 Task: Look for space in Puçol, Spain from 1st June, 2023 to 9th June, 2023 for 5 adults in price range Rs.6000 to Rs.12000. Place can be entire place with 3 bedrooms having 3 beds and 3 bathrooms. Property type can be house, flat, guest house. Booking option can be shelf check-in. Required host language is English.
Action: Mouse moved to (368, 188)
Screenshot: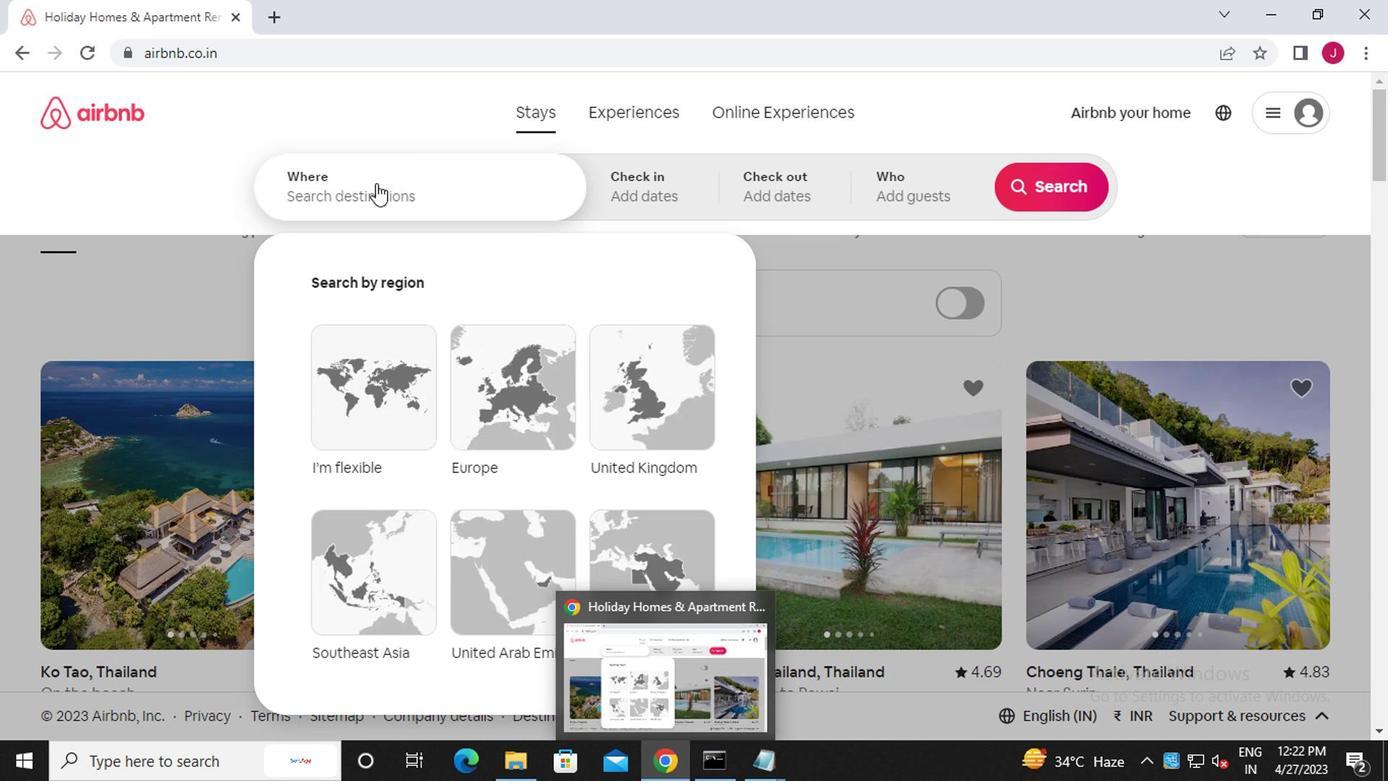 
Action: Mouse pressed left at (368, 188)
Screenshot: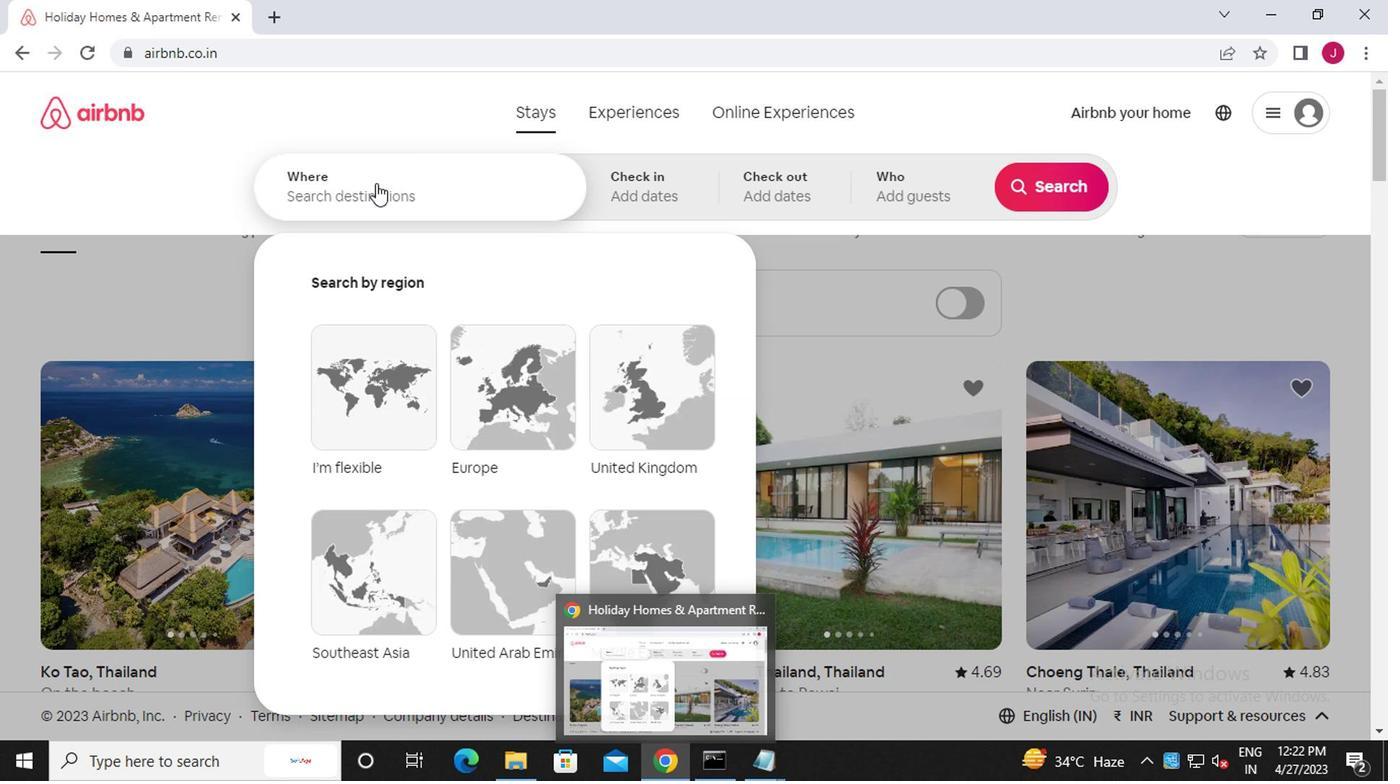 
Action: Mouse moved to (368, 188)
Screenshot: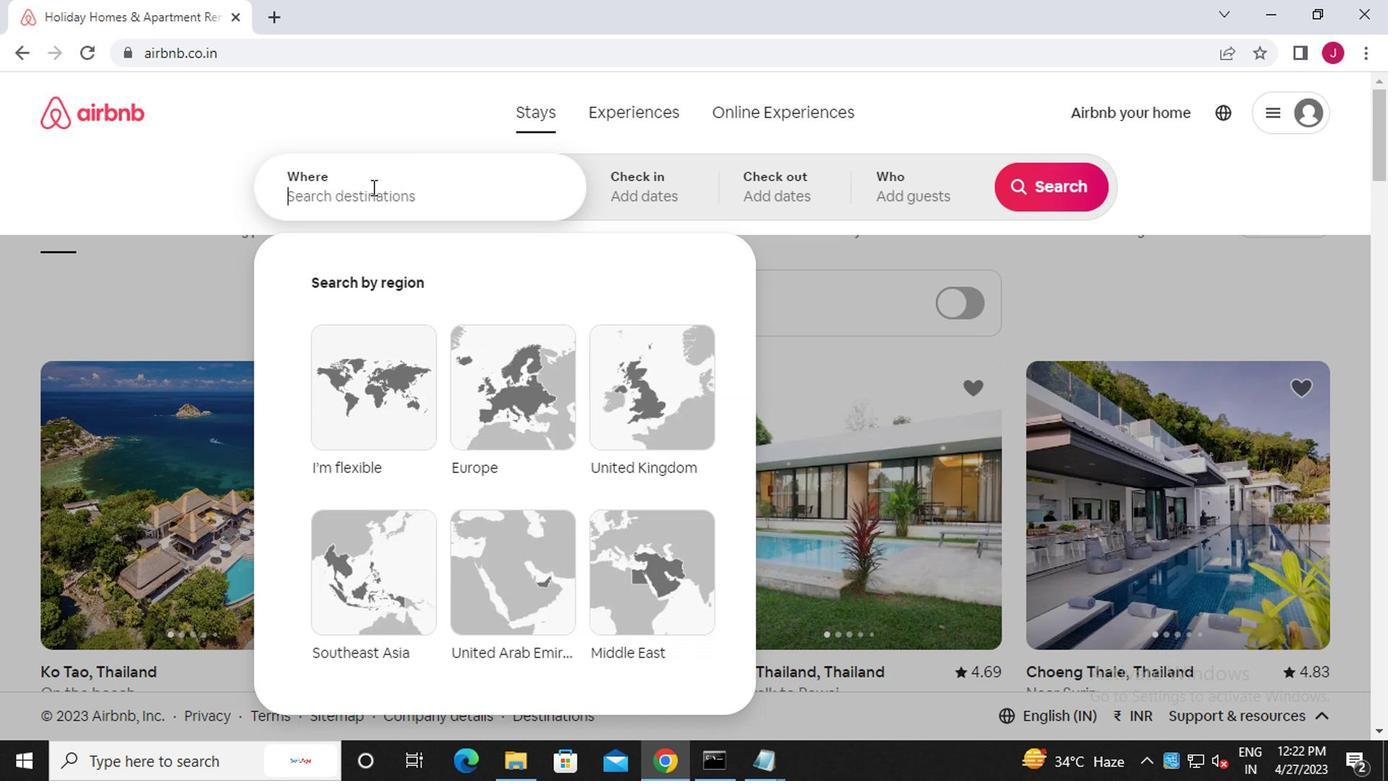 
Action: Key pressed p<Key.caps_lock>ucol,
Screenshot: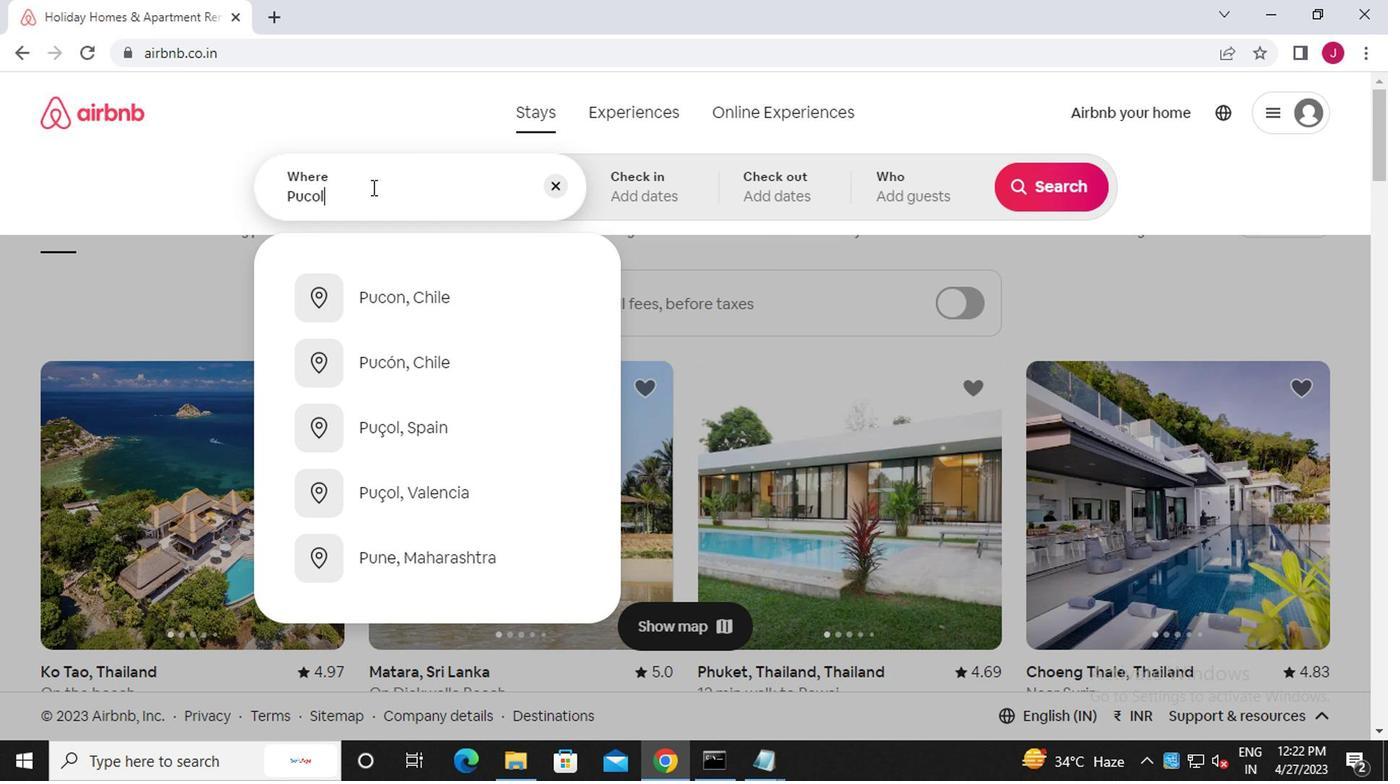 
Action: Mouse moved to (443, 304)
Screenshot: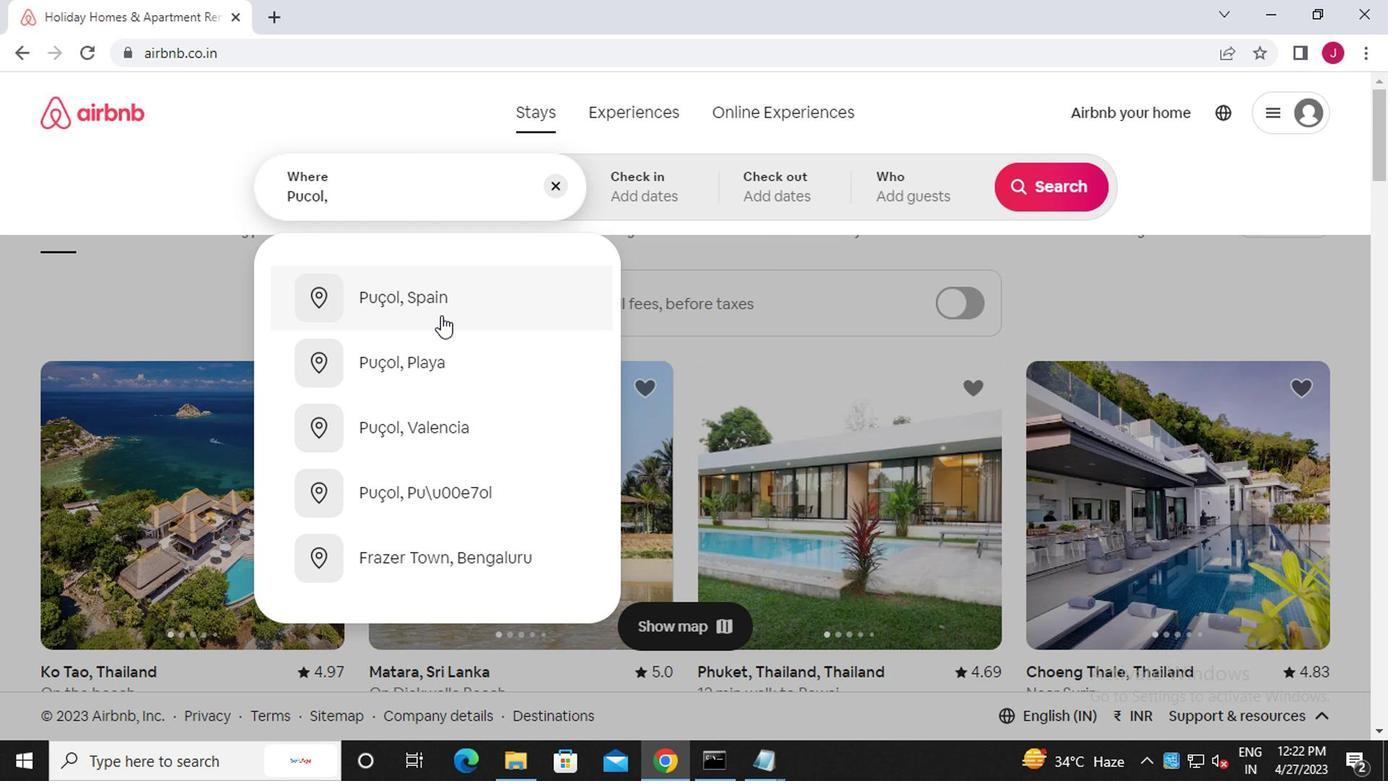 
Action: Mouse pressed left at (443, 304)
Screenshot: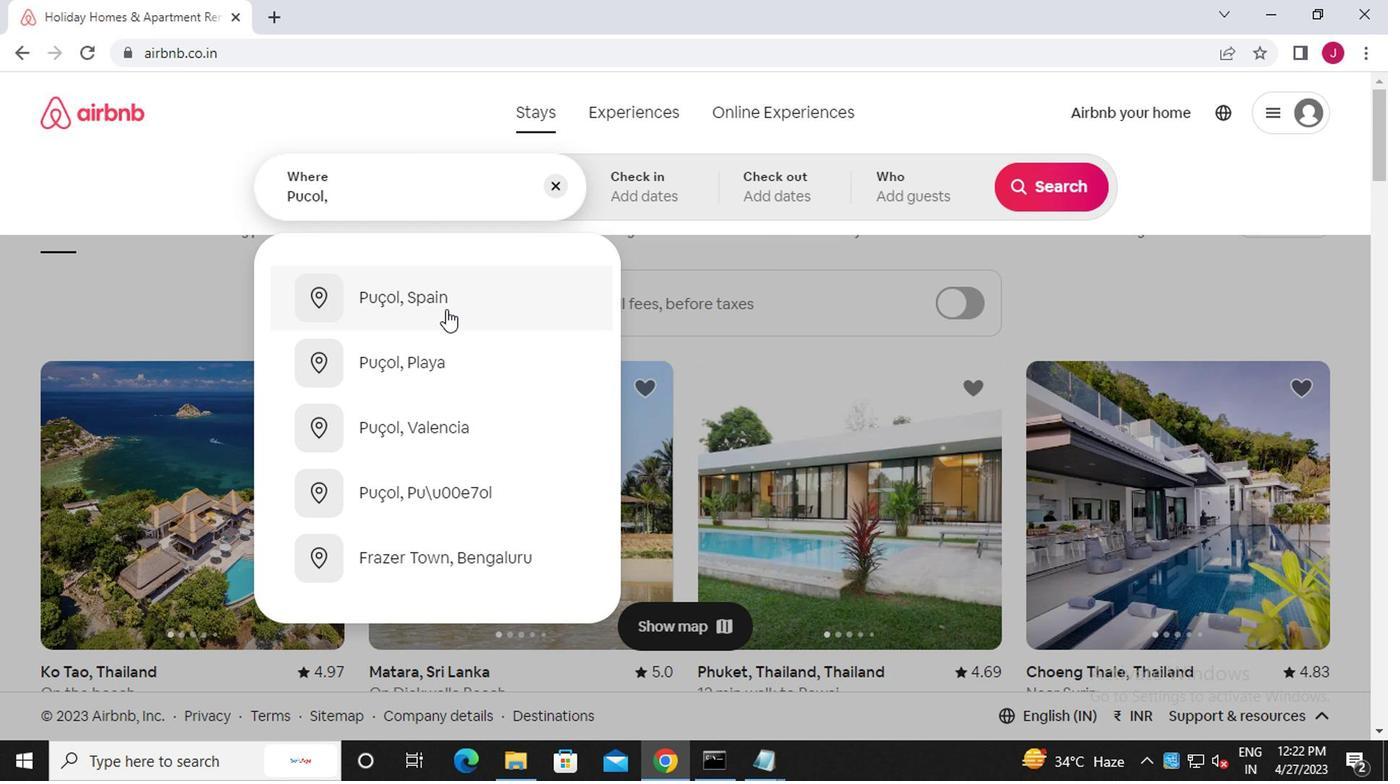 
Action: Mouse moved to (1041, 355)
Screenshot: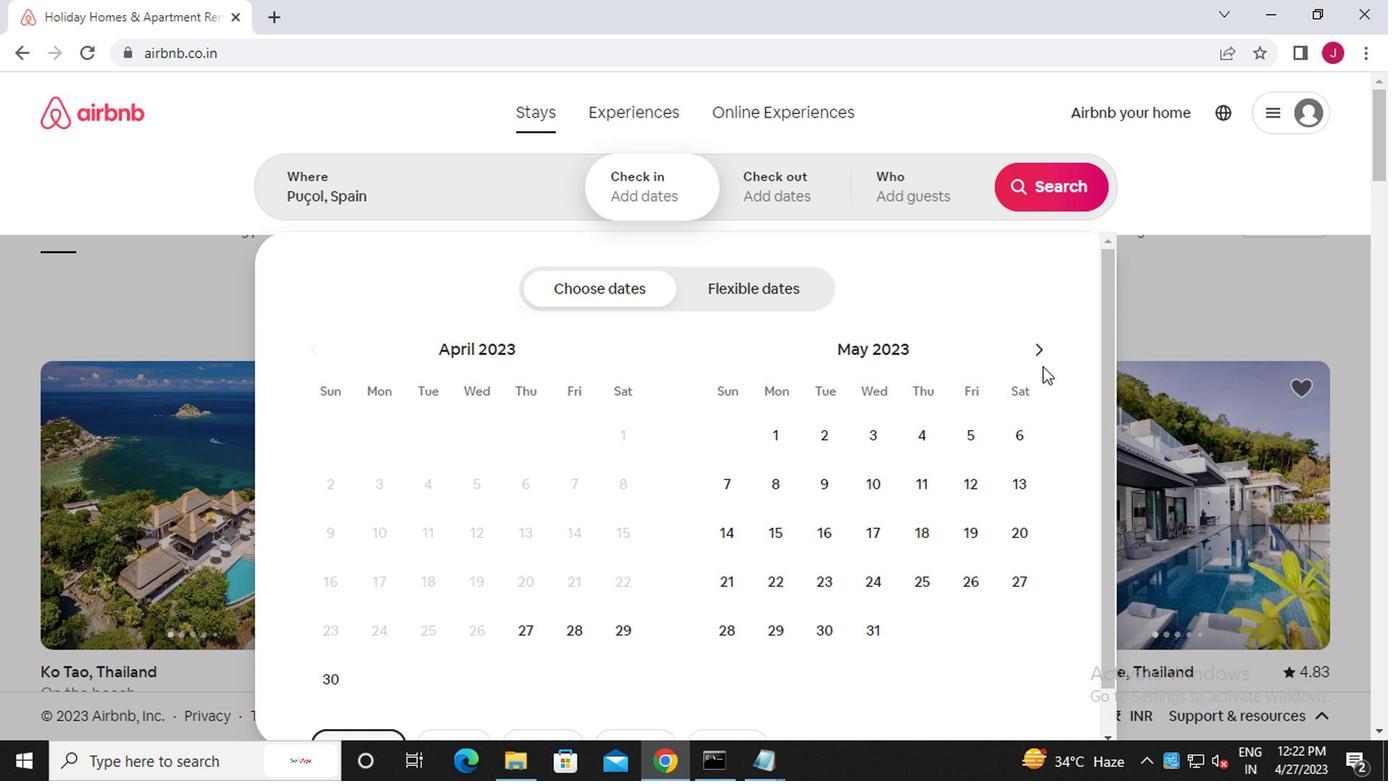 
Action: Mouse pressed left at (1041, 355)
Screenshot: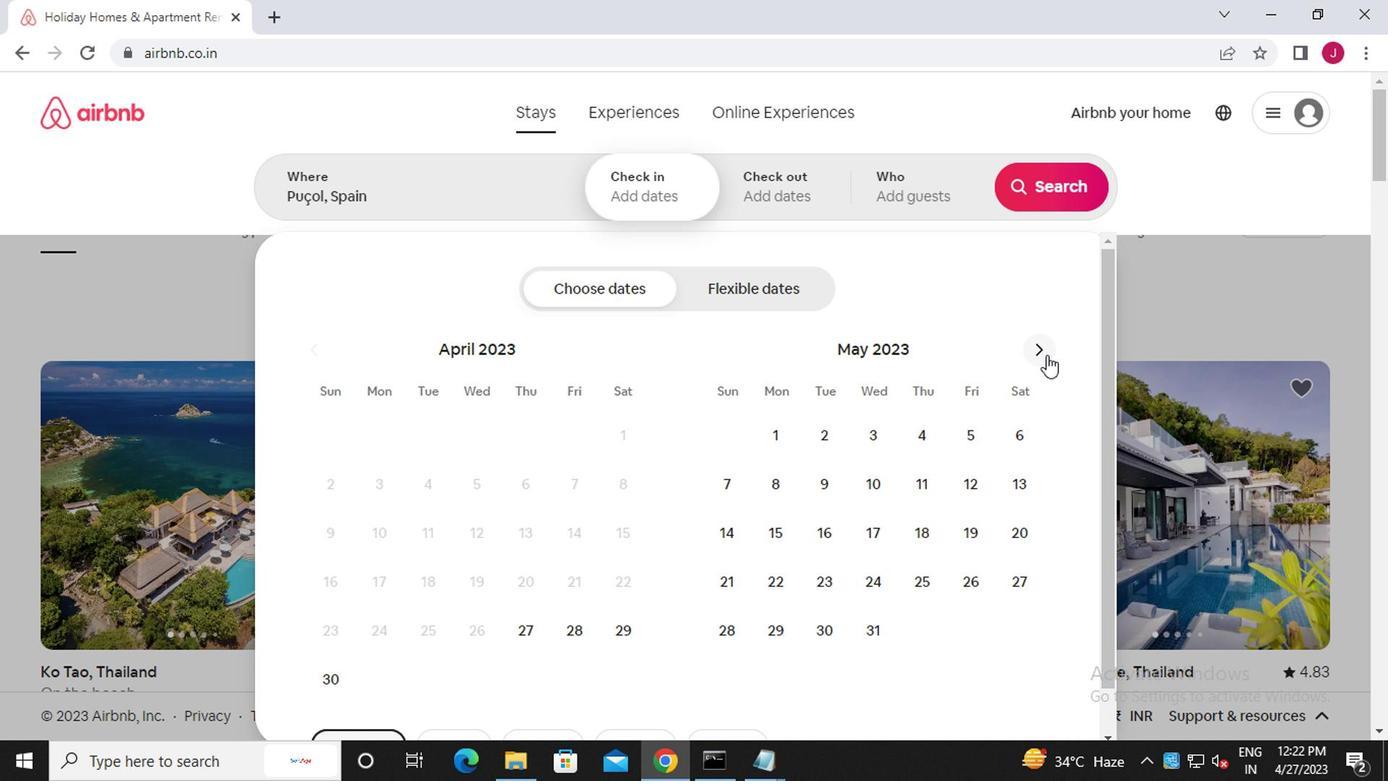 
Action: Mouse moved to (927, 451)
Screenshot: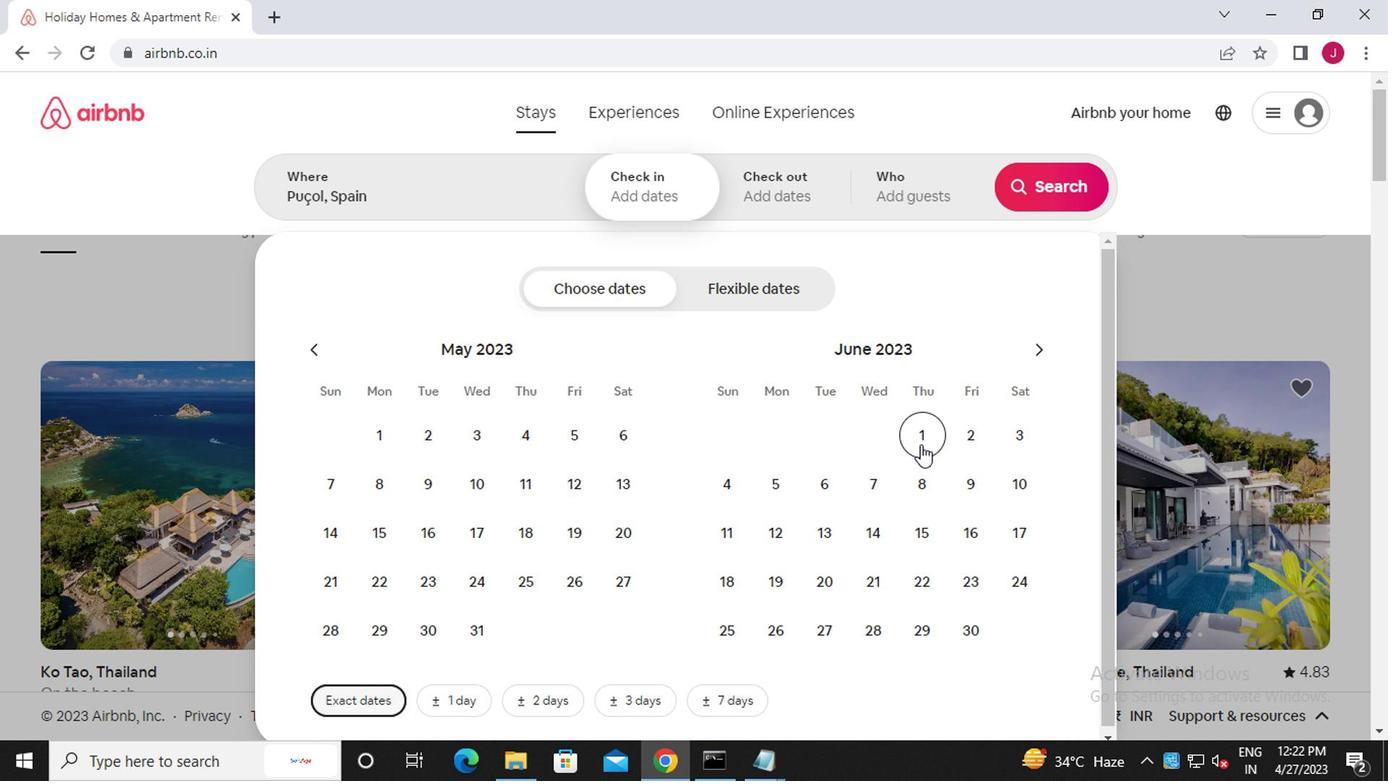 
Action: Mouse pressed left at (927, 451)
Screenshot: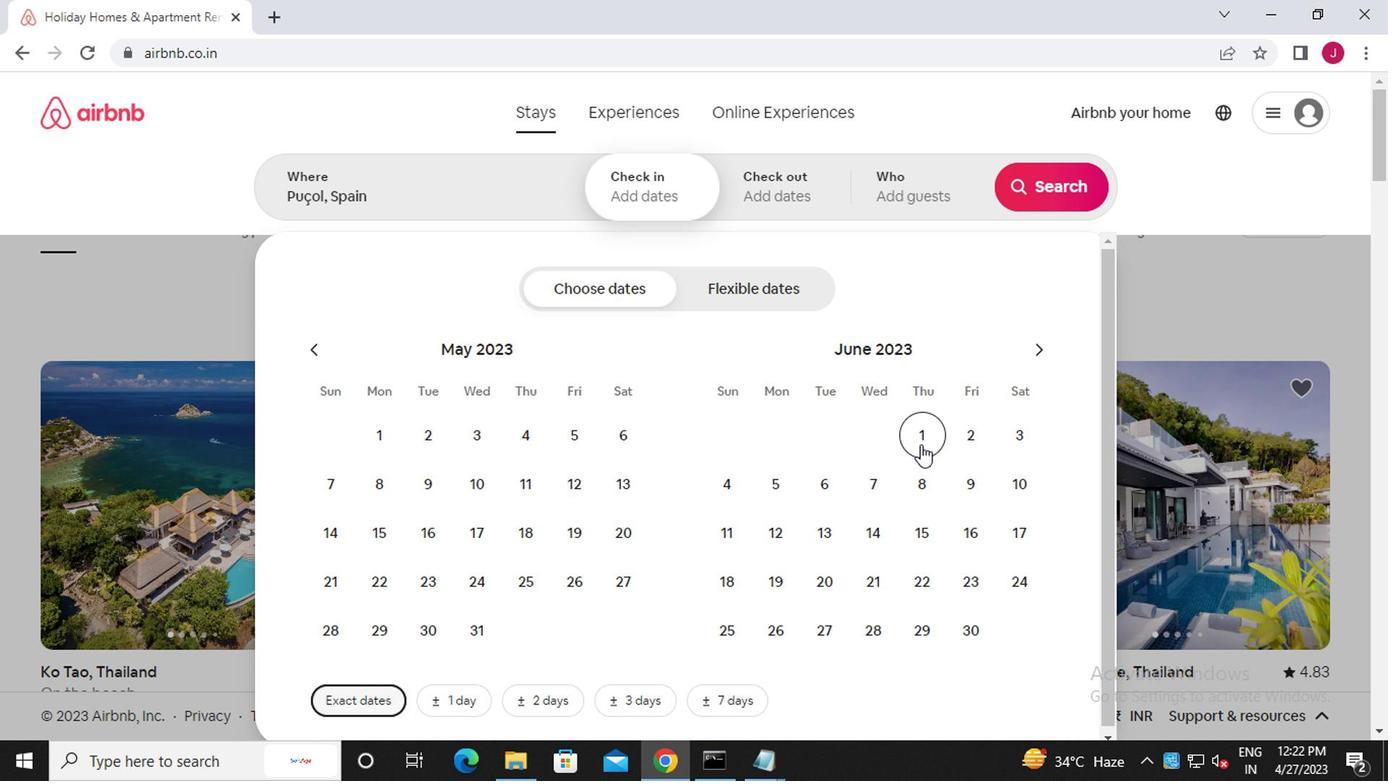 
Action: Mouse moved to (955, 486)
Screenshot: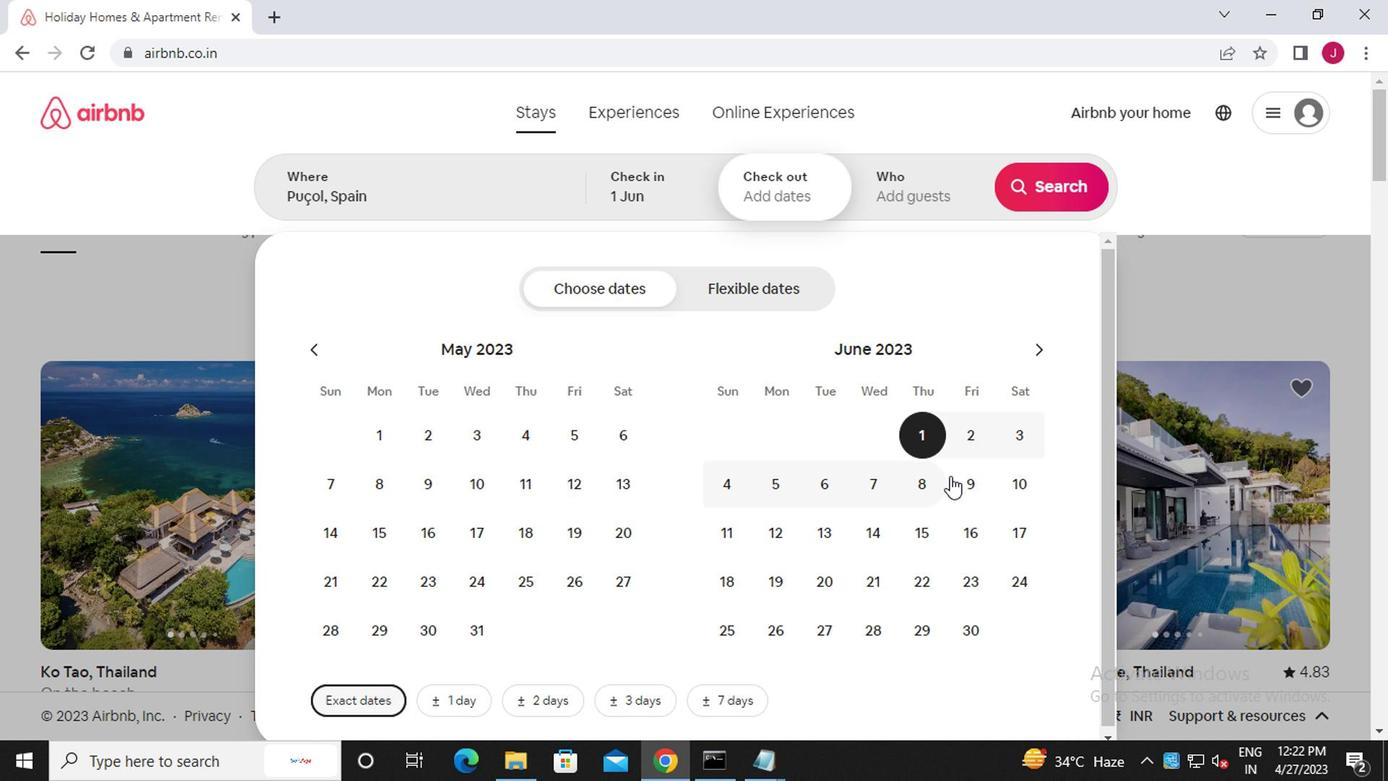 
Action: Mouse pressed left at (955, 486)
Screenshot: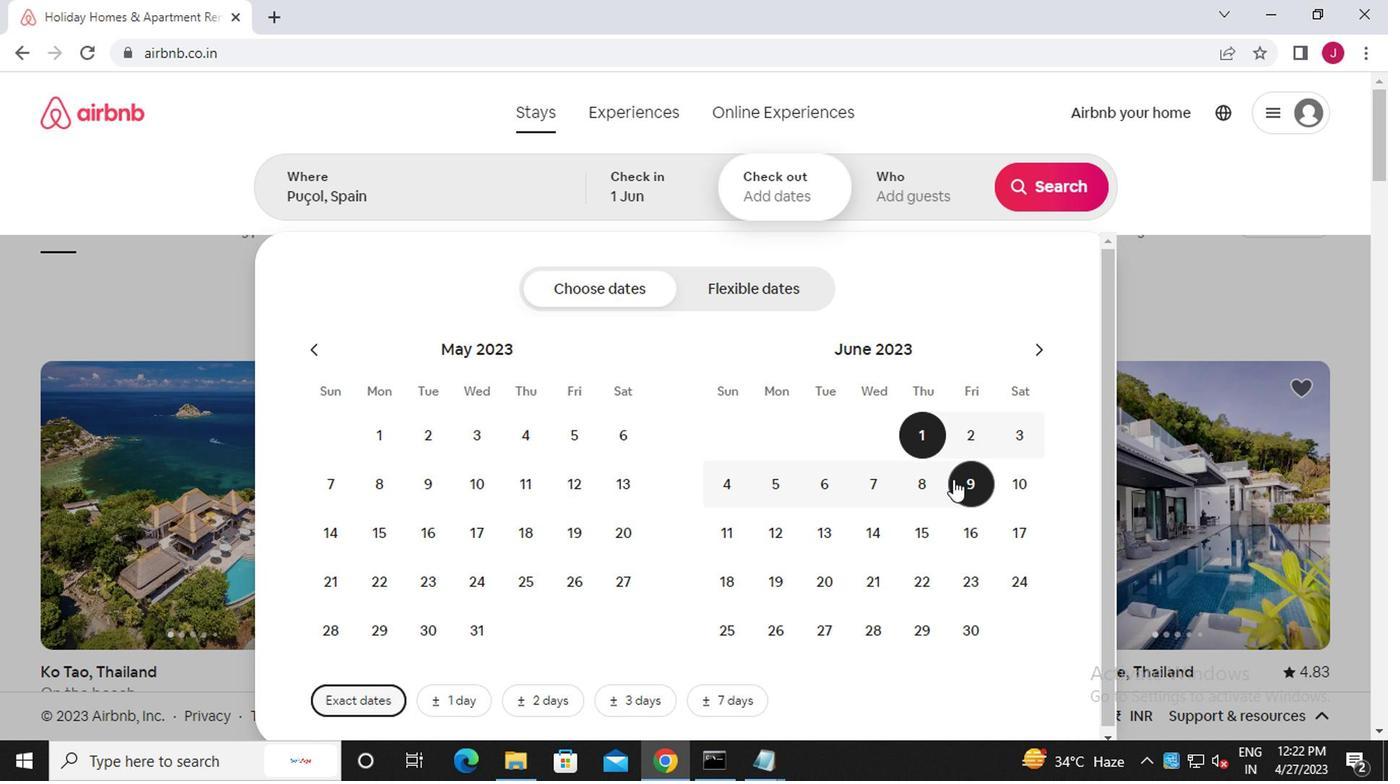 
Action: Mouse moved to (909, 189)
Screenshot: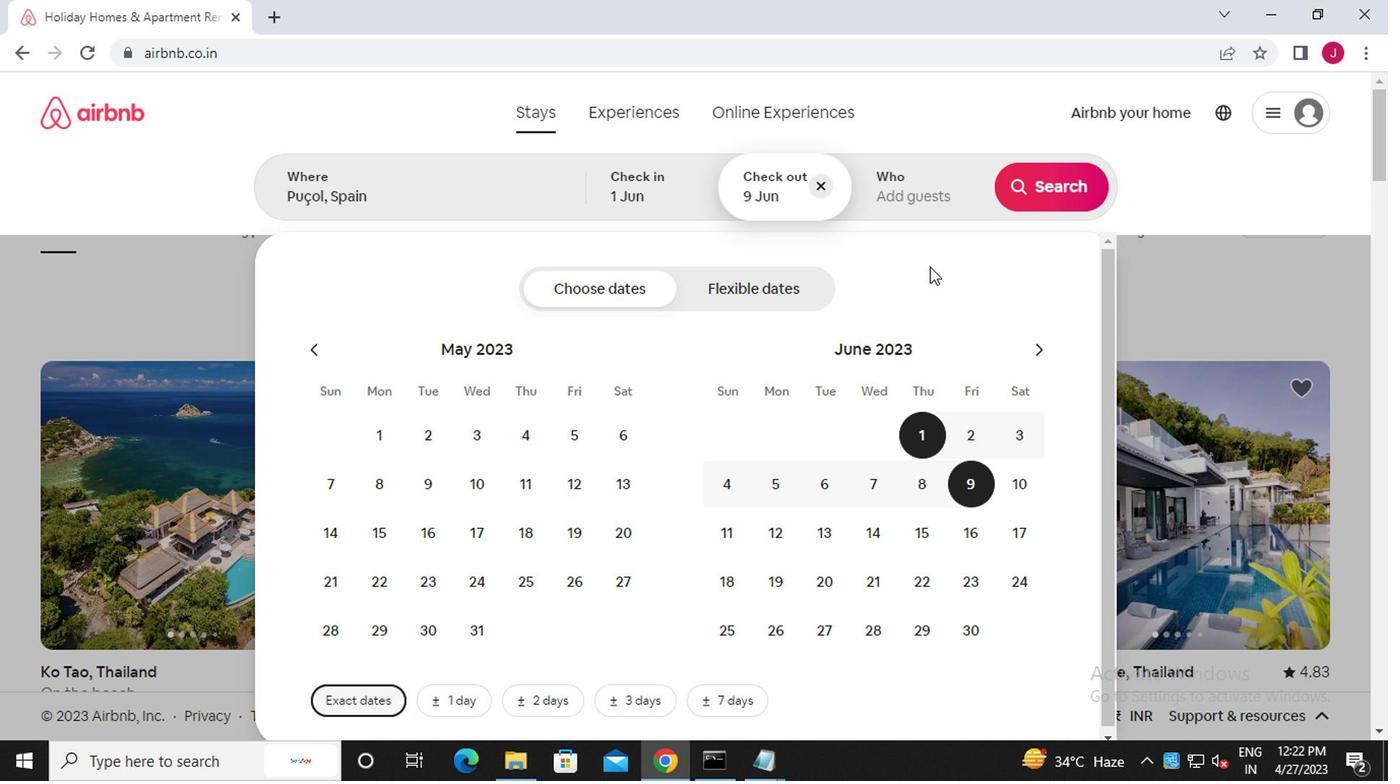 
Action: Mouse pressed left at (909, 189)
Screenshot: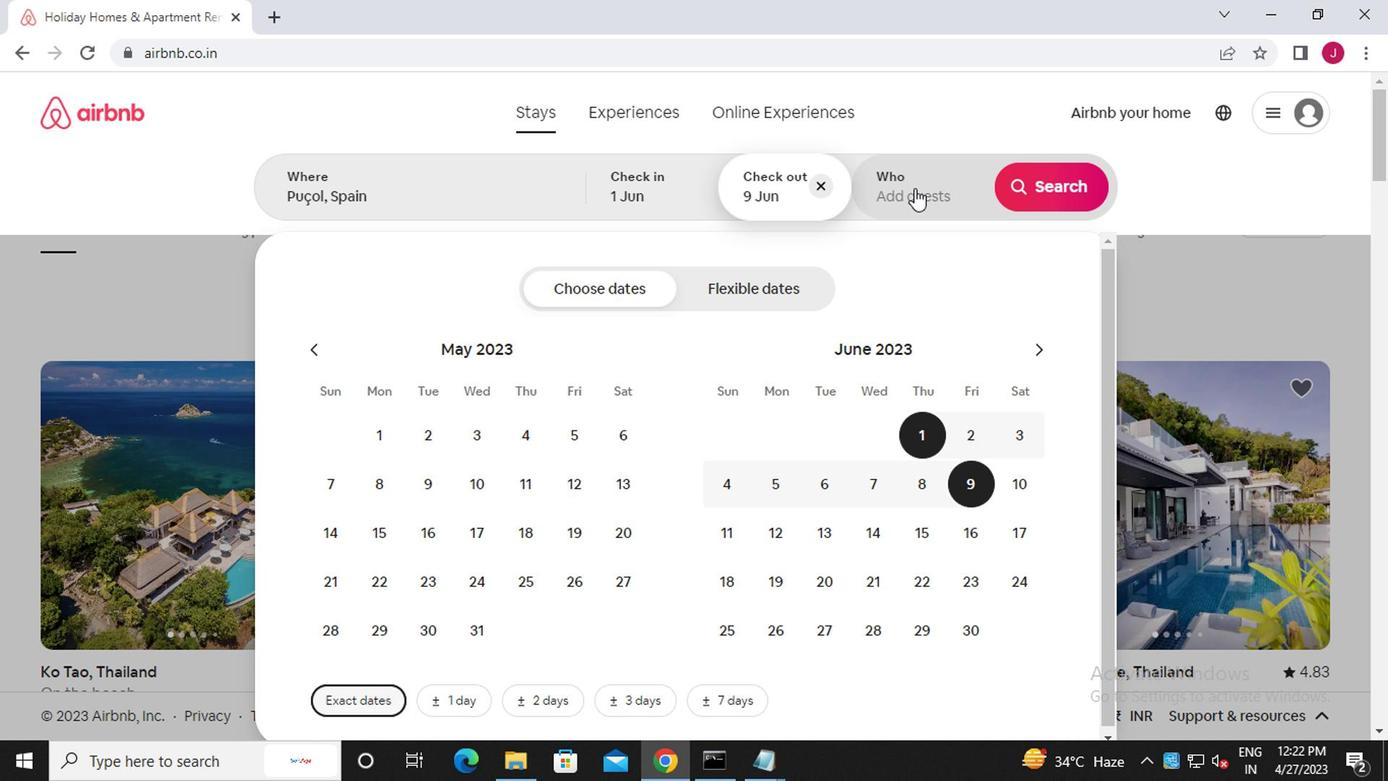 
Action: Mouse moved to (1047, 303)
Screenshot: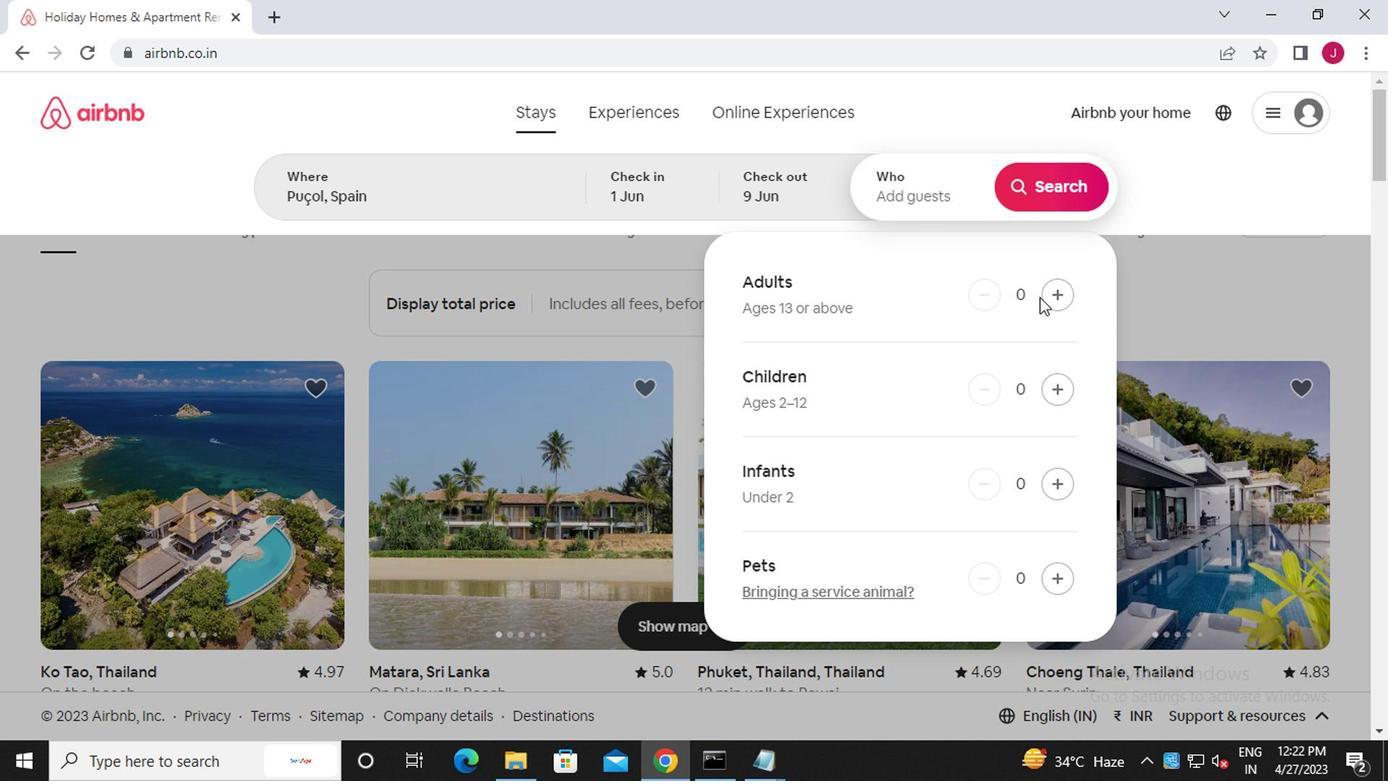 
Action: Mouse pressed left at (1047, 303)
Screenshot: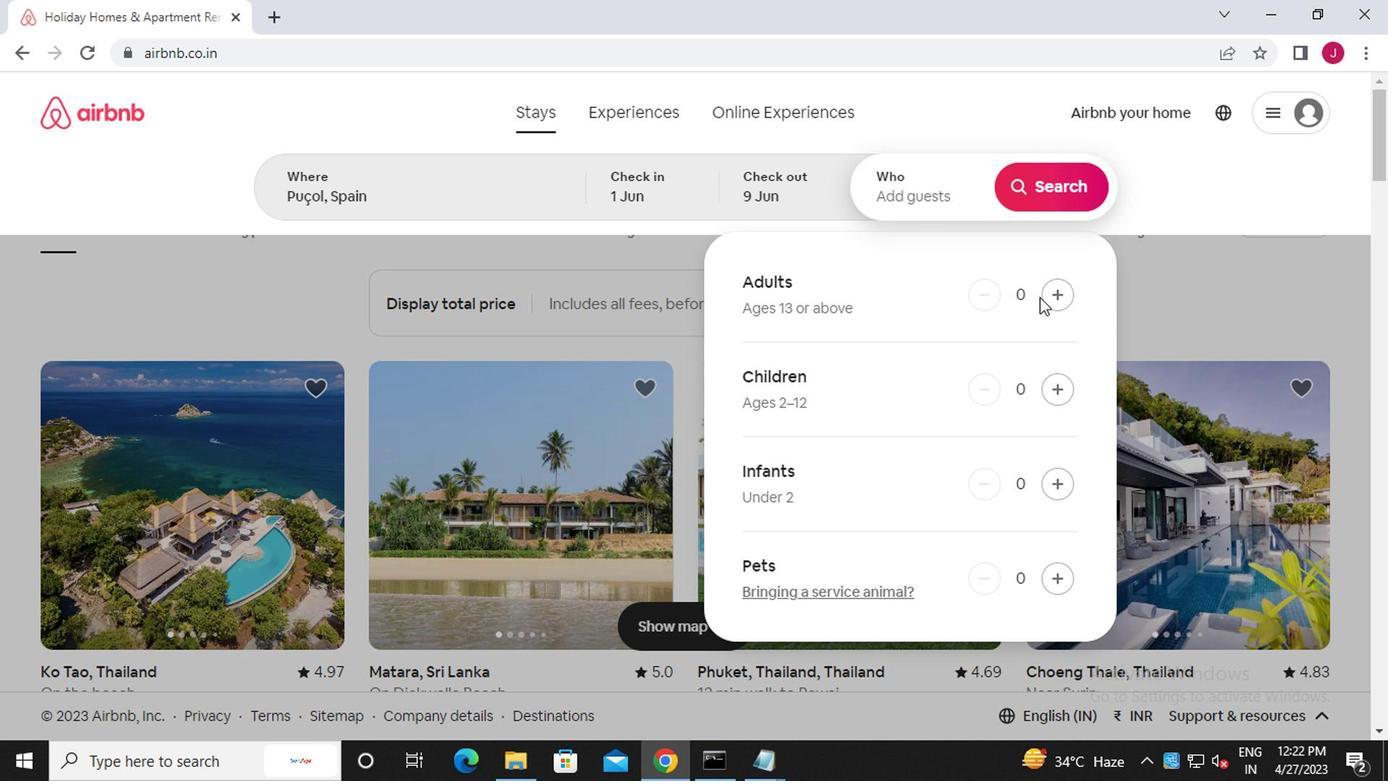 
Action: Mouse pressed left at (1047, 303)
Screenshot: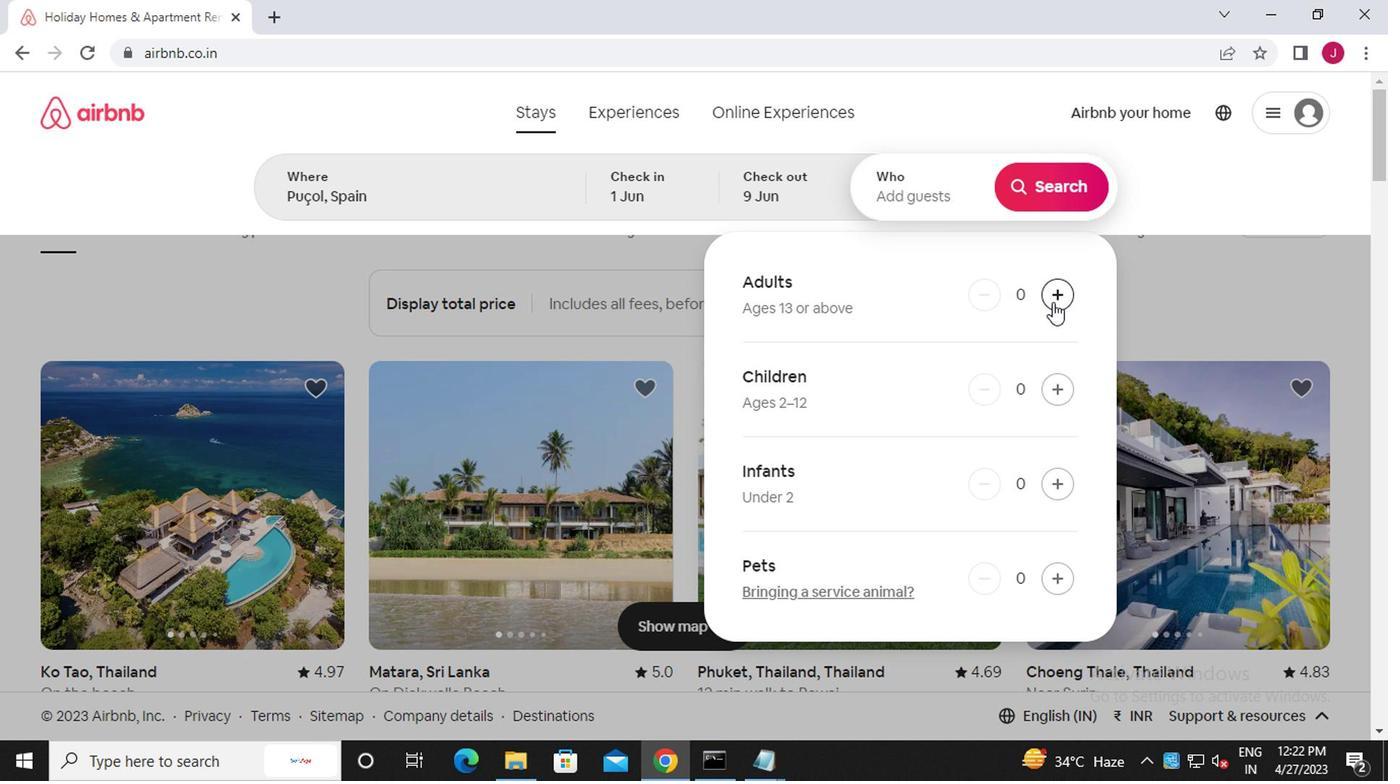 
Action: Mouse pressed left at (1047, 303)
Screenshot: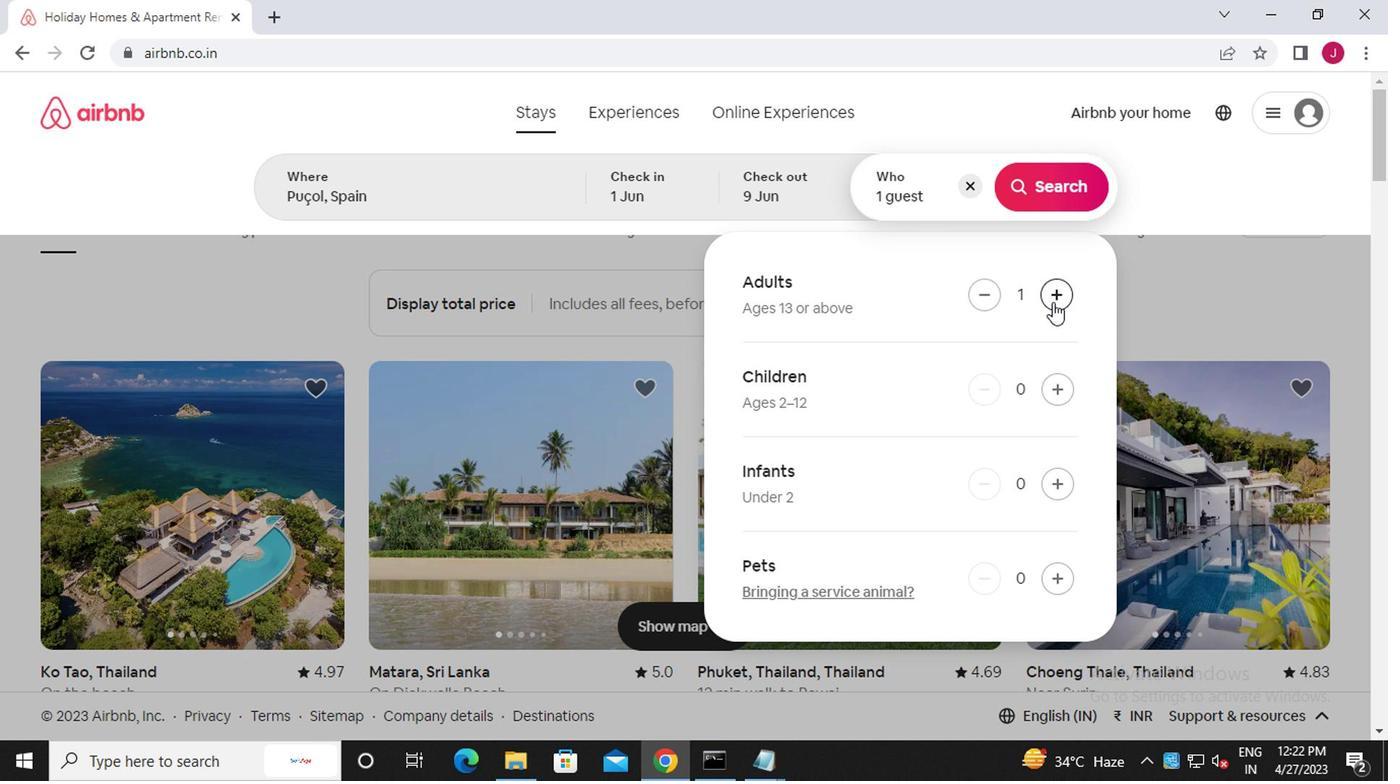 
Action: Mouse pressed left at (1047, 303)
Screenshot: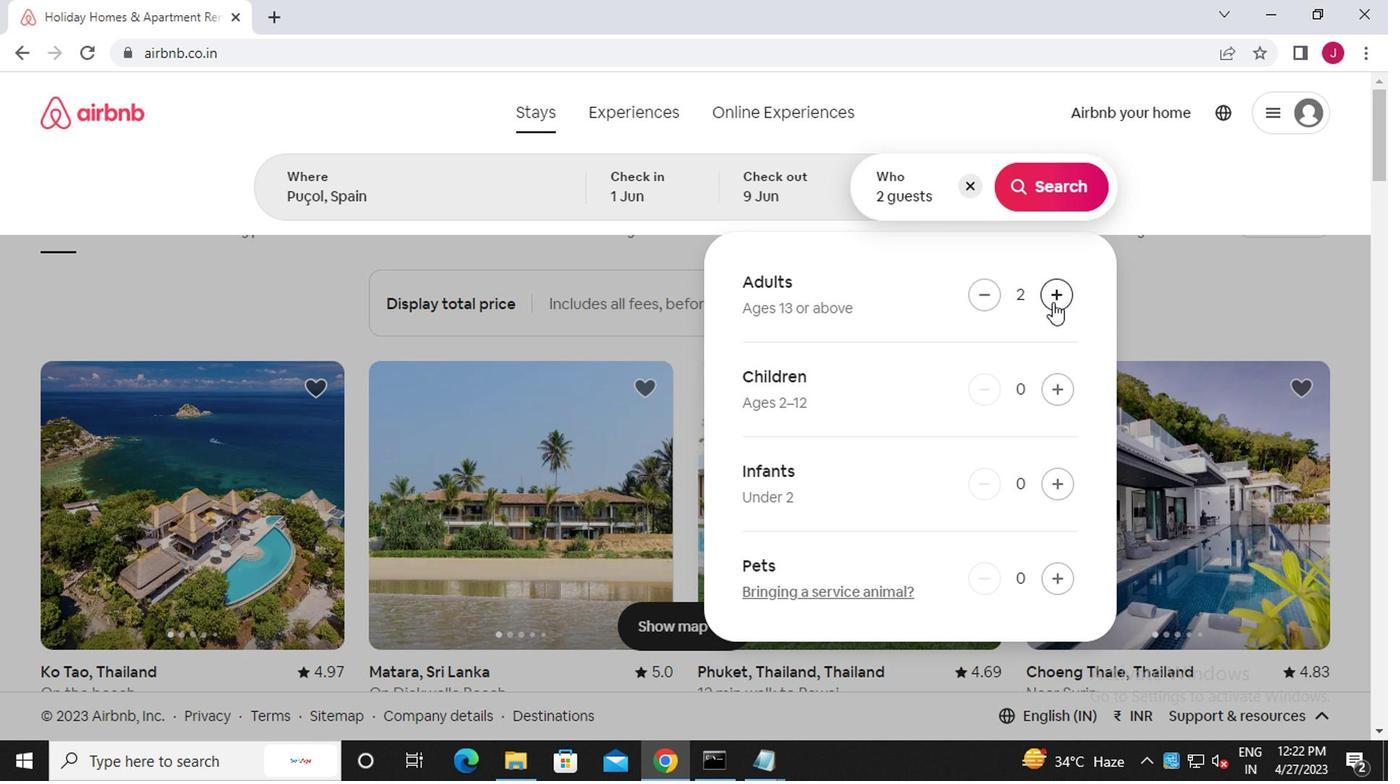 
Action: Mouse pressed left at (1047, 303)
Screenshot: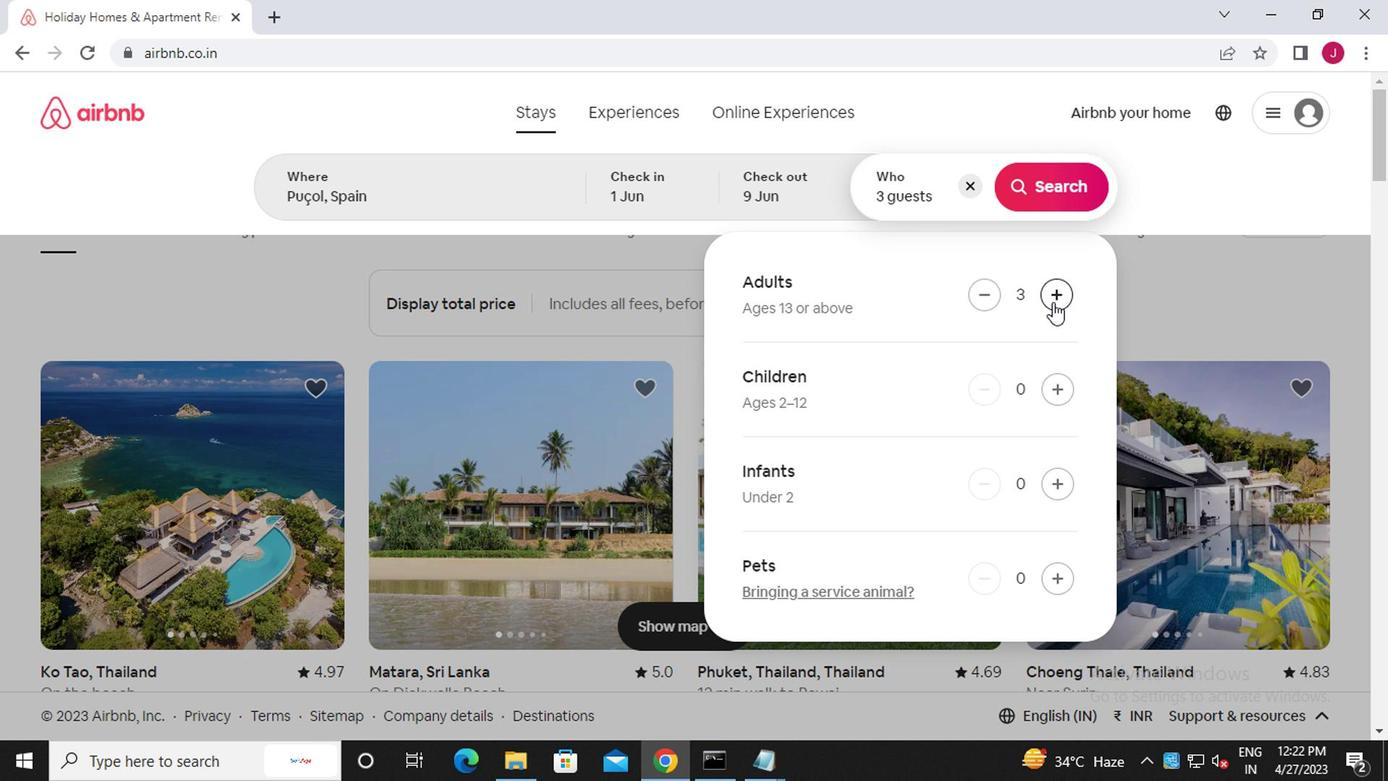 
Action: Mouse moved to (1047, 188)
Screenshot: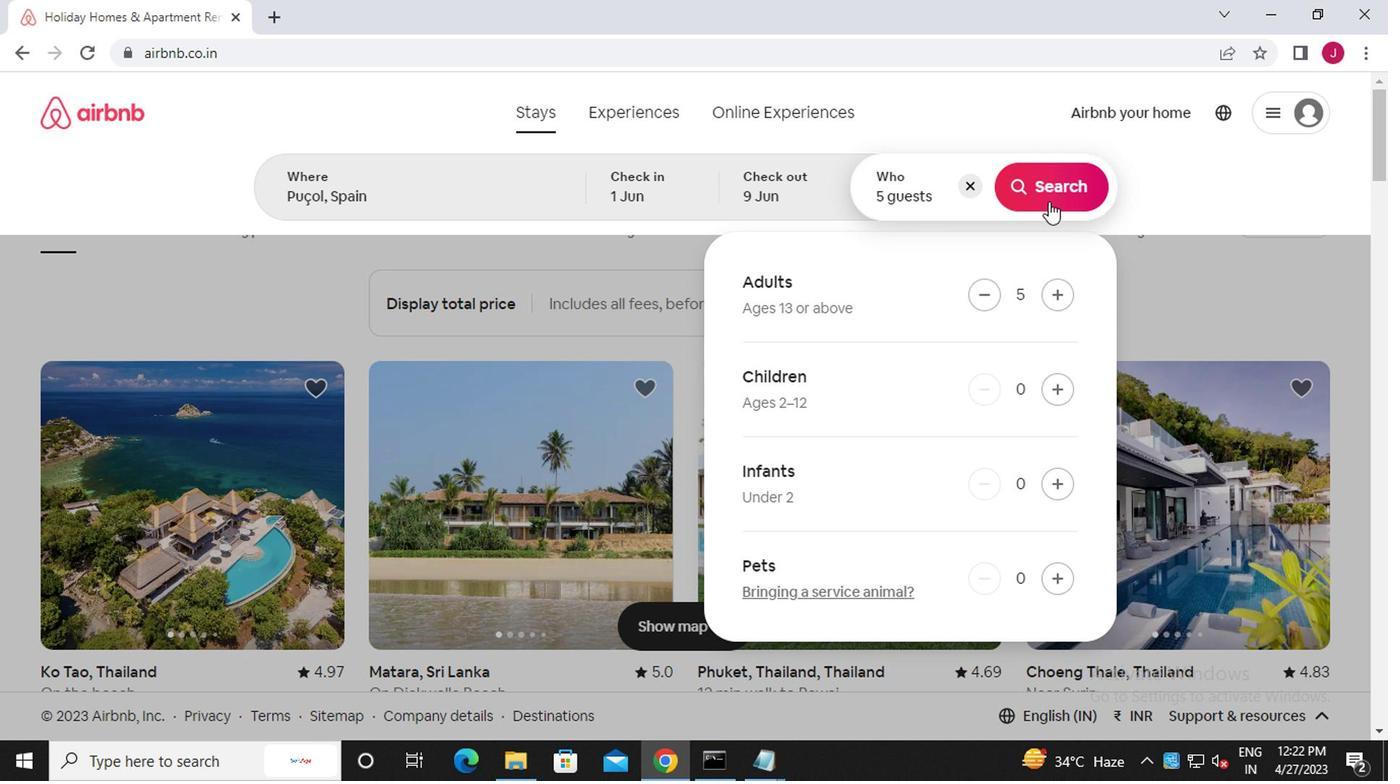 
Action: Mouse pressed left at (1047, 188)
Screenshot: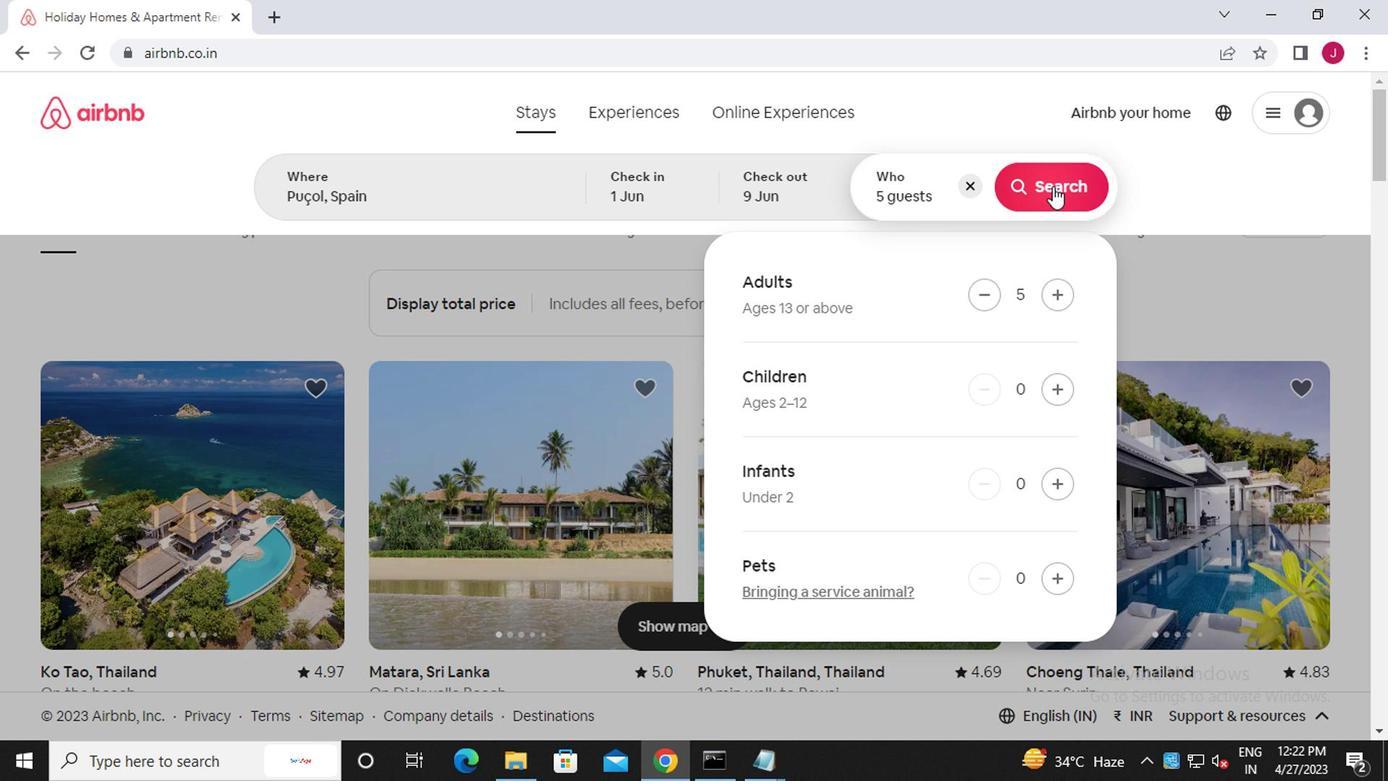 
Action: Mouse moved to (1298, 190)
Screenshot: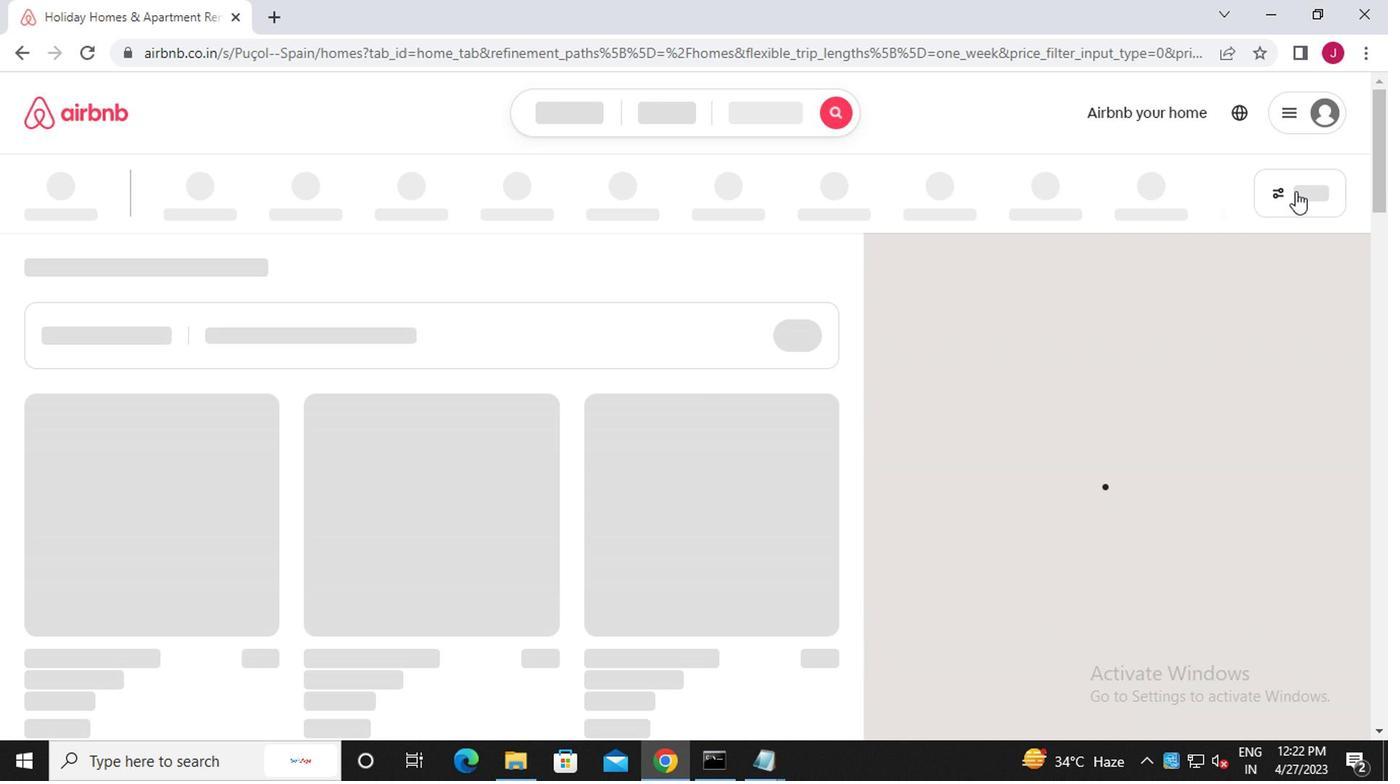 
Action: Mouse pressed left at (1298, 190)
Screenshot: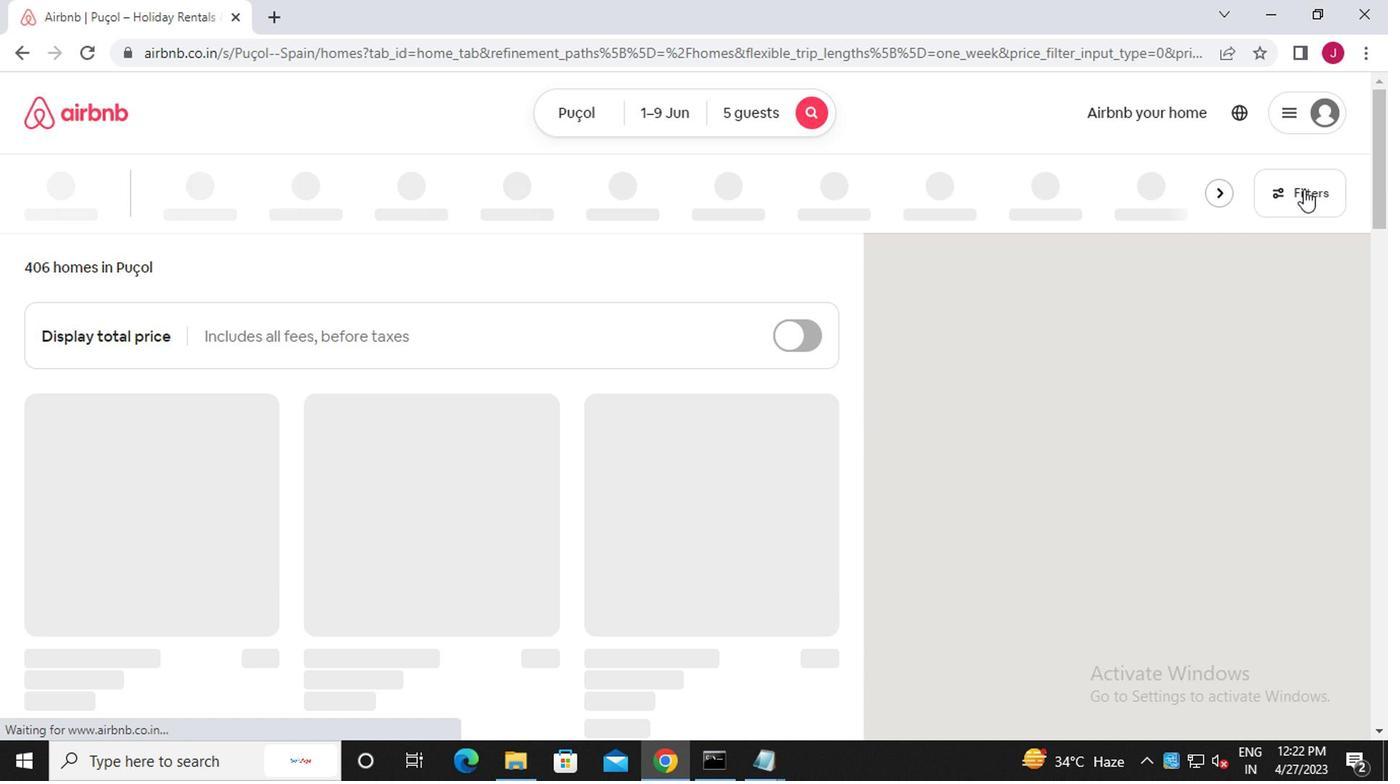 
Action: Mouse moved to (457, 438)
Screenshot: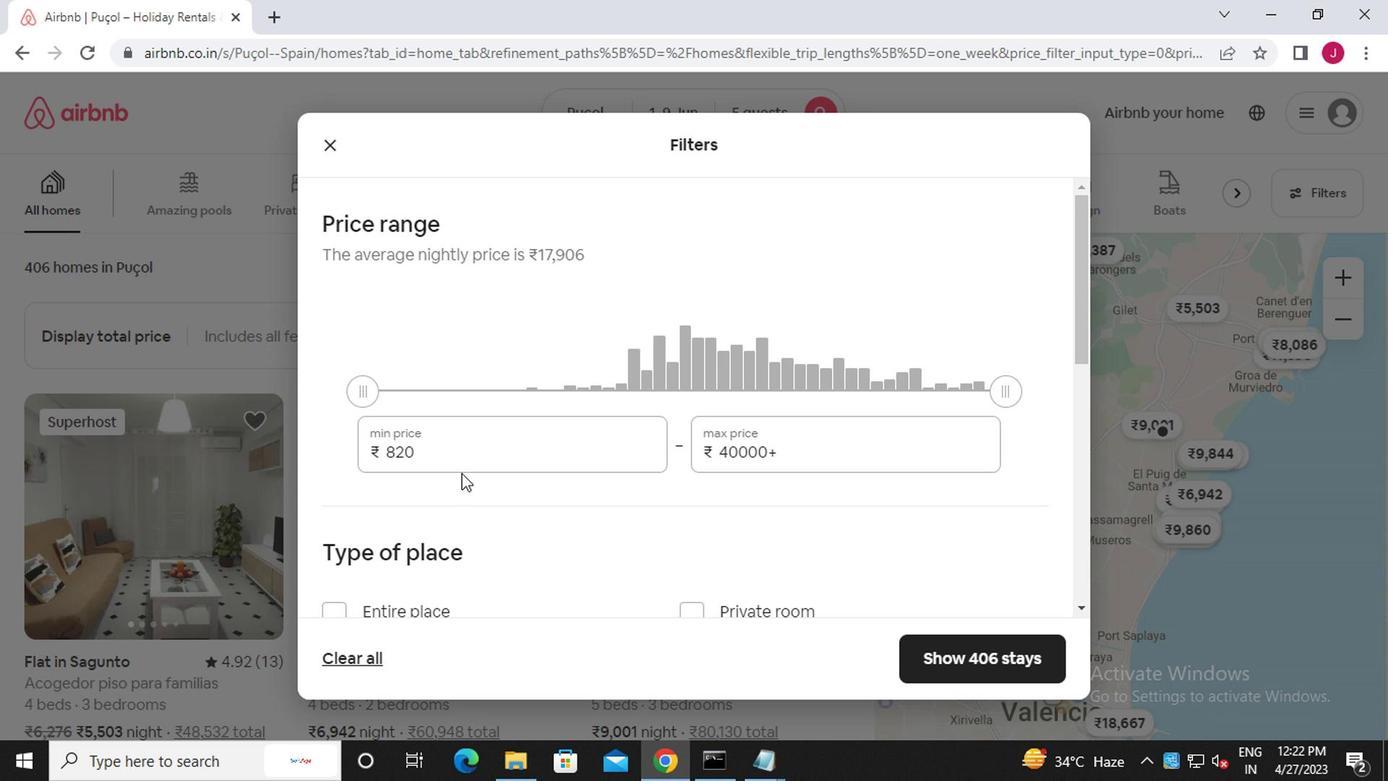 
Action: Mouse pressed left at (457, 438)
Screenshot: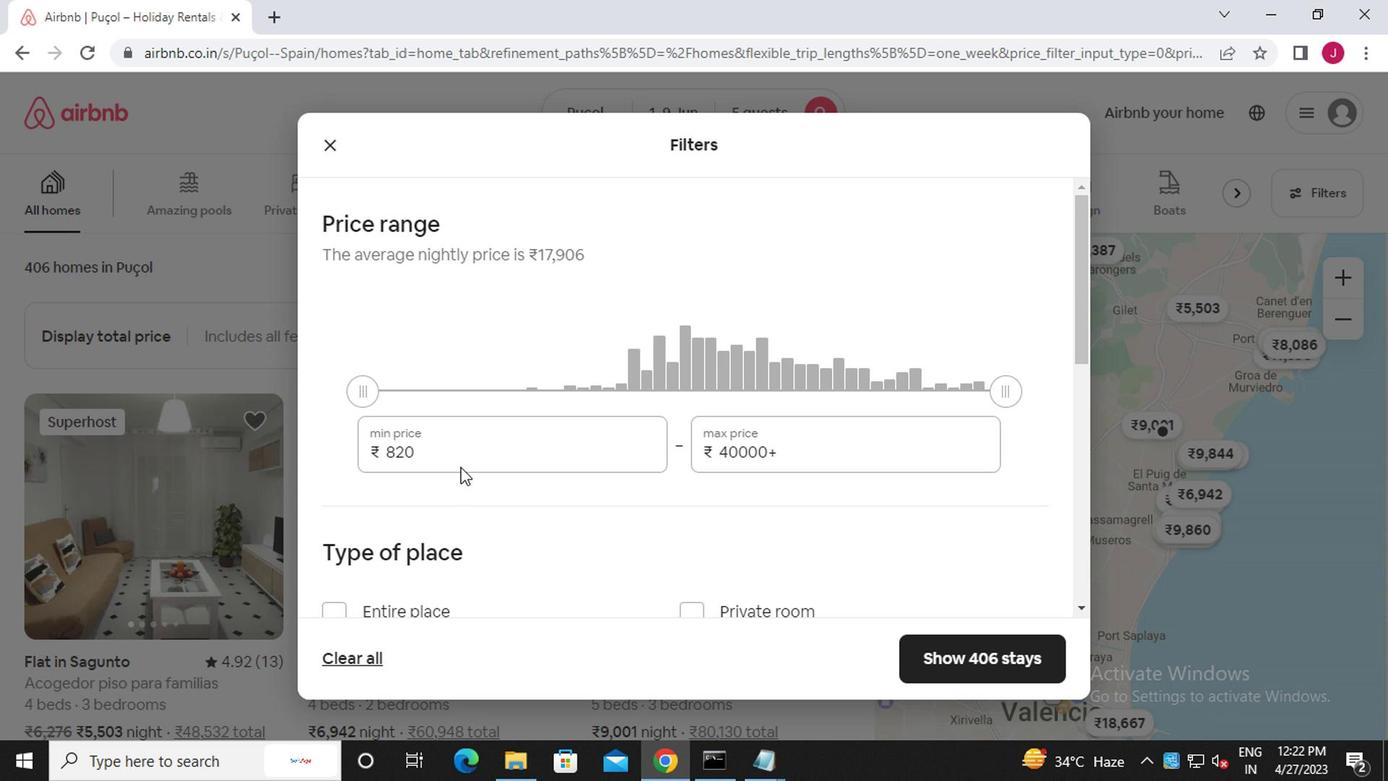 
Action: Mouse moved to (457, 435)
Screenshot: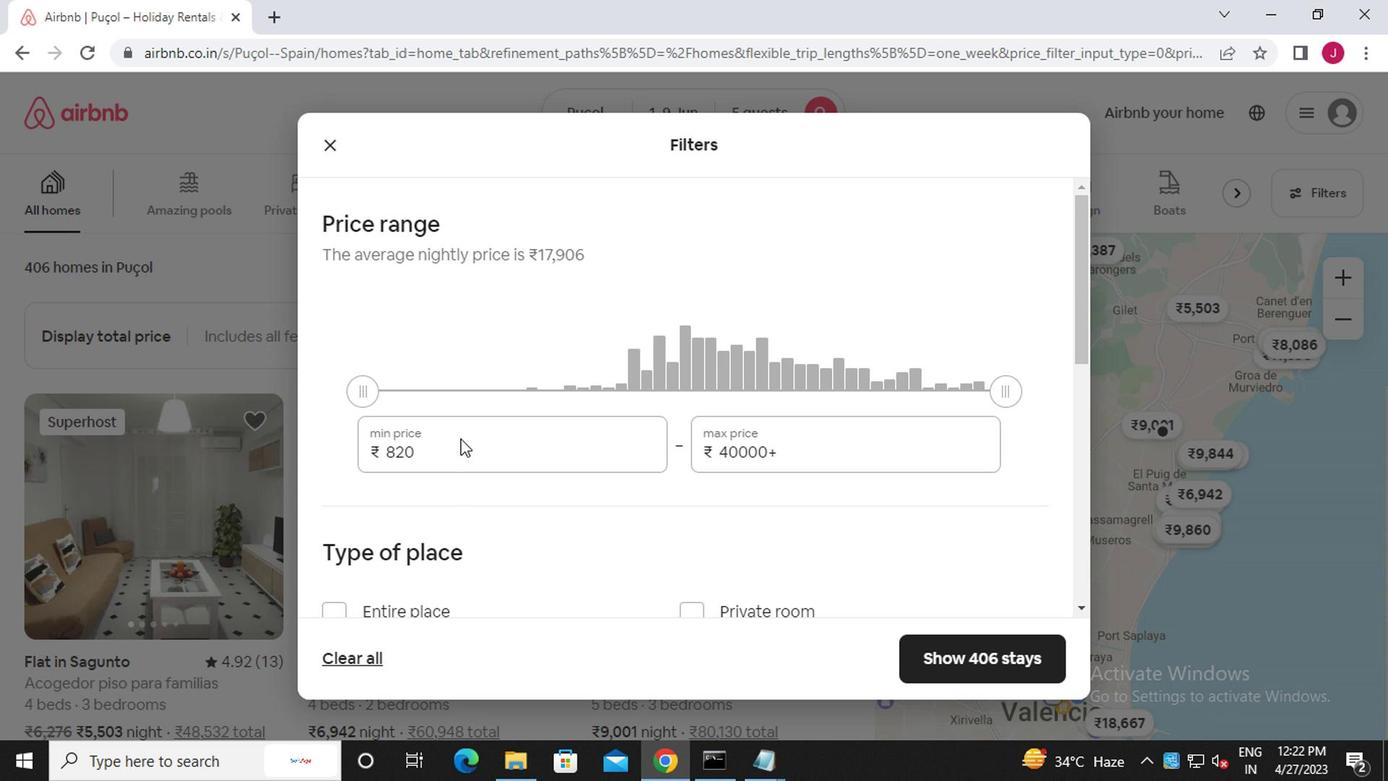 
Action: Key pressed <Key.backspace><Key.backspace><Key.backspace><Key.backspace><Key.backspace><Key.backspace><Key.backspace><<102>><<96>><<96>><<96>>
Screenshot: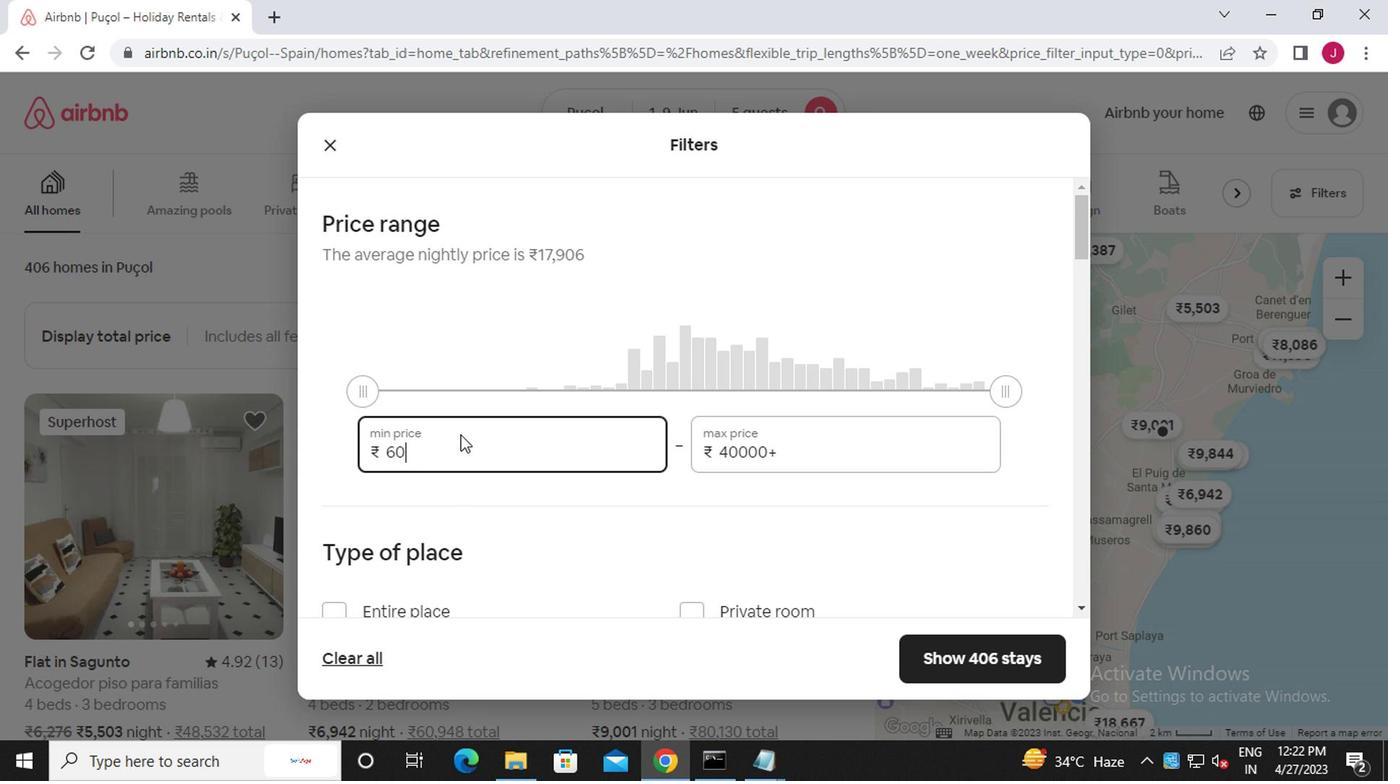 
Action: Mouse moved to (817, 458)
Screenshot: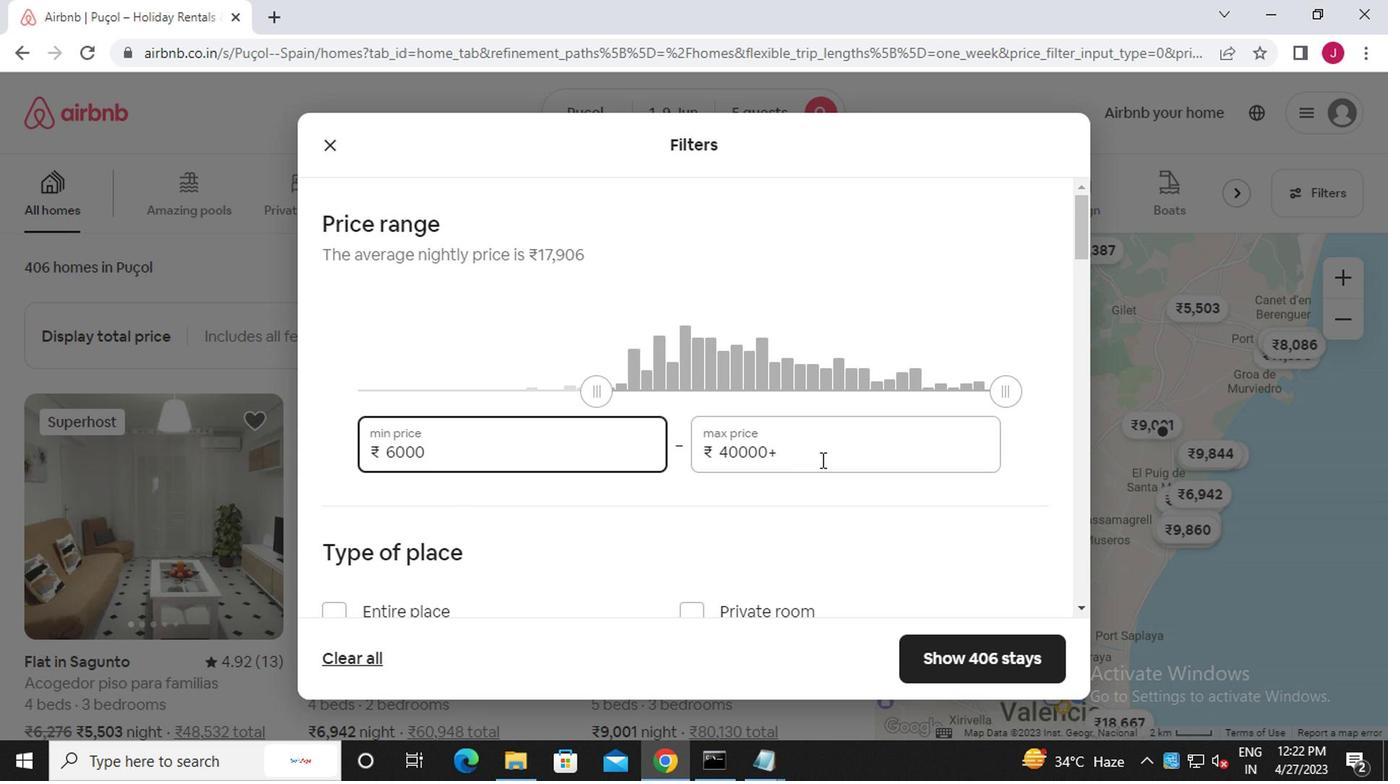 
Action: Mouse pressed left at (817, 458)
Screenshot: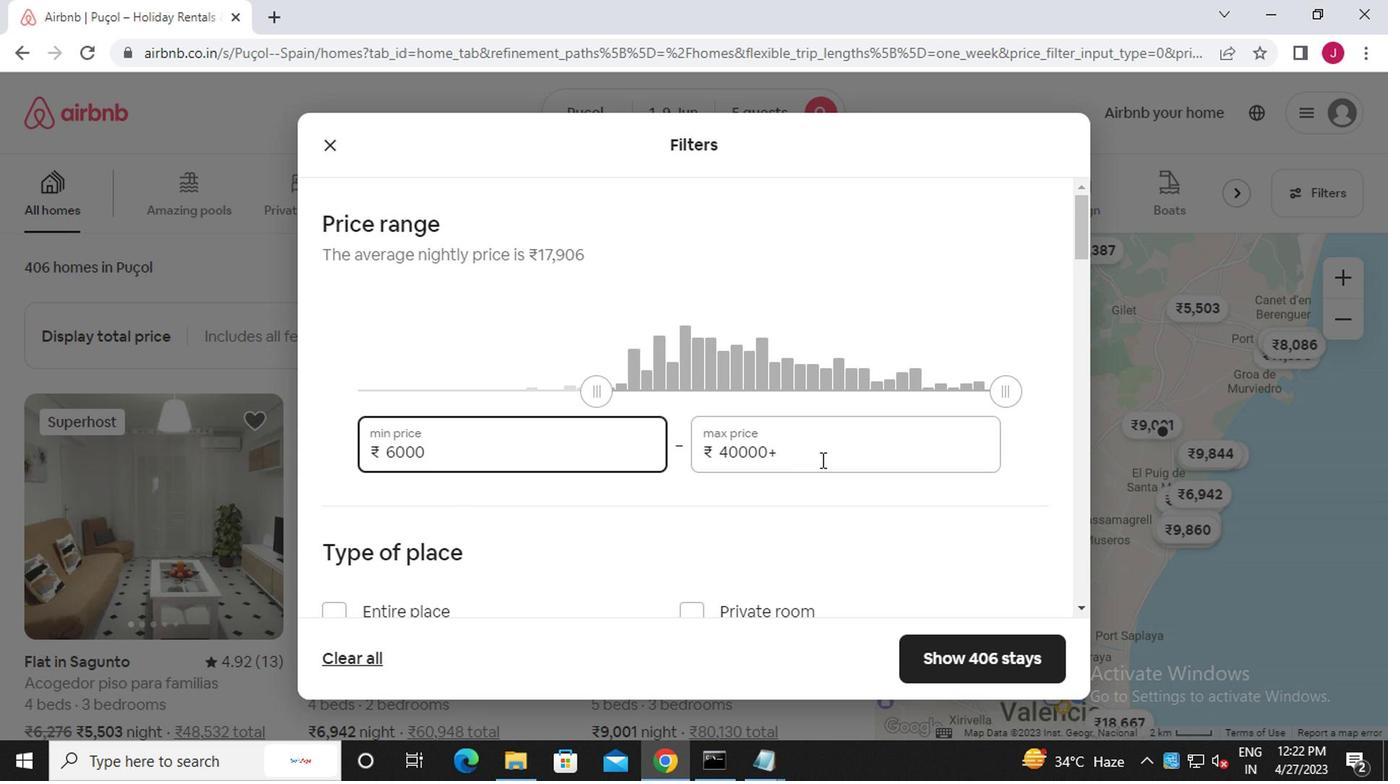 
Action: Mouse moved to (813, 457)
Screenshot: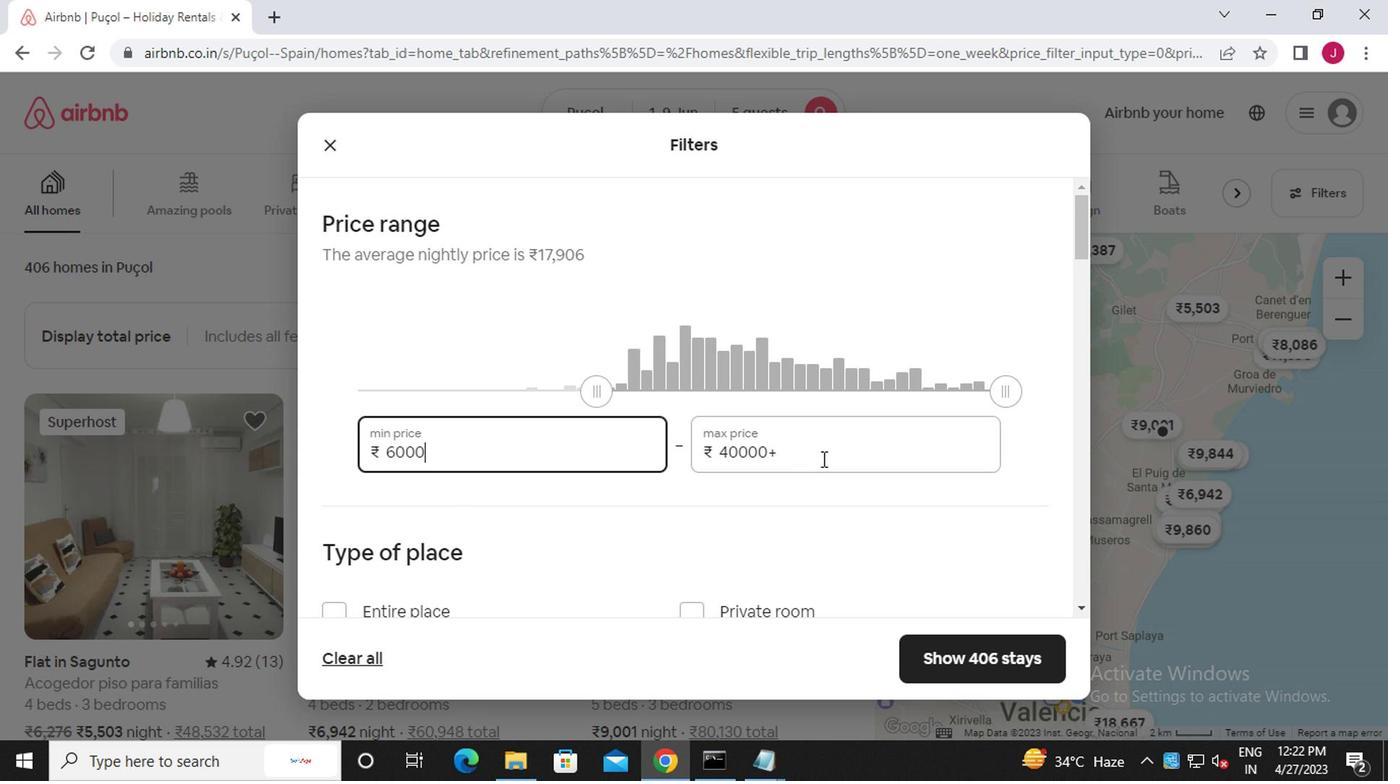 
Action: Key pressed \<Key.backspace><Key.backspace><Key.backspace><Key.backspace><Key.backspace><Key.backspace><Key.backspace><Key.backspace><Key.backspace><Key.backspace><Key.backspace><<97>><<98>><<98>><Key.backspace><<96>><<96>><<96>>
Screenshot: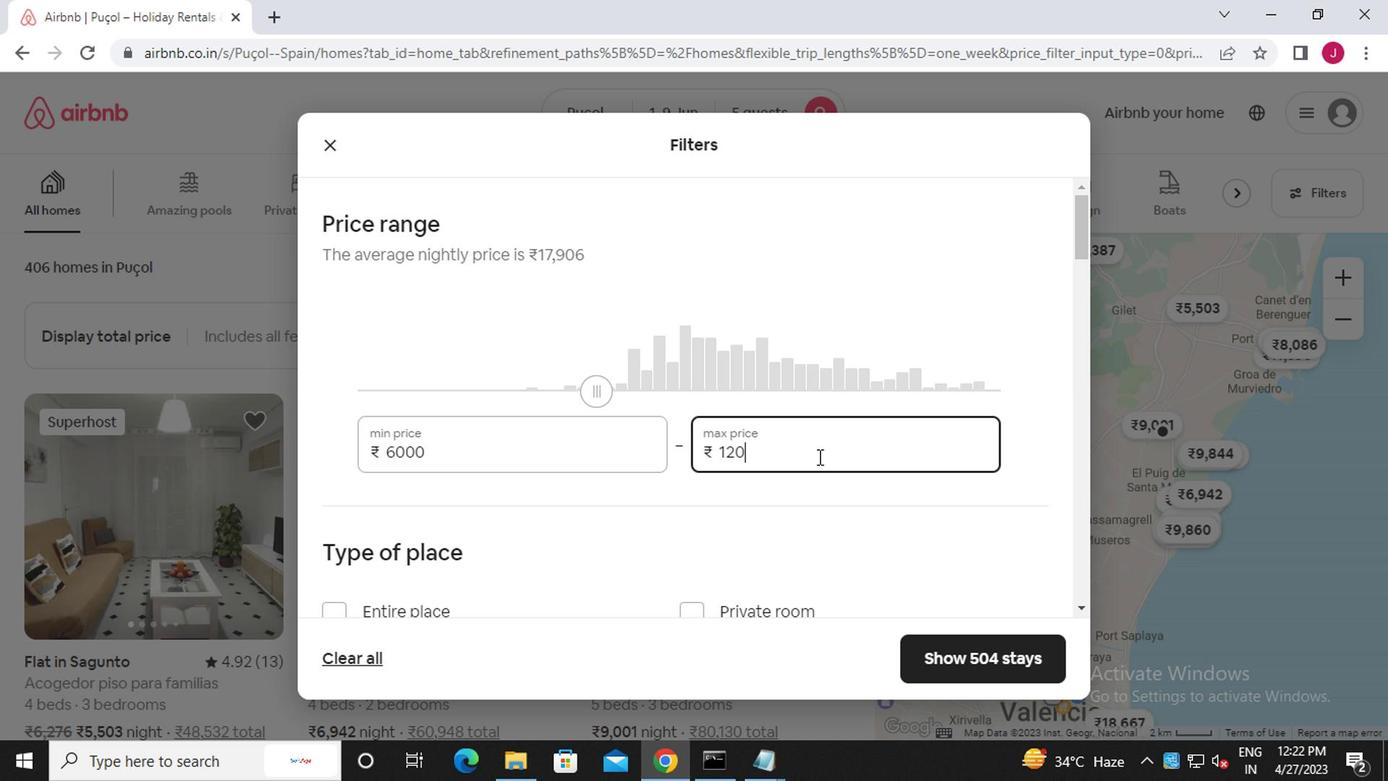 
Action: Mouse moved to (787, 463)
Screenshot: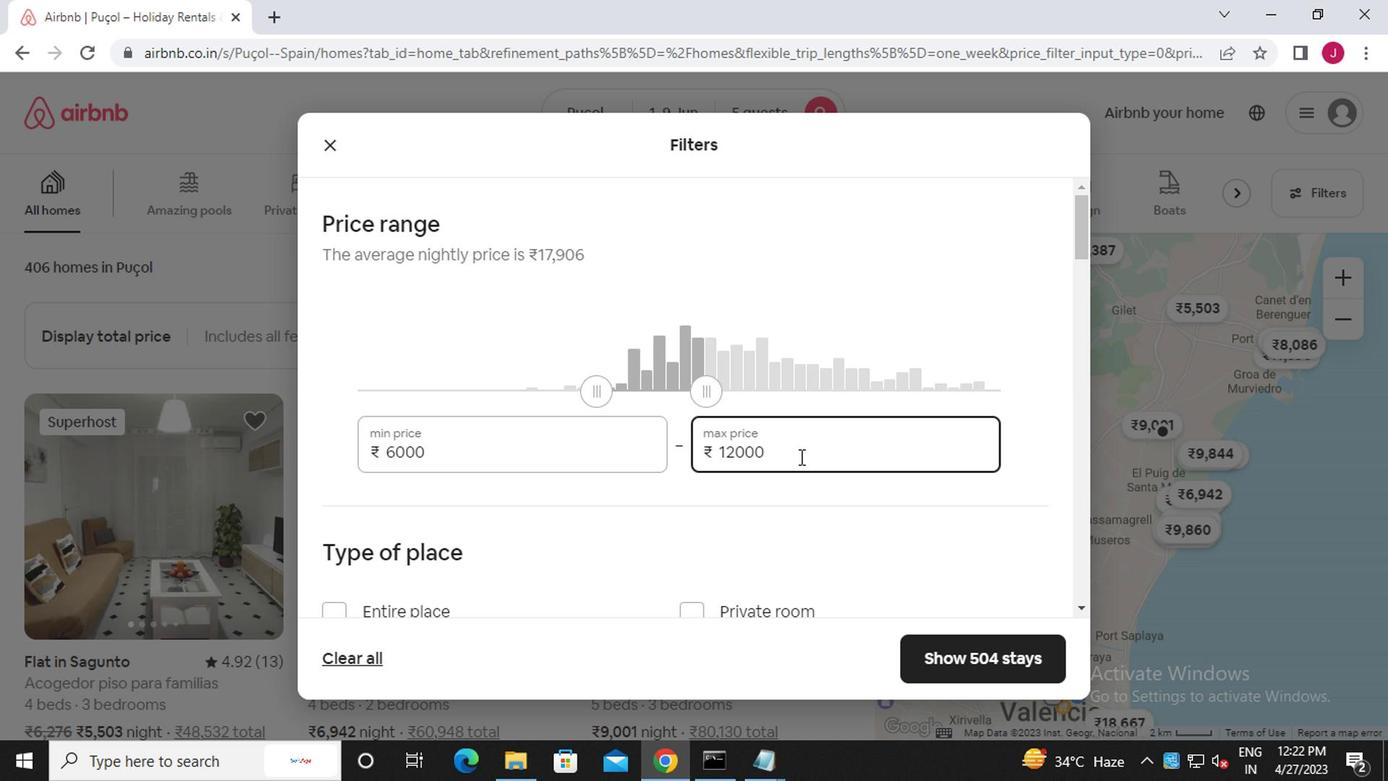 
Action: Mouse scrolled (787, 462) with delta (0, 0)
Screenshot: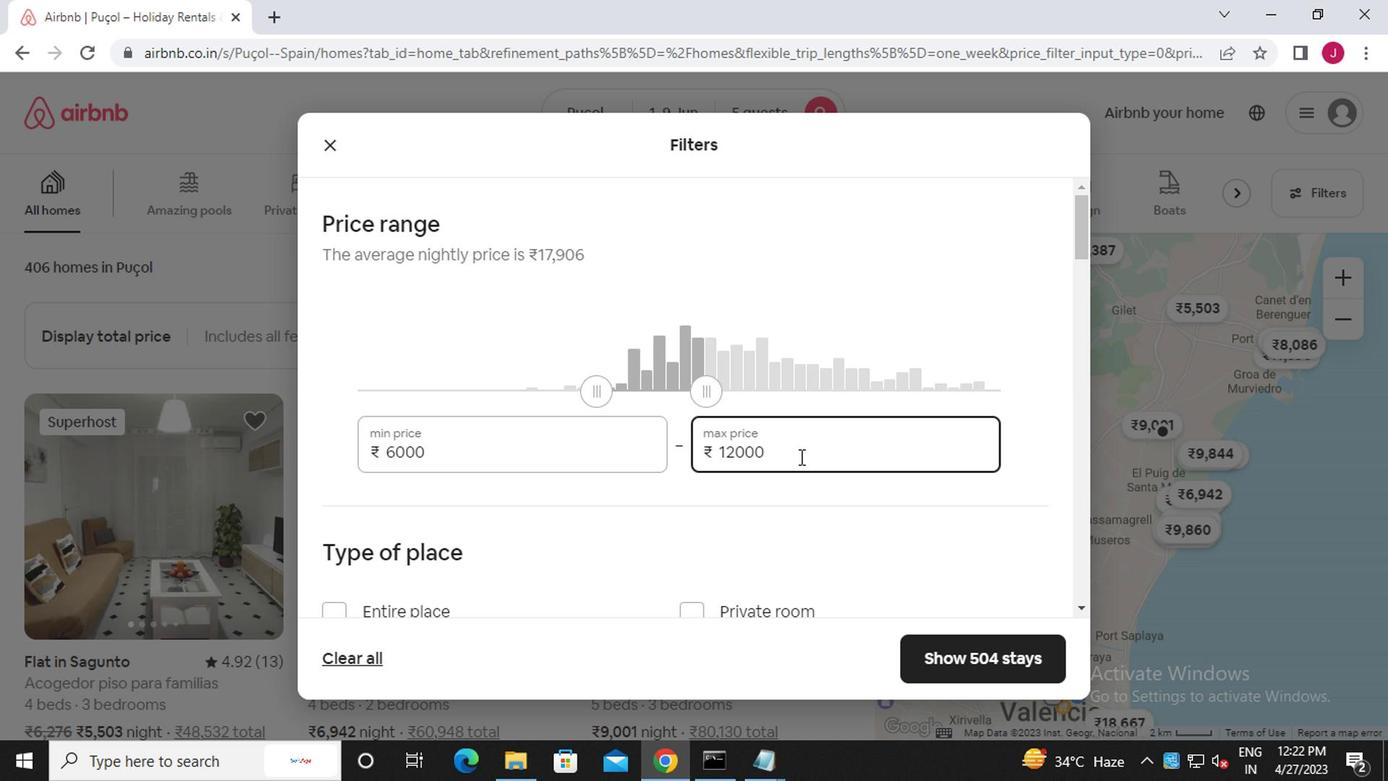
Action: Mouse moved to (786, 466)
Screenshot: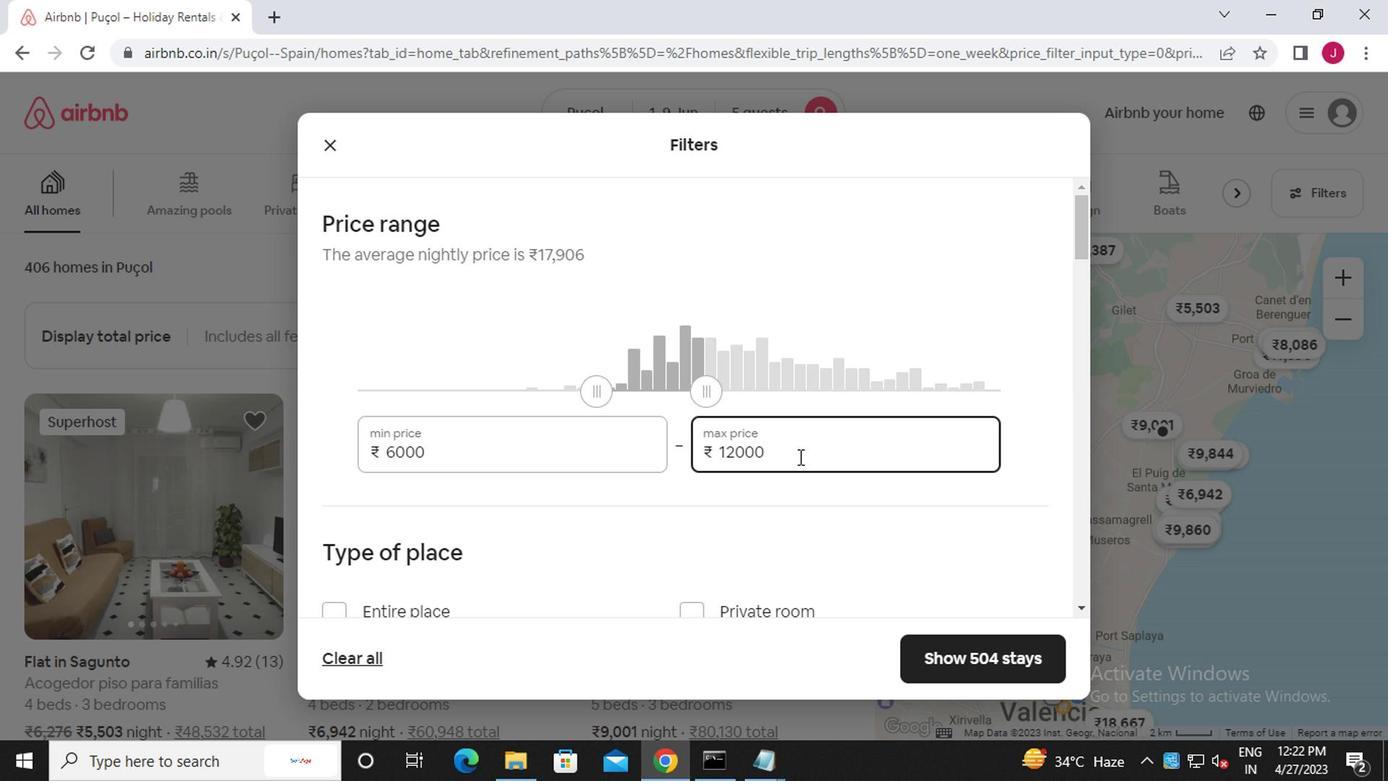 
Action: Mouse scrolled (786, 465) with delta (0, 0)
Screenshot: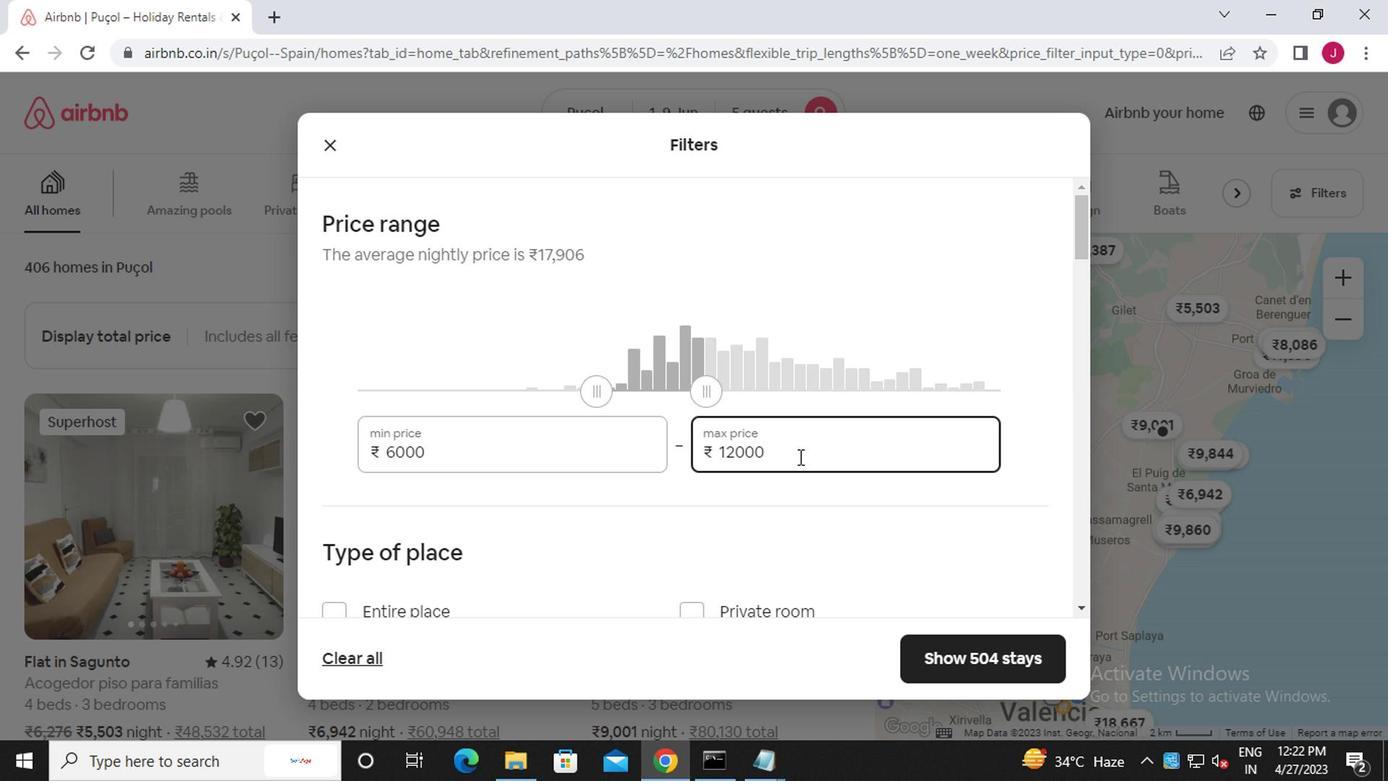 
Action: Mouse moved to (786, 467)
Screenshot: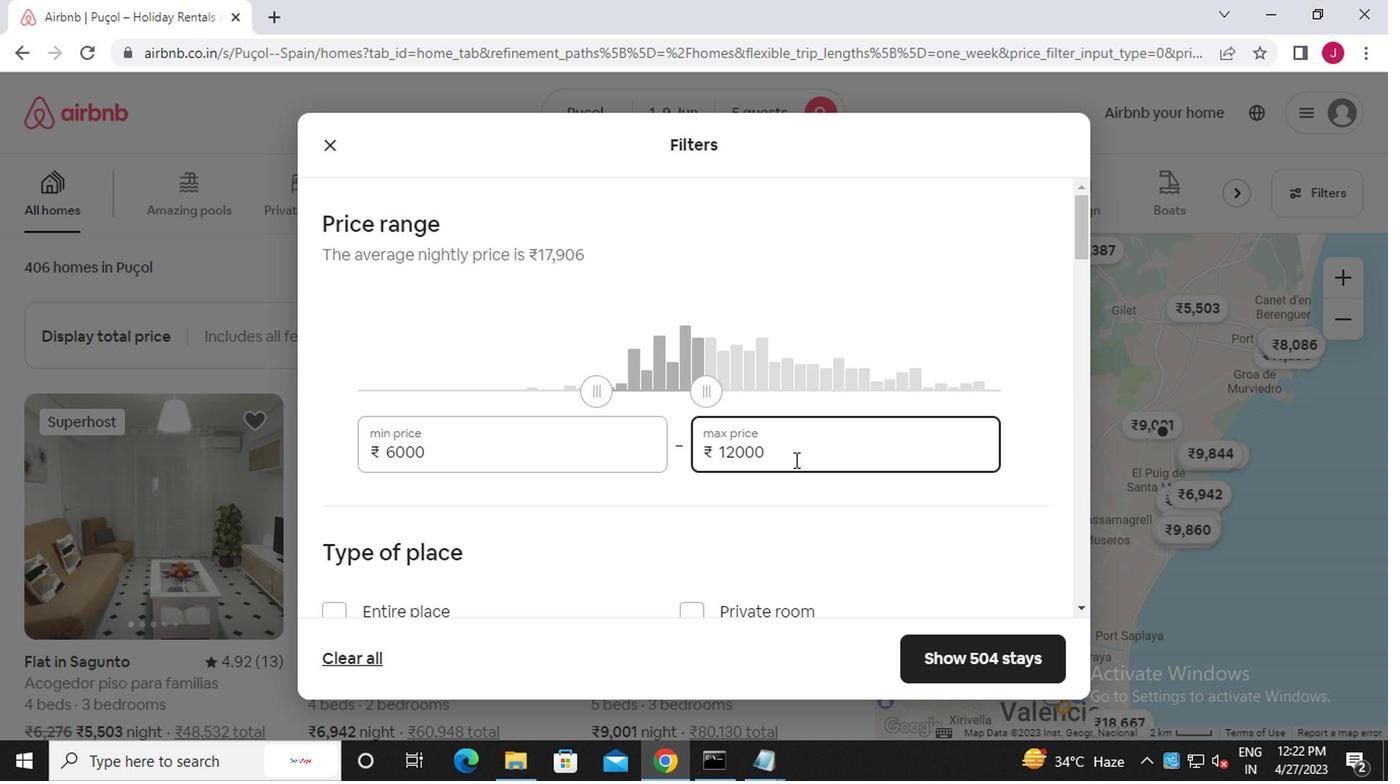 
Action: Mouse scrolled (786, 466) with delta (0, -1)
Screenshot: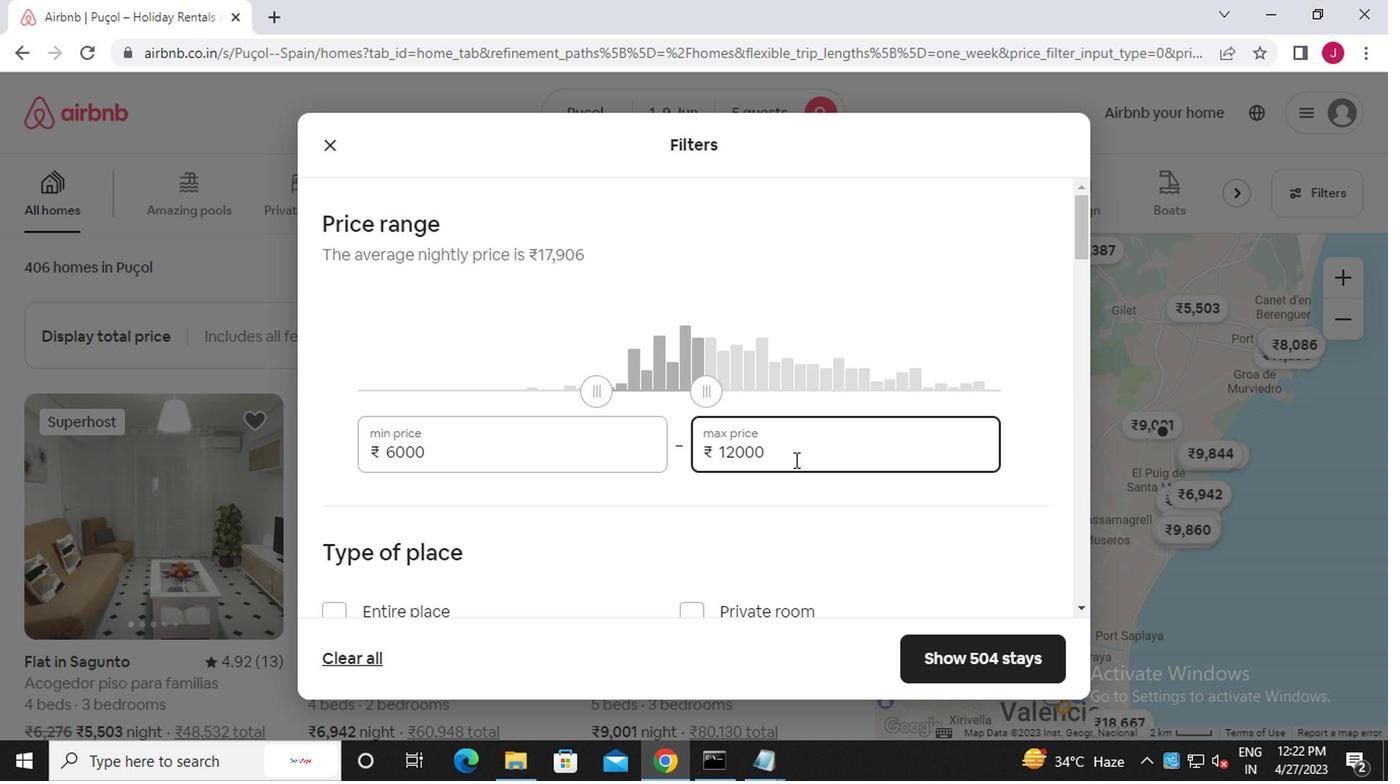 
Action: Mouse moved to (786, 470)
Screenshot: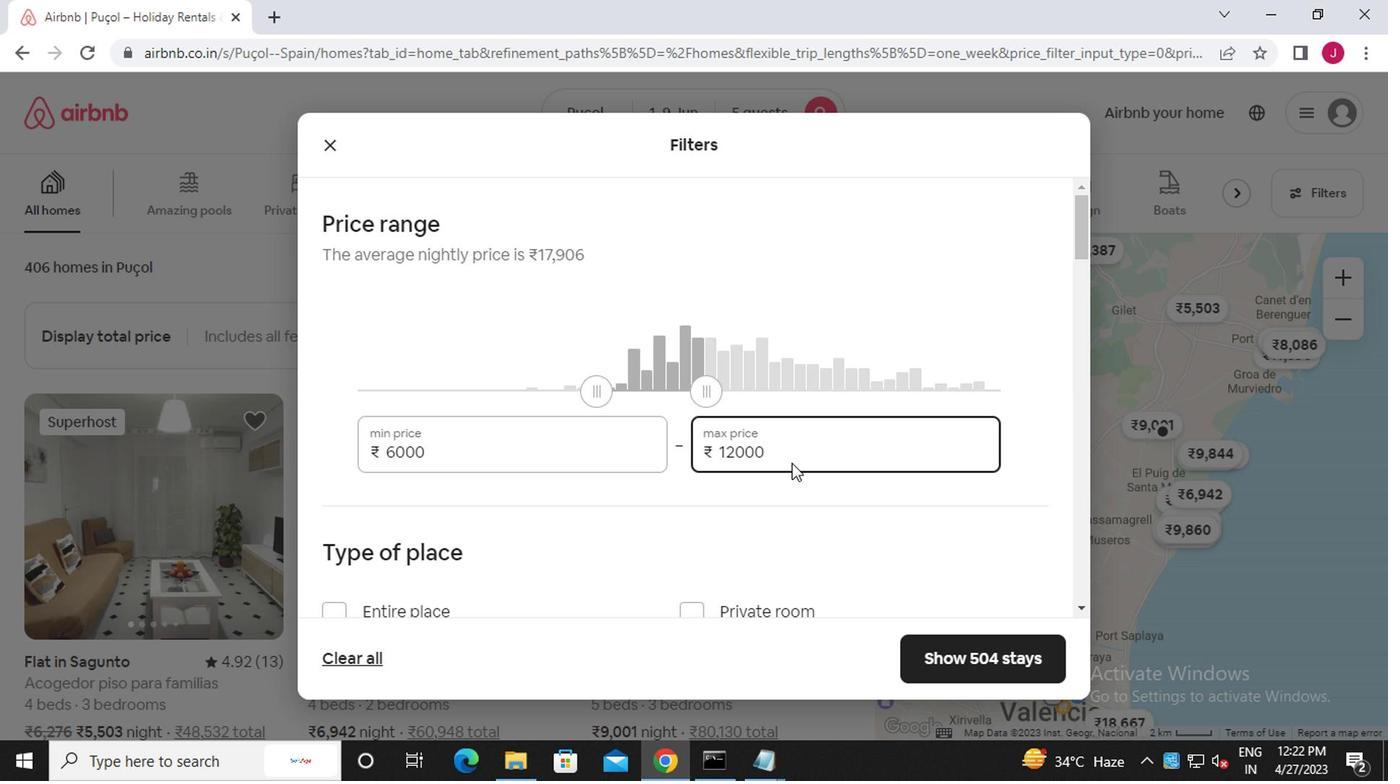 
Action: Mouse scrolled (786, 470) with delta (0, 0)
Screenshot: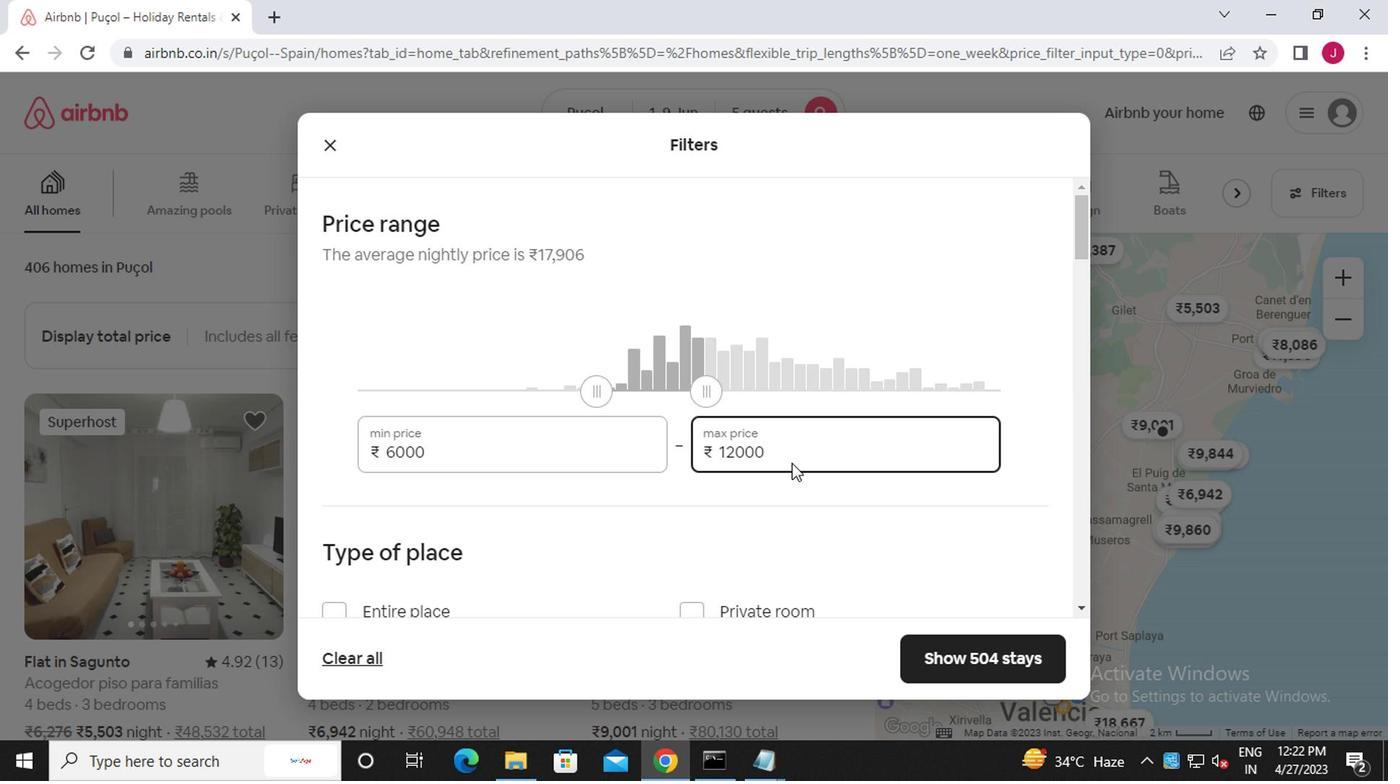 
Action: Mouse moved to (339, 203)
Screenshot: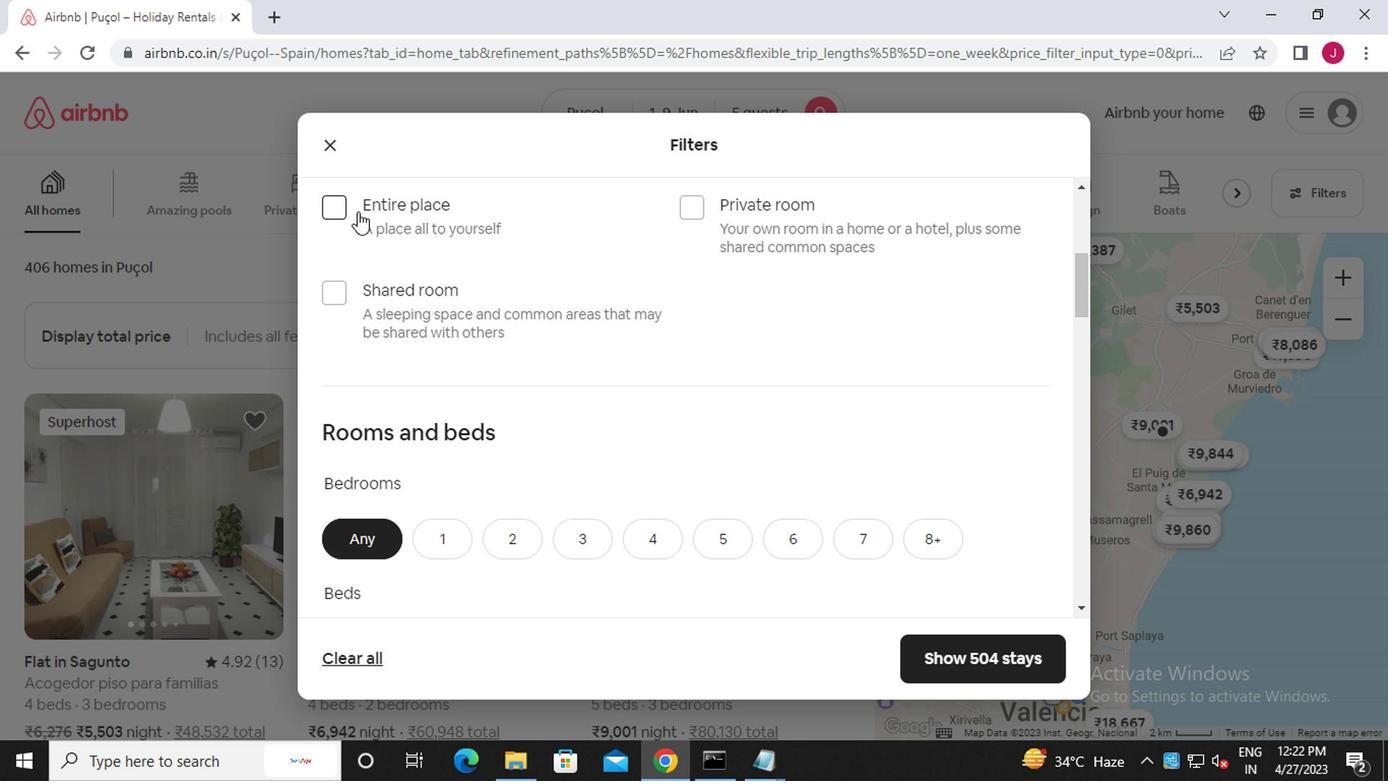 
Action: Mouse pressed left at (339, 203)
Screenshot: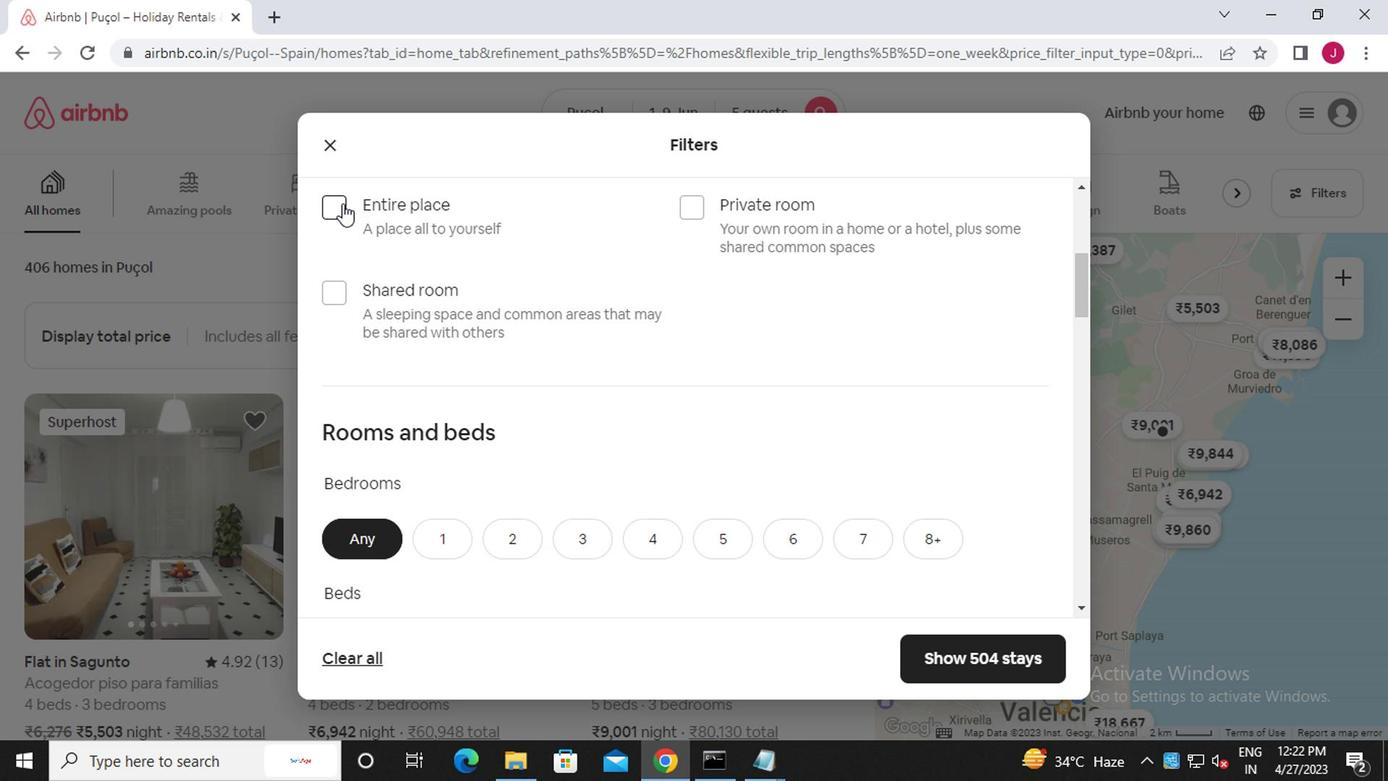 
Action: Mouse moved to (700, 441)
Screenshot: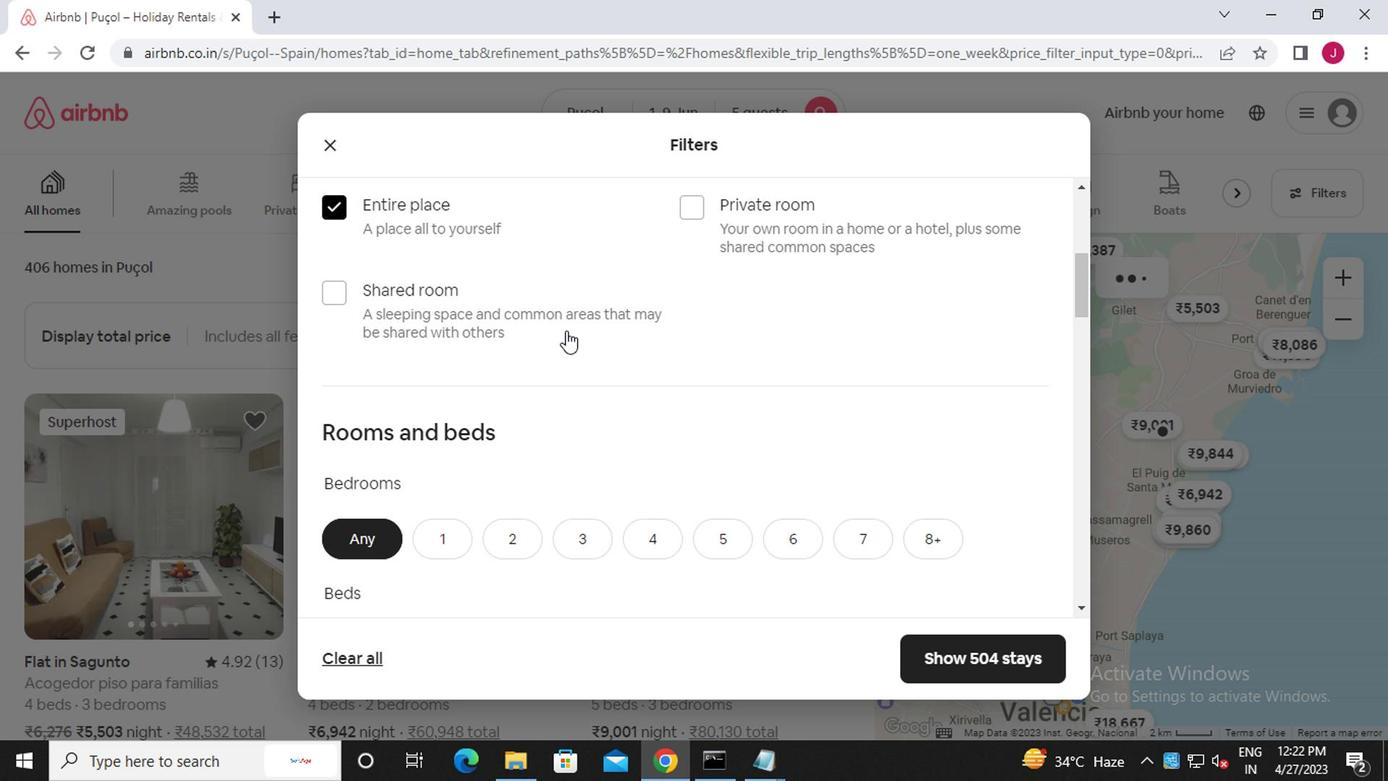 
Action: Mouse scrolled (700, 440) with delta (0, 0)
Screenshot: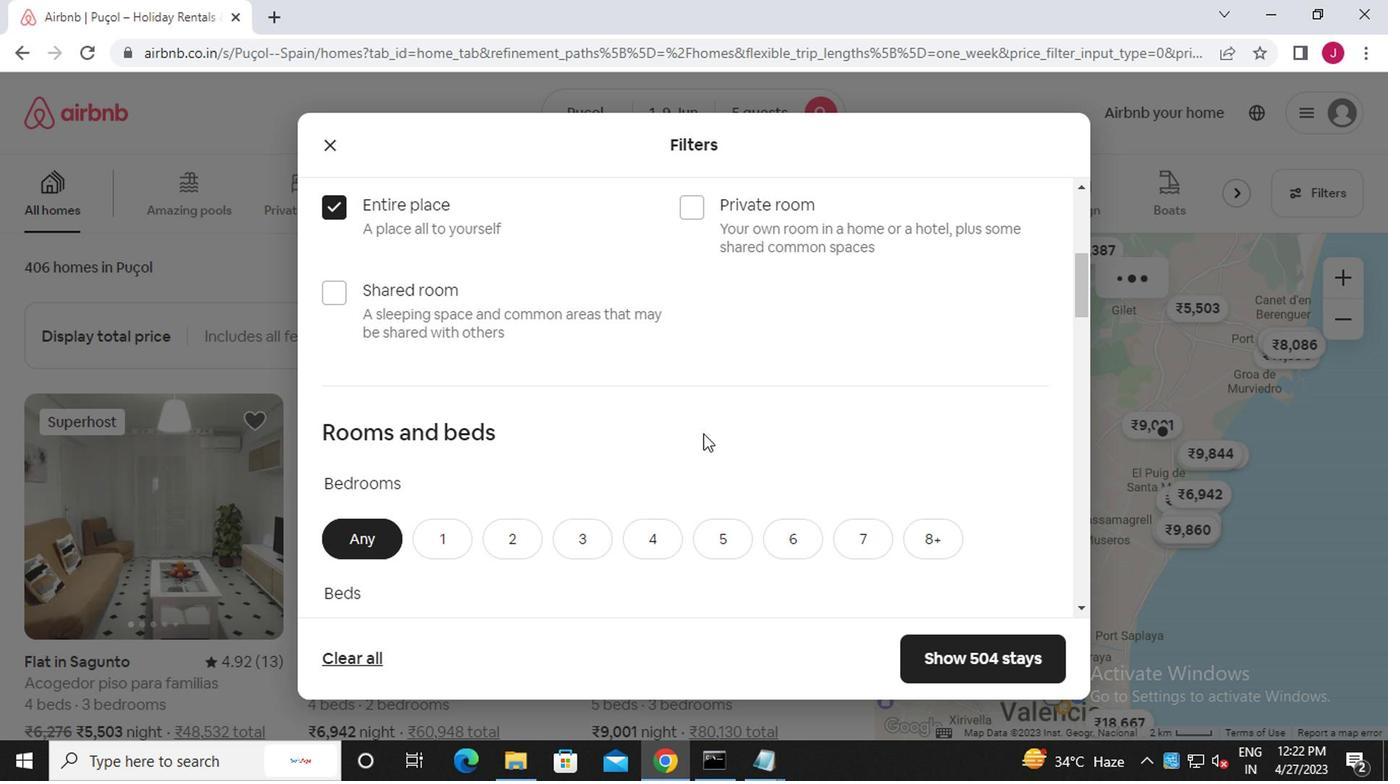 
Action: Mouse scrolled (700, 440) with delta (0, 0)
Screenshot: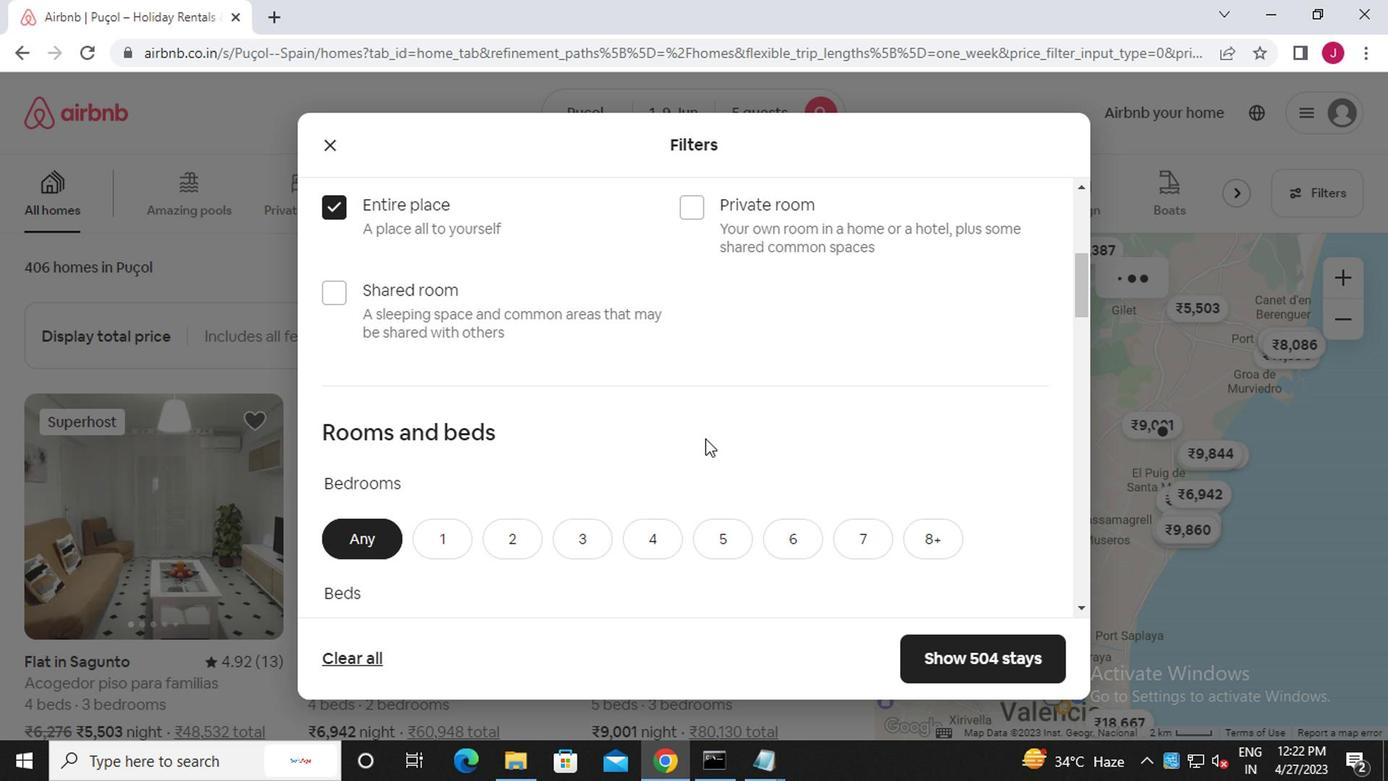 
Action: Mouse moved to (570, 336)
Screenshot: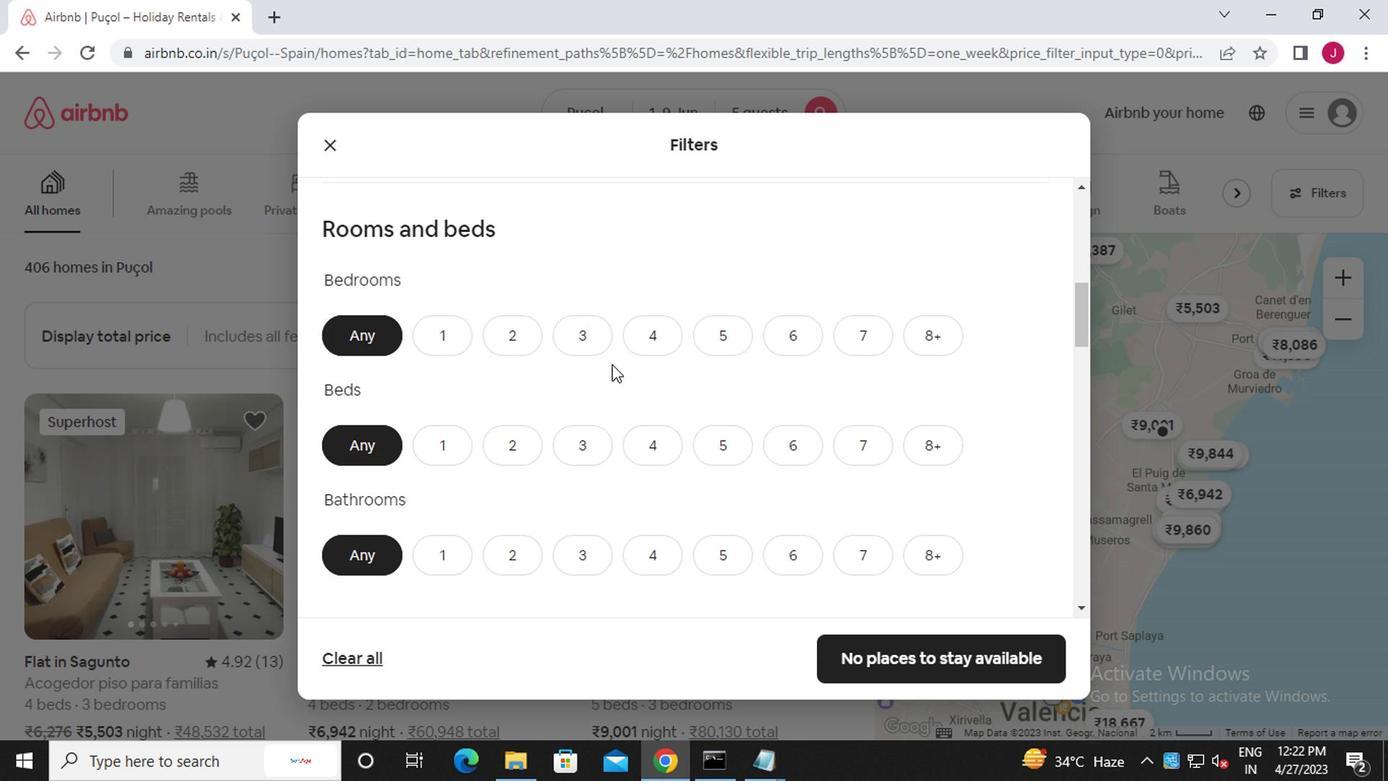 
Action: Mouse pressed left at (570, 336)
Screenshot: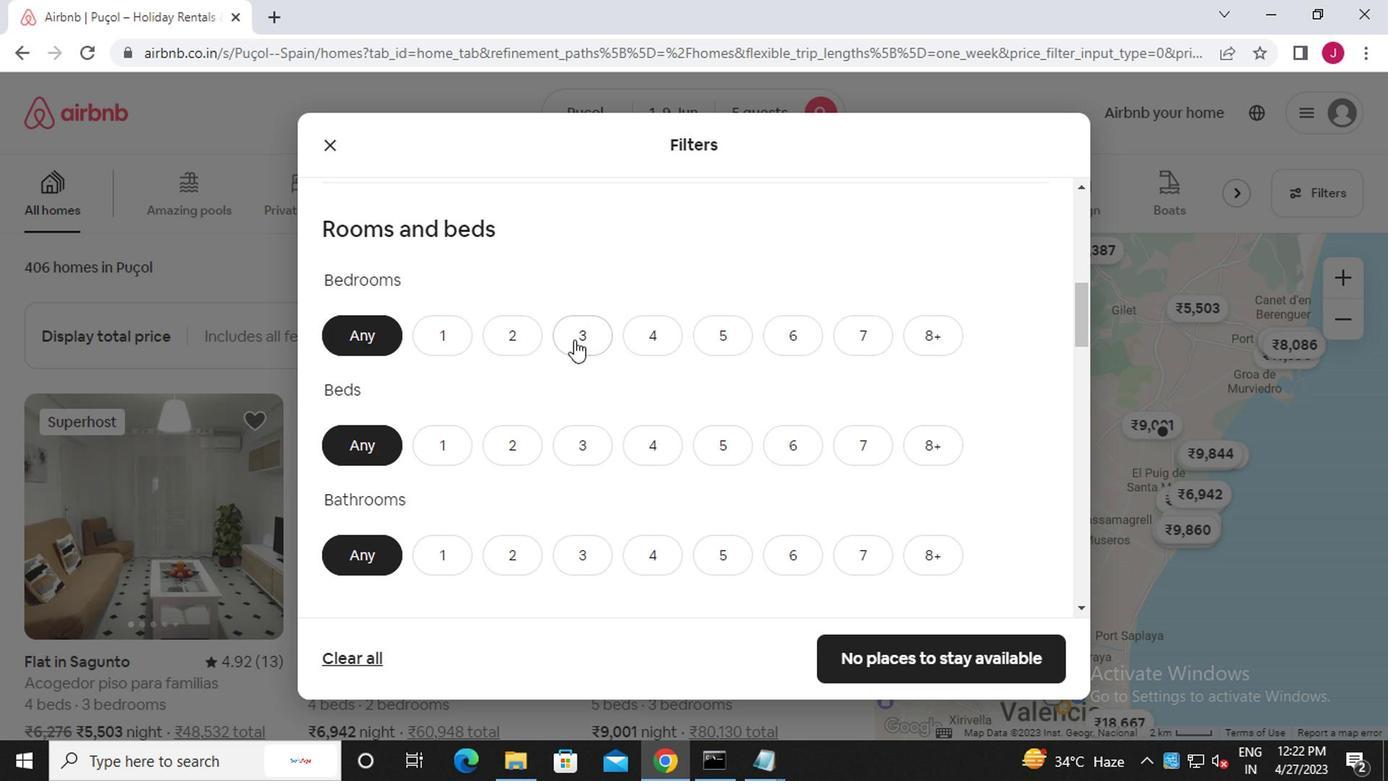 
Action: Mouse moved to (577, 433)
Screenshot: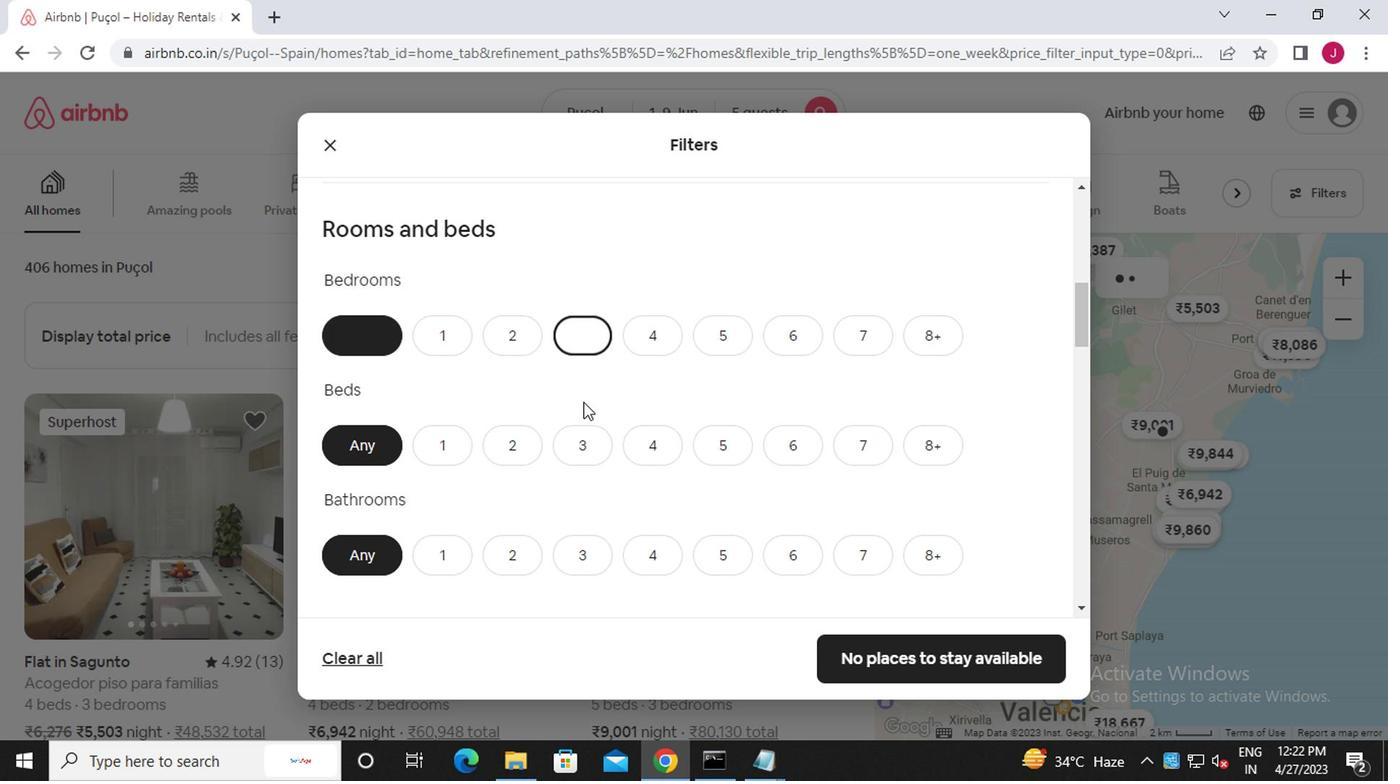 
Action: Mouse pressed left at (577, 433)
Screenshot: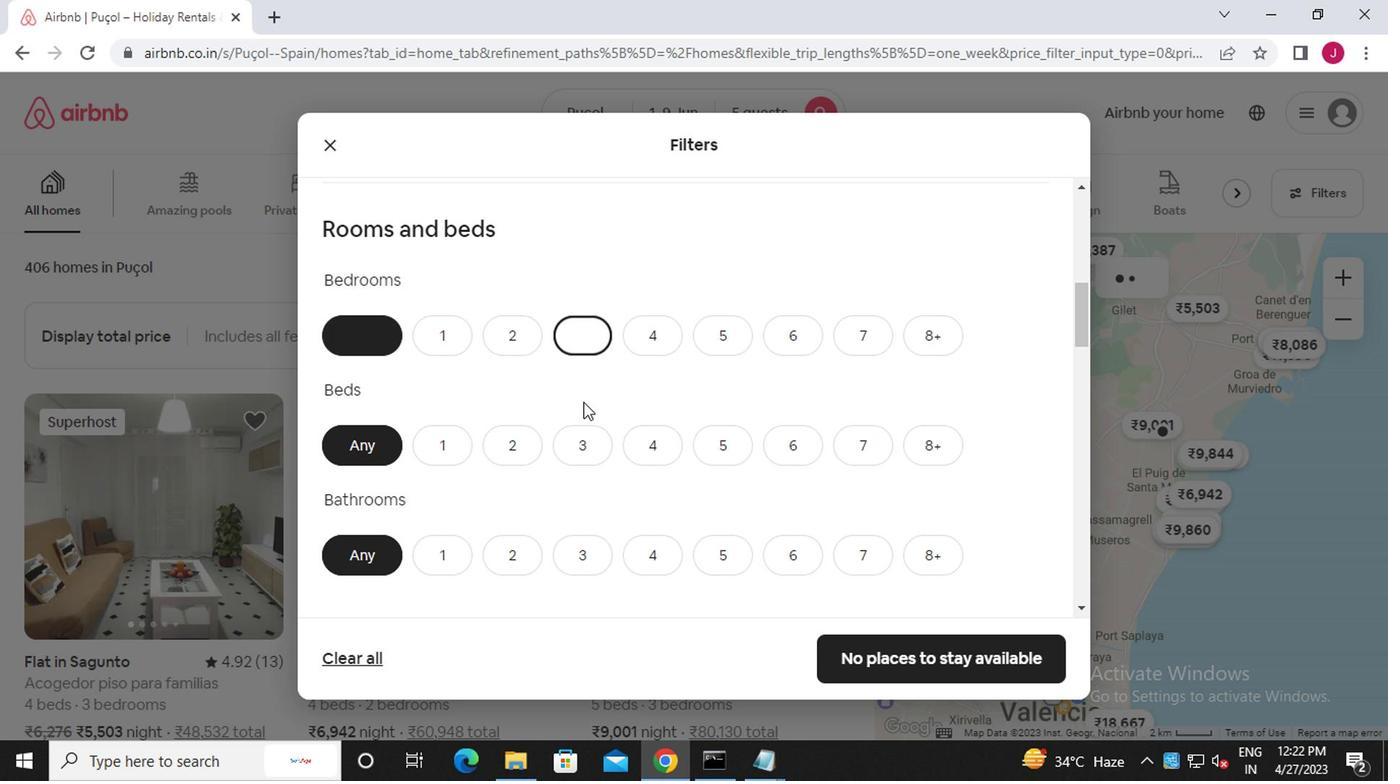 
Action: Mouse moved to (577, 551)
Screenshot: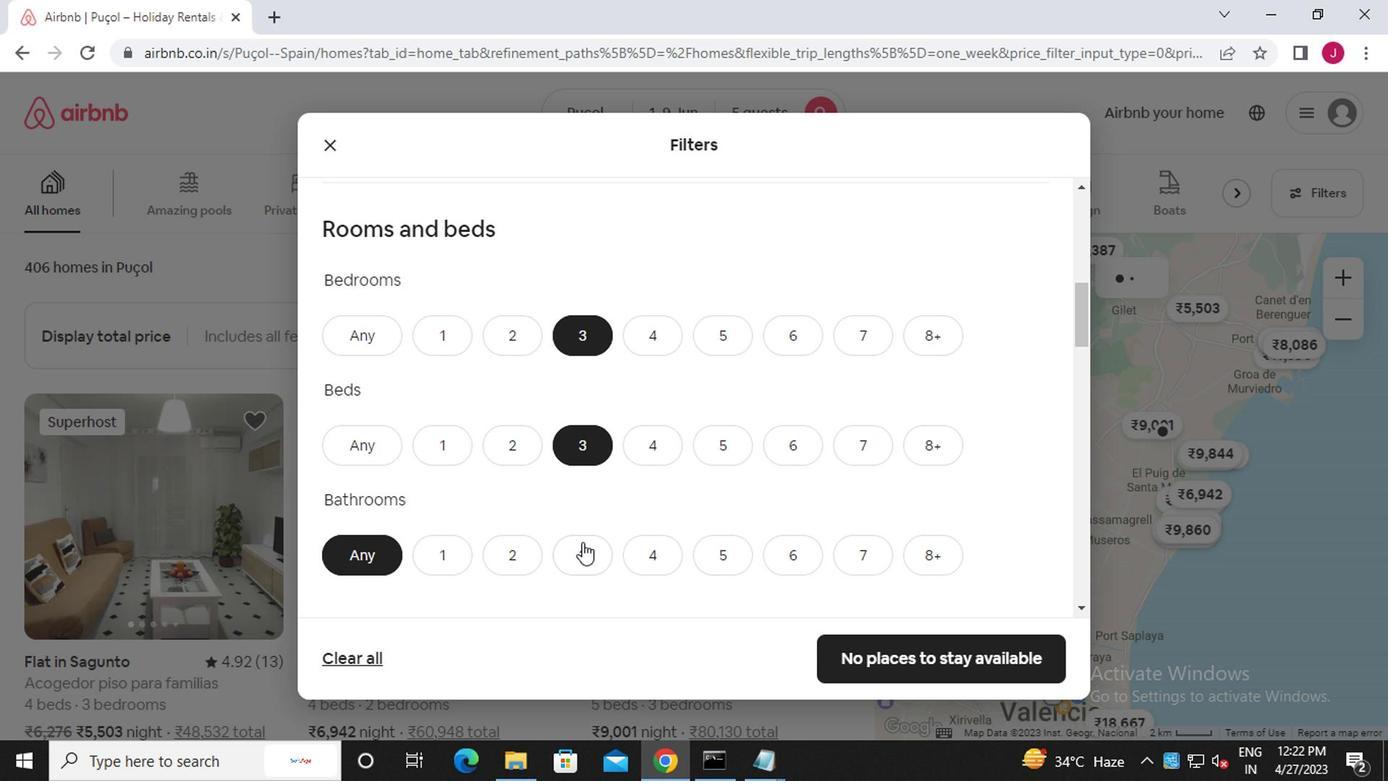 
Action: Mouse pressed left at (577, 551)
Screenshot: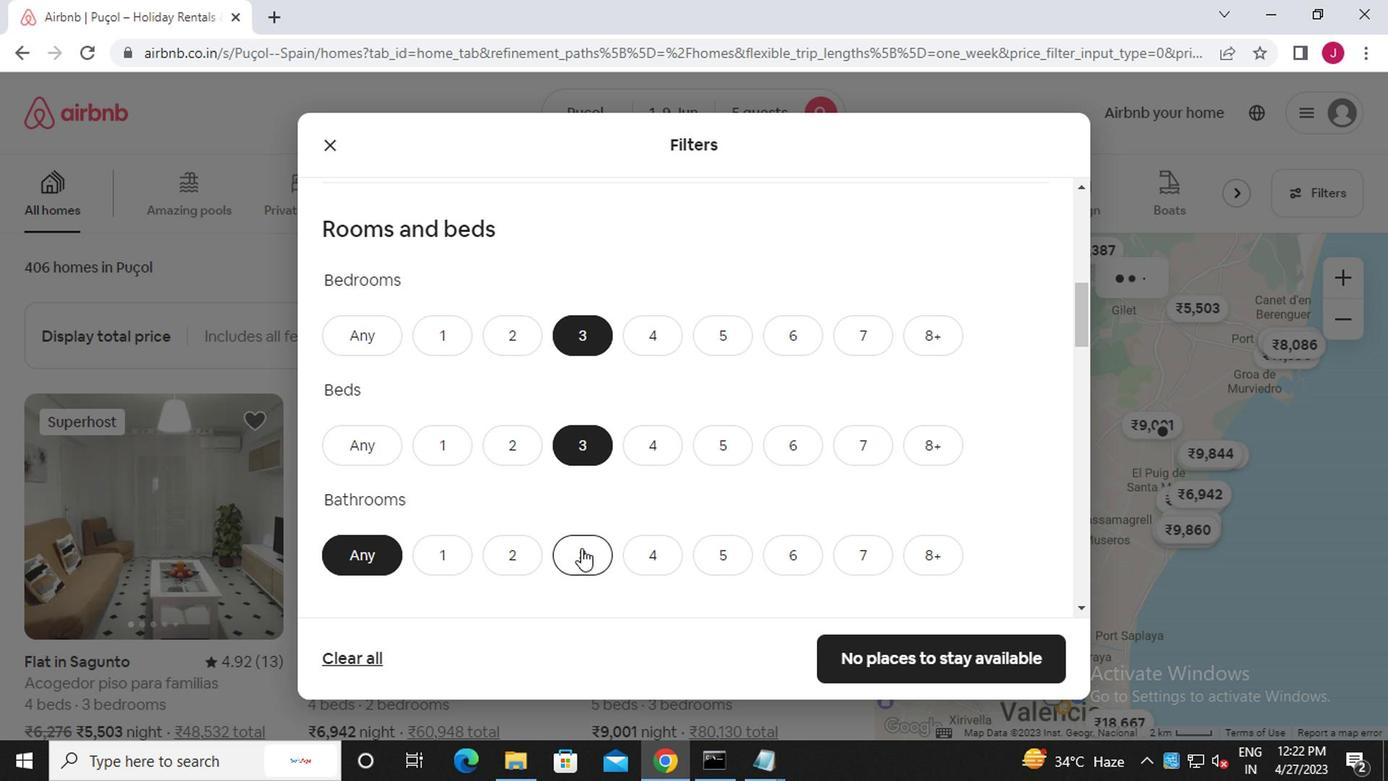 
Action: Mouse moved to (589, 561)
Screenshot: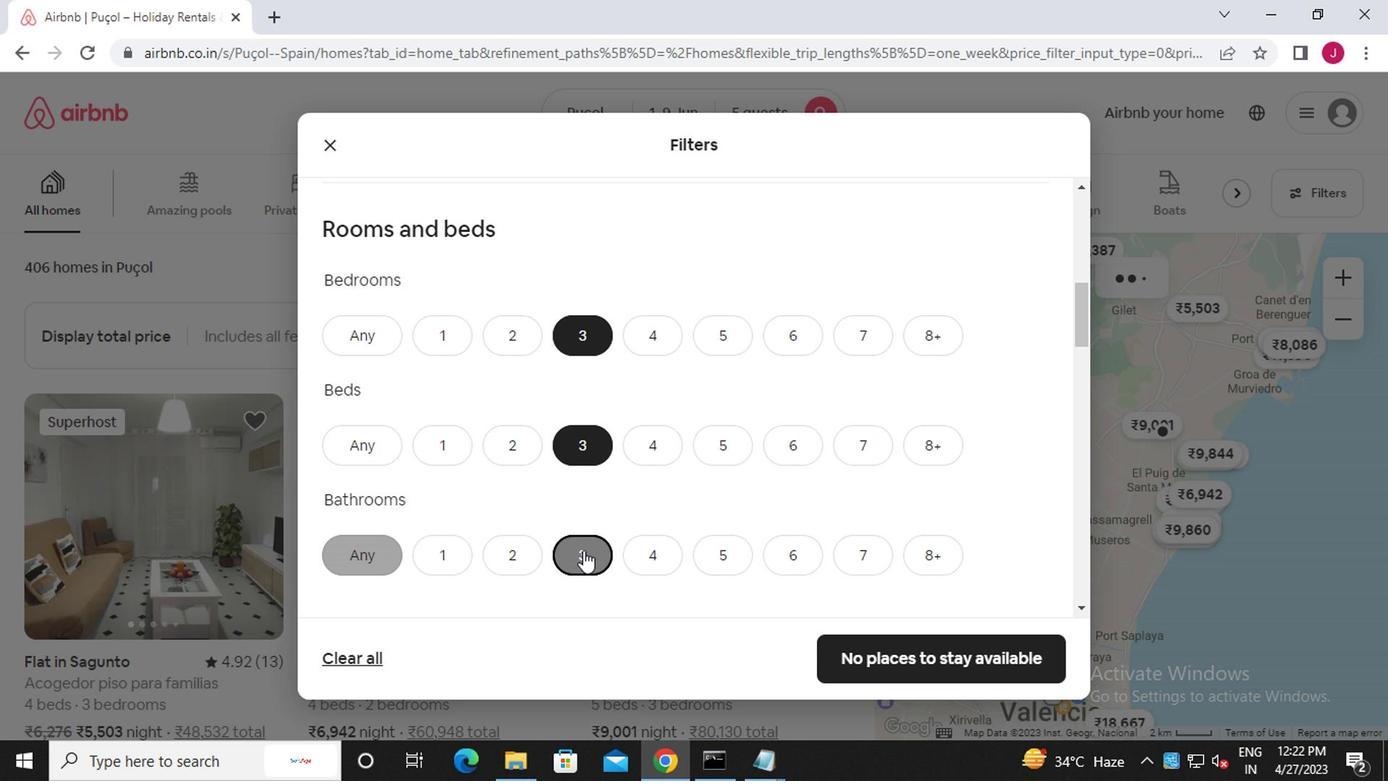
Action: Mouse scrolled (589, 559) with delta (0, -1)
Screenshot: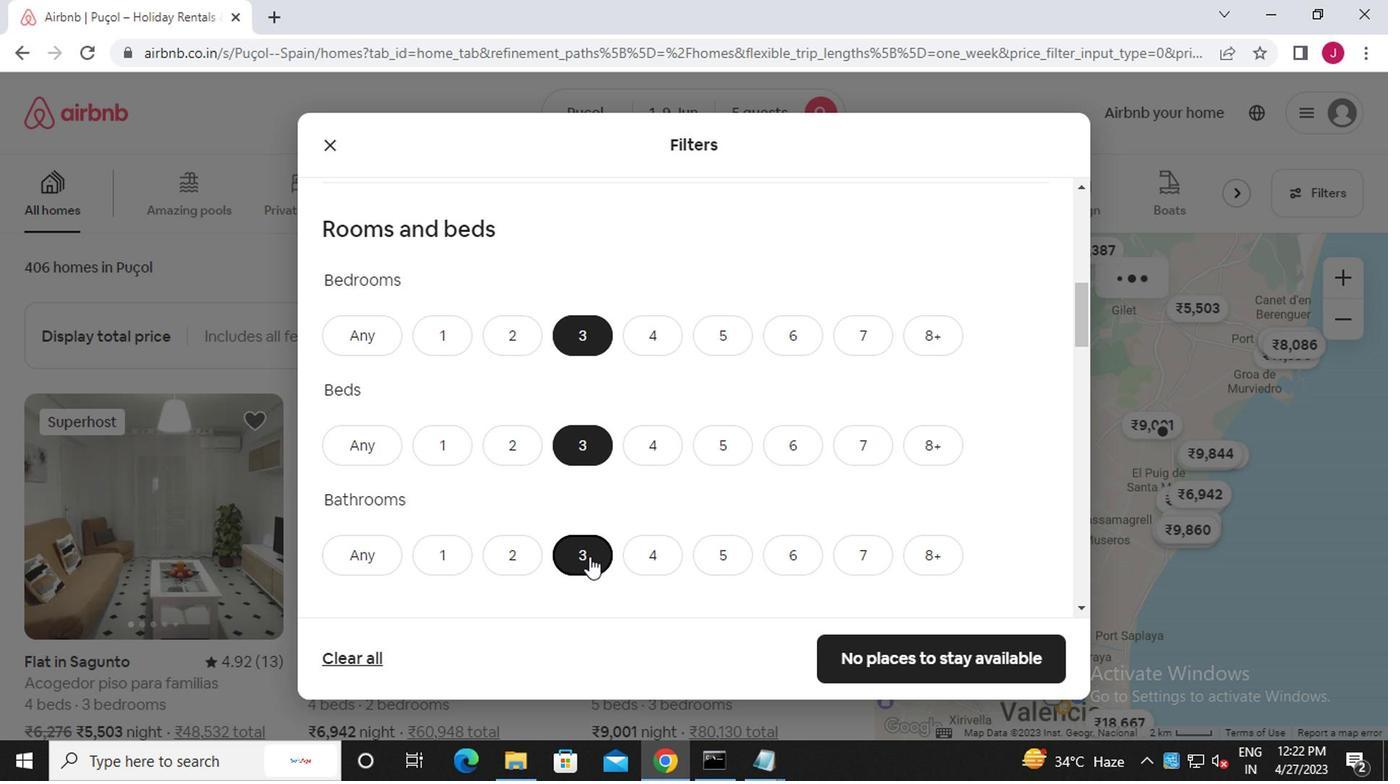 
Action: Mouse moved to (589, 561)
Screenshot: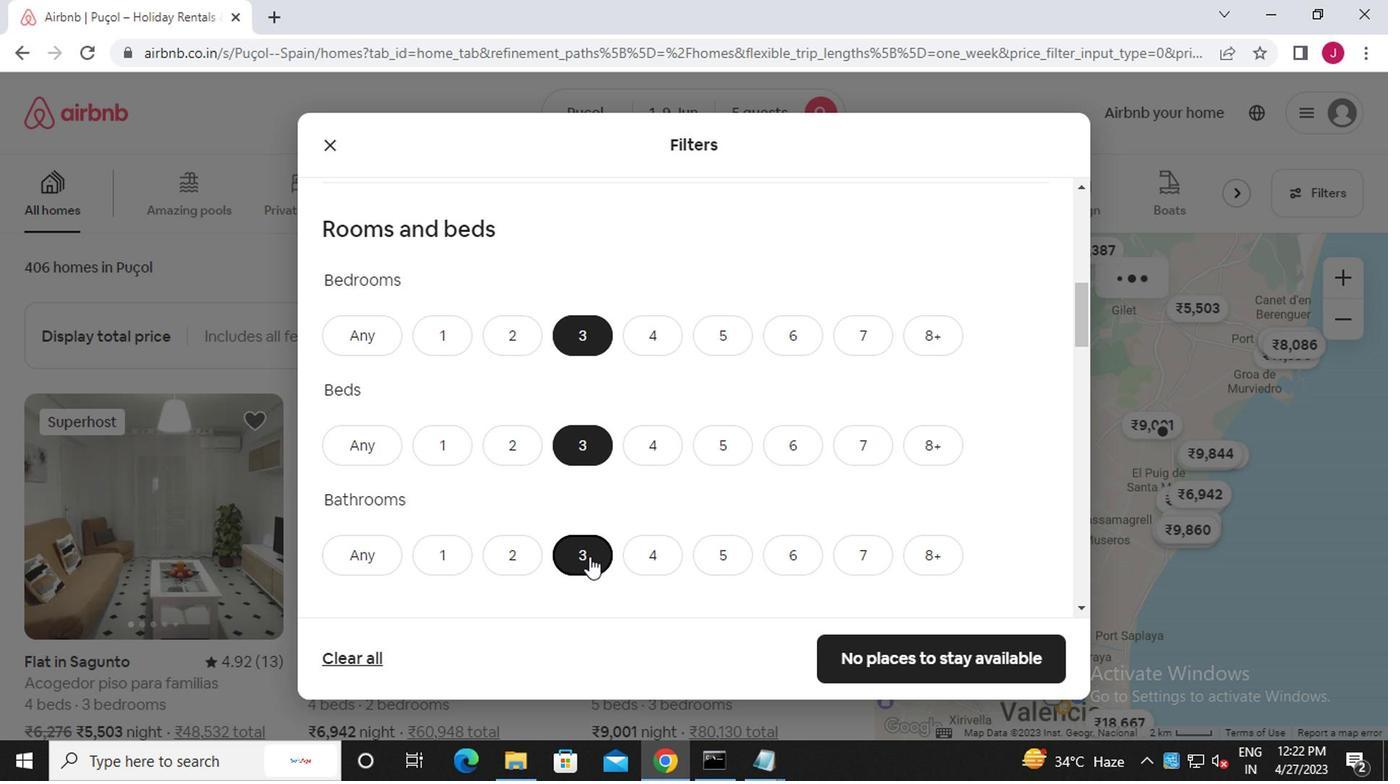 
Action: Mouse scrolled (589, 561) with delta (0, 0)
Screenshot: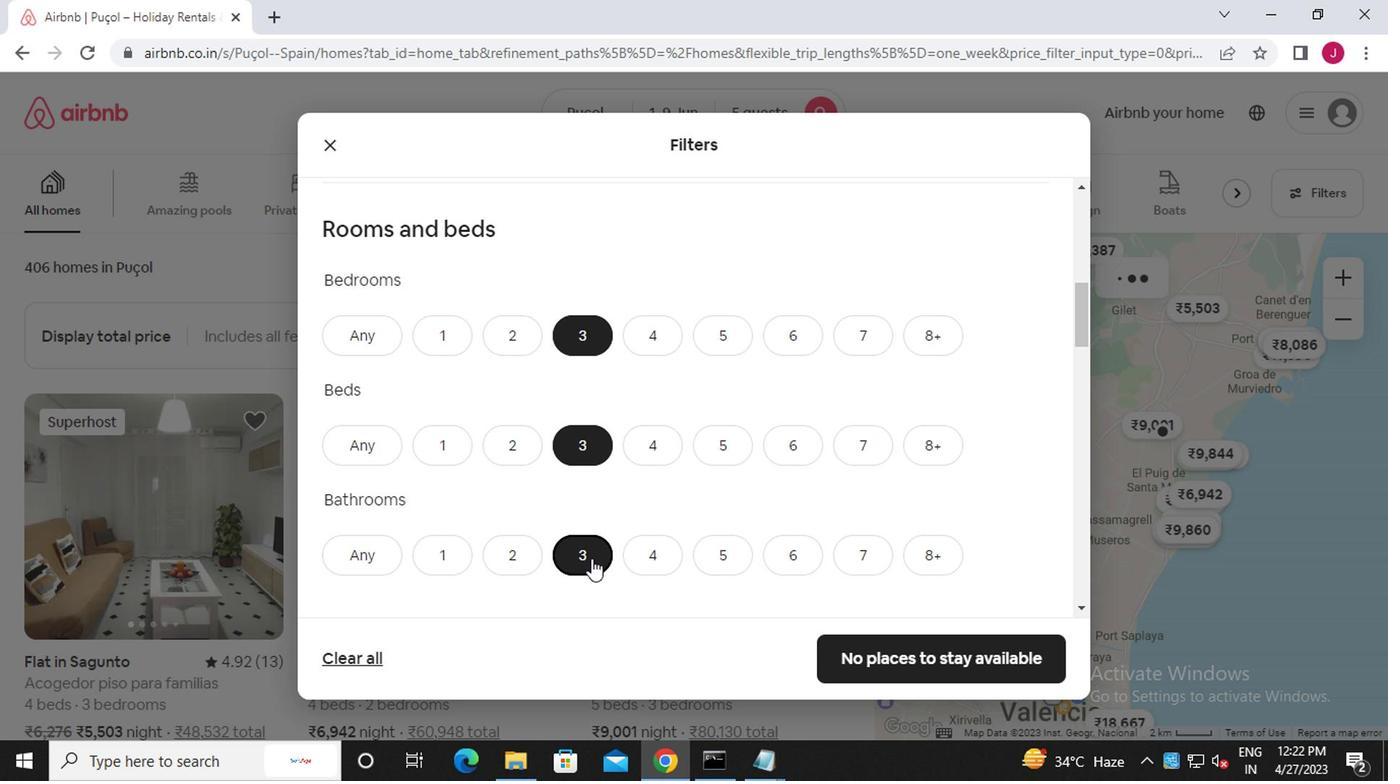 
Action: Mouse scrolled (589, 561) with delta (0, 0)
Screenshot: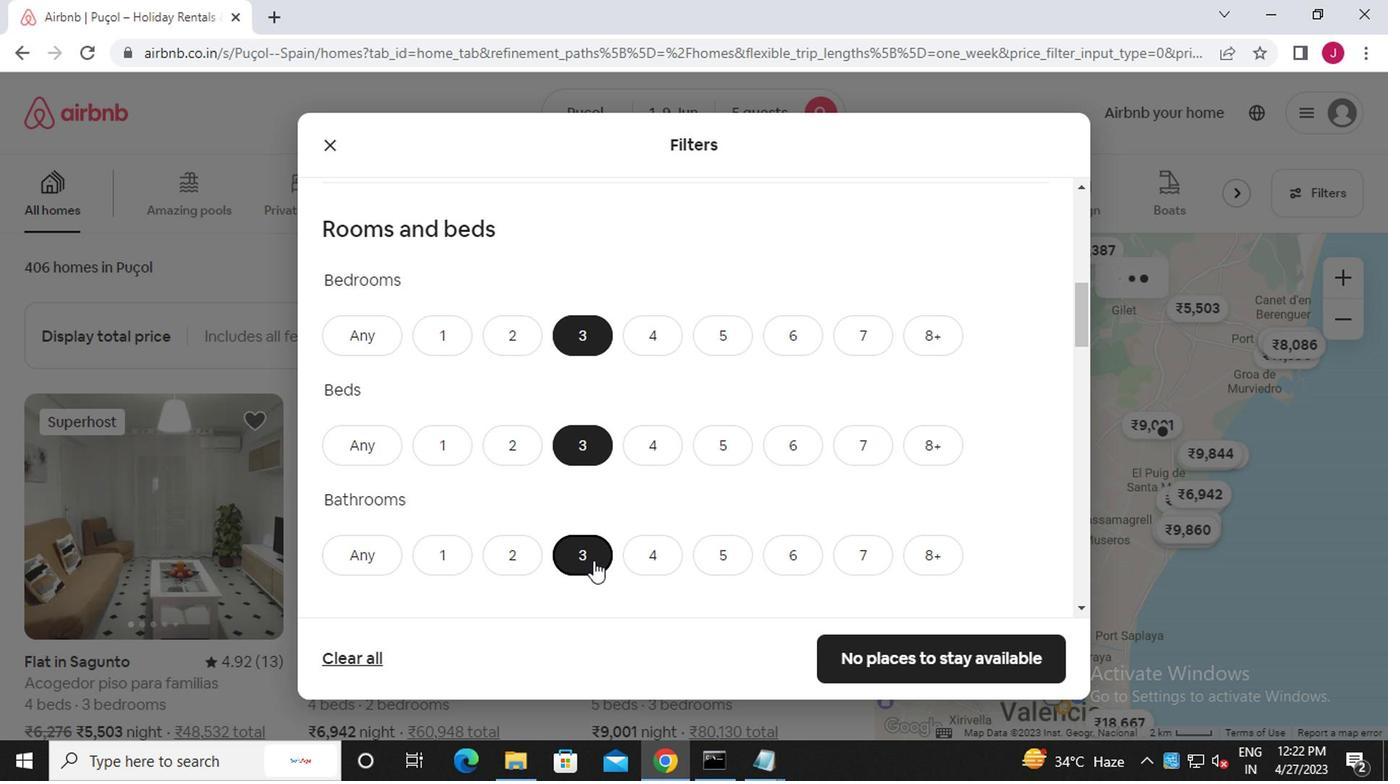 
Action: Mouse scrolled (589, 561) with delta (0, 0)
Screenshot: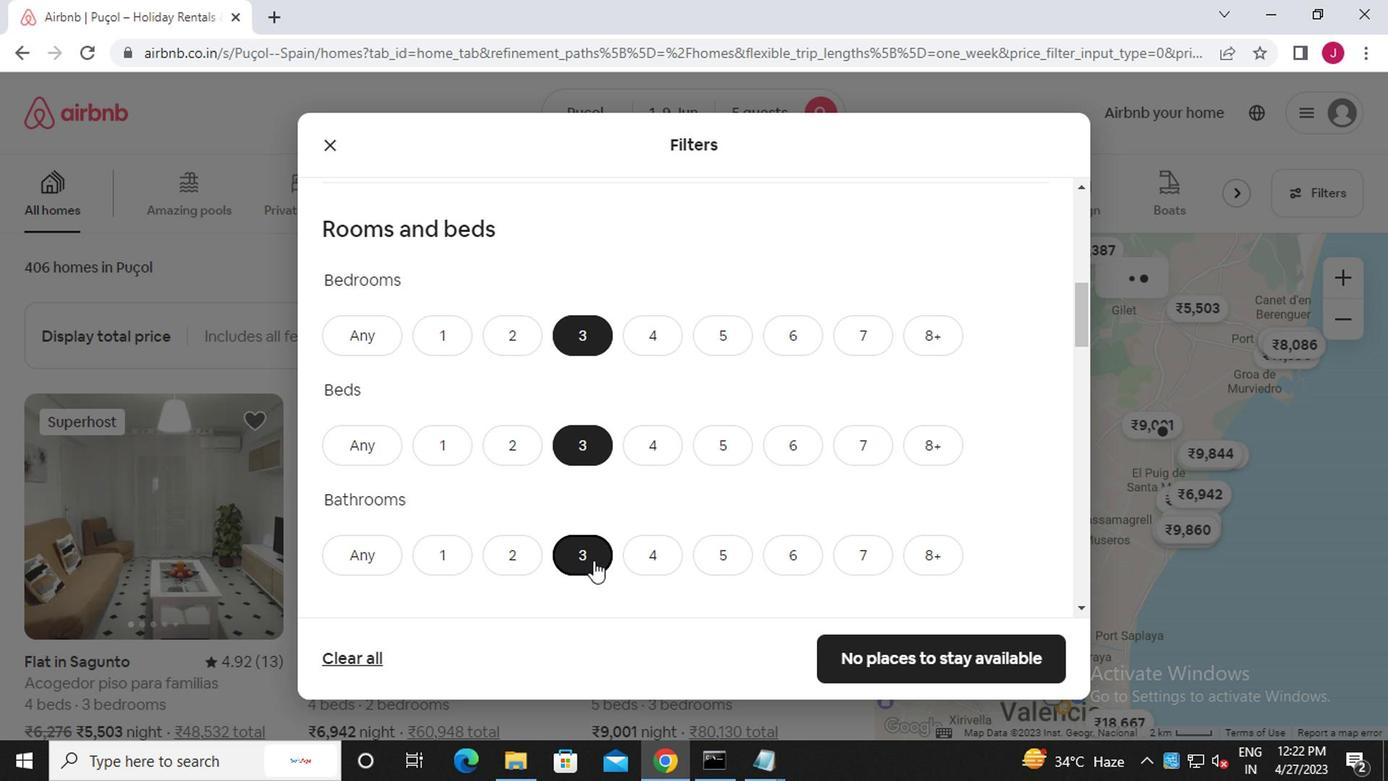 
Action: Mouse moved to (410, 342)
Screenshot: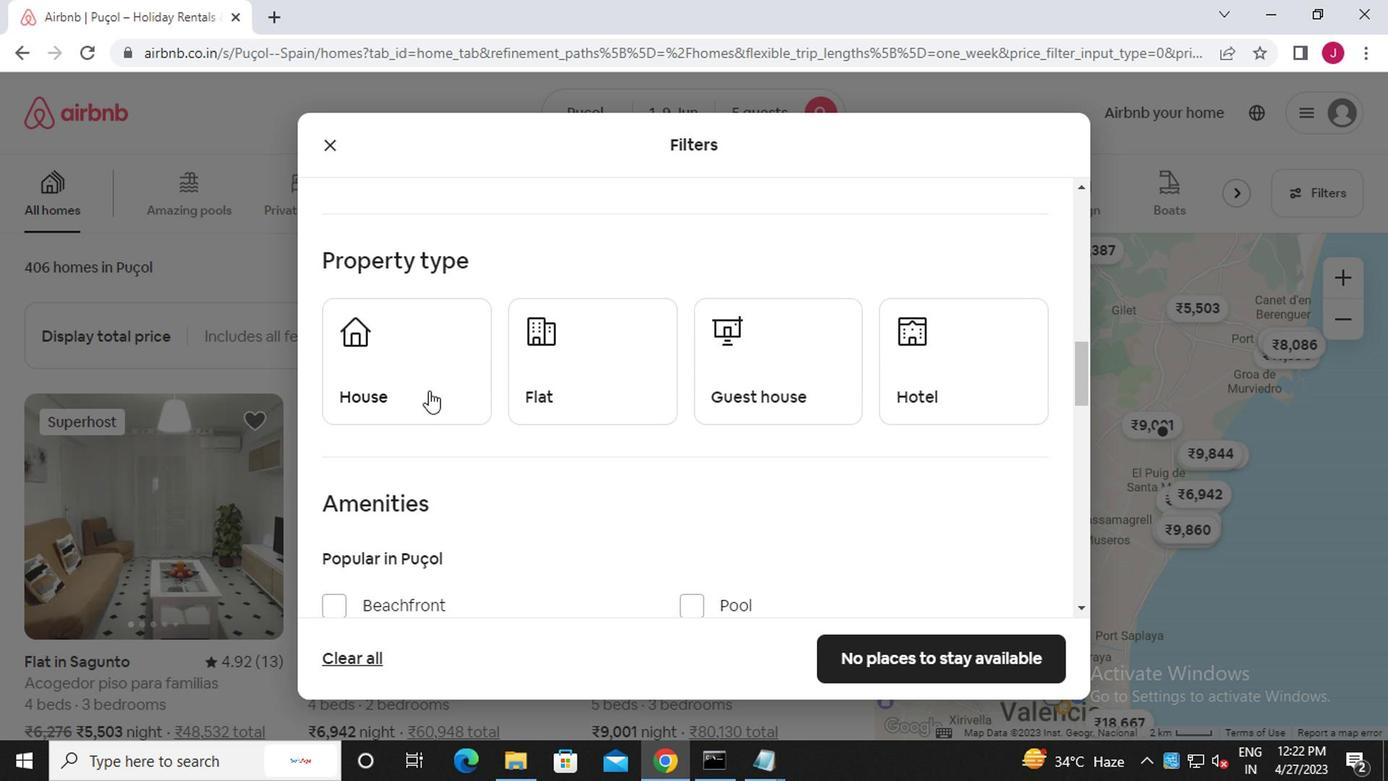 
Action: Mouse pressed left at (410, 342)
Screenshot: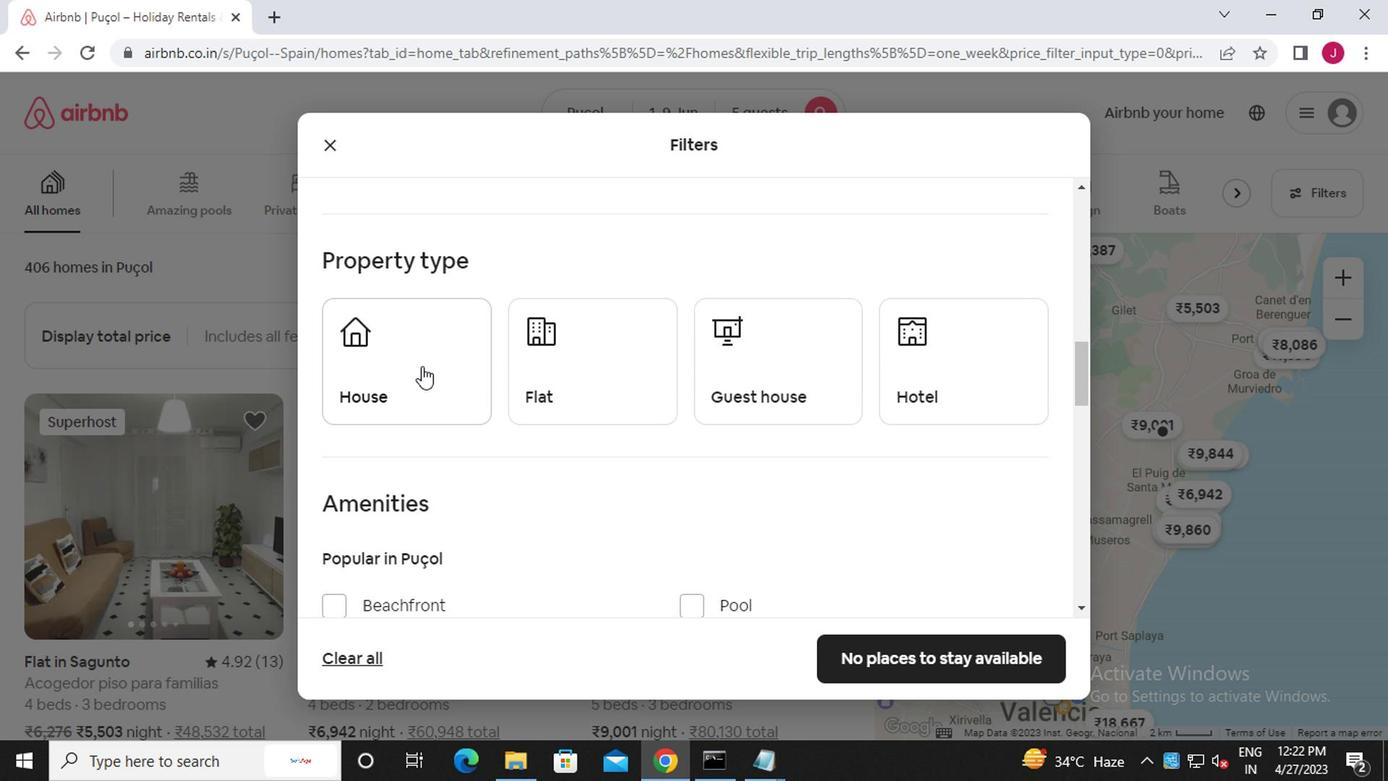 
Action: Mouse moved to (587, 376)
Screenshot: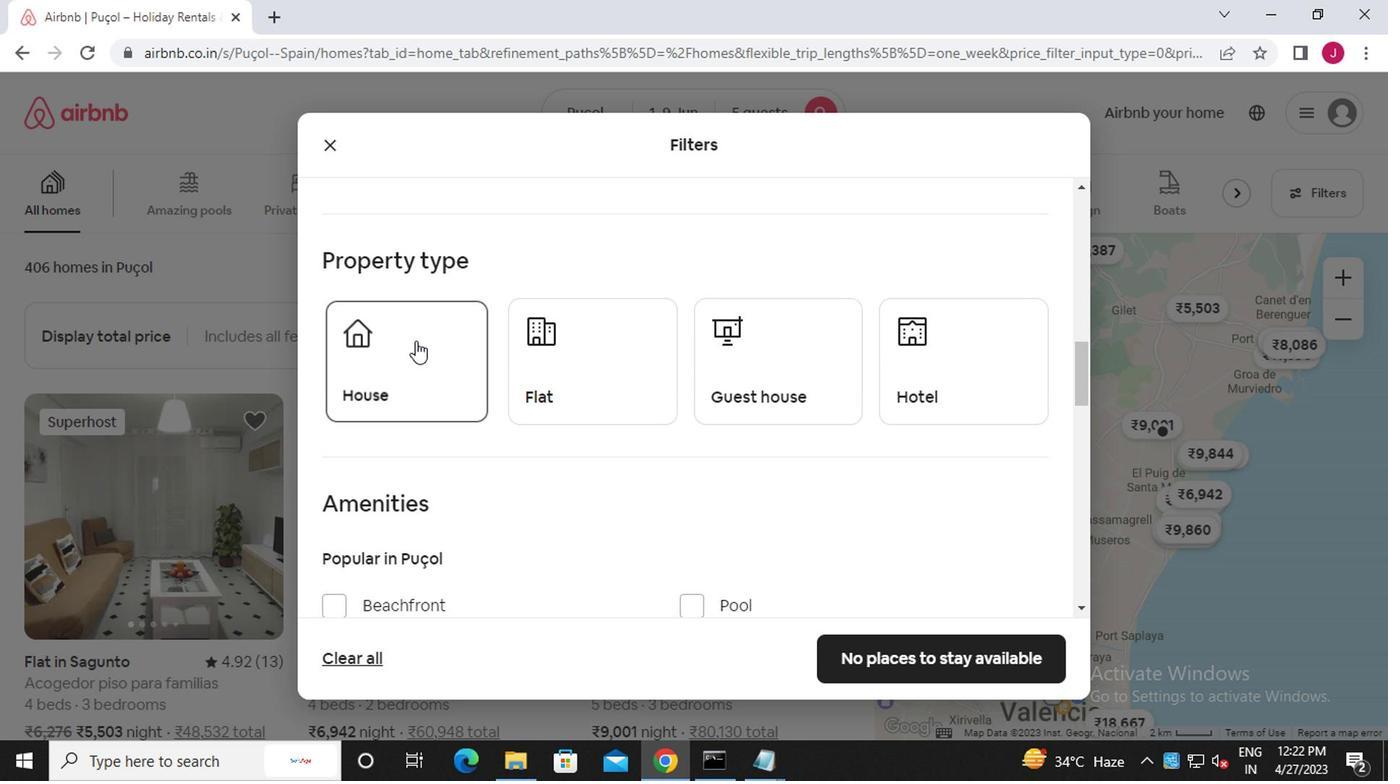 
Action: Mouse pressed left at (587, 376)
Screenshot: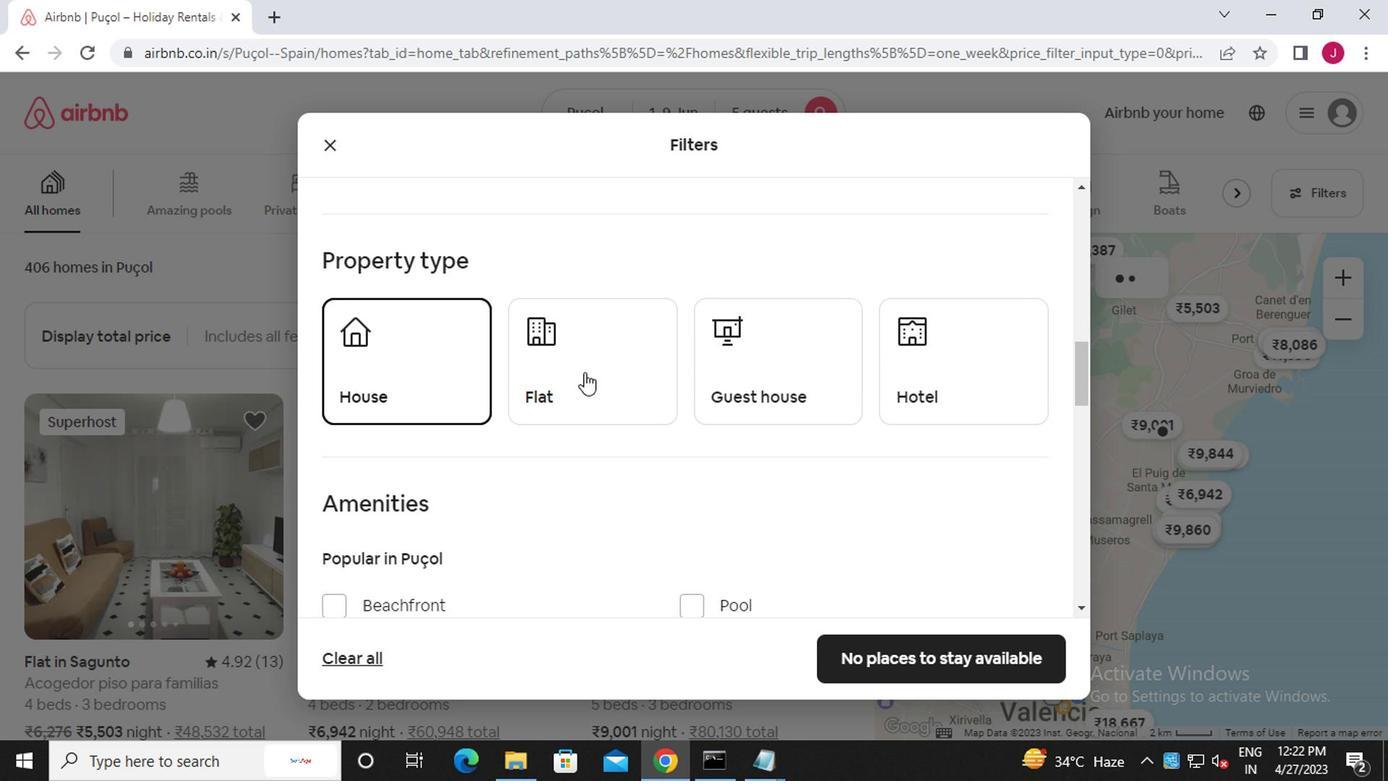
Action: Mouse moved to (782, 388)
Screenshot: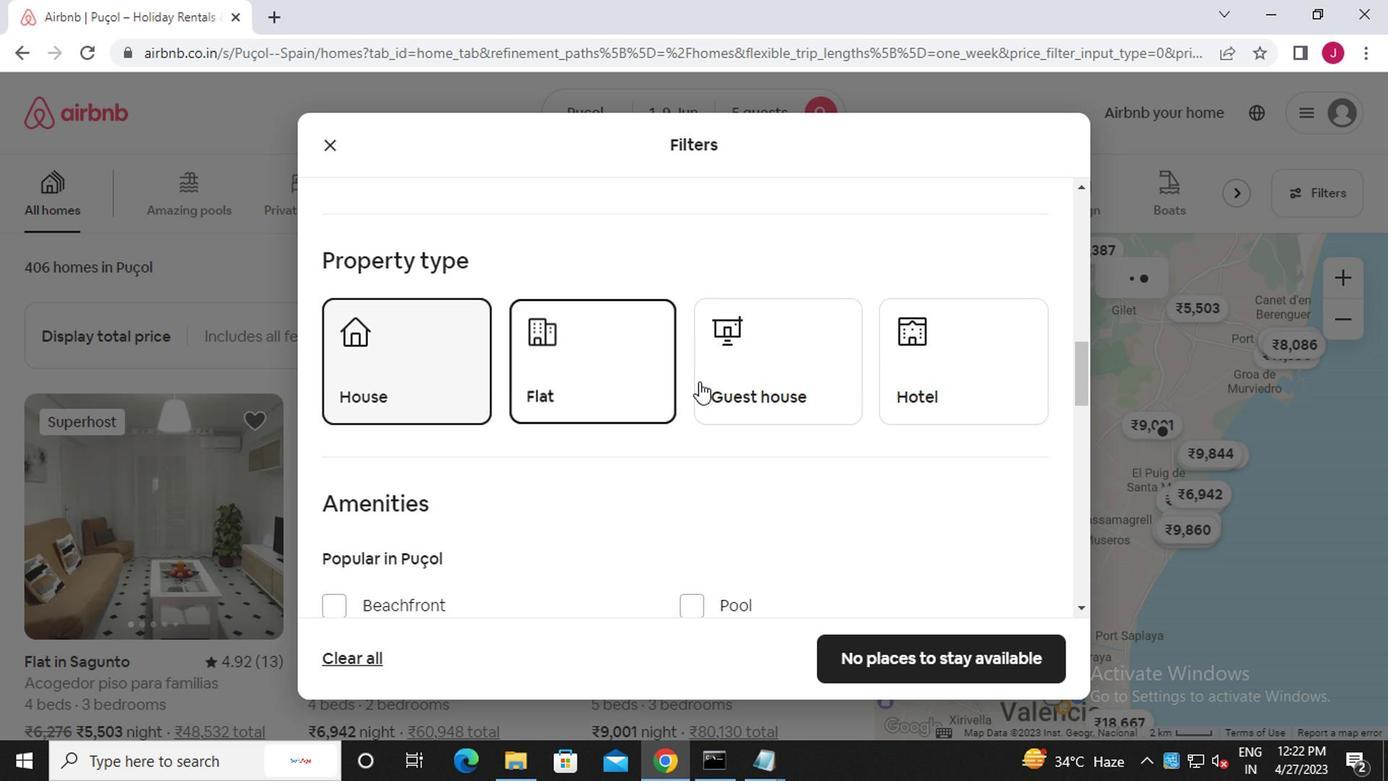 
Action: Mouse pressed left at (782, 388)
Screenshot: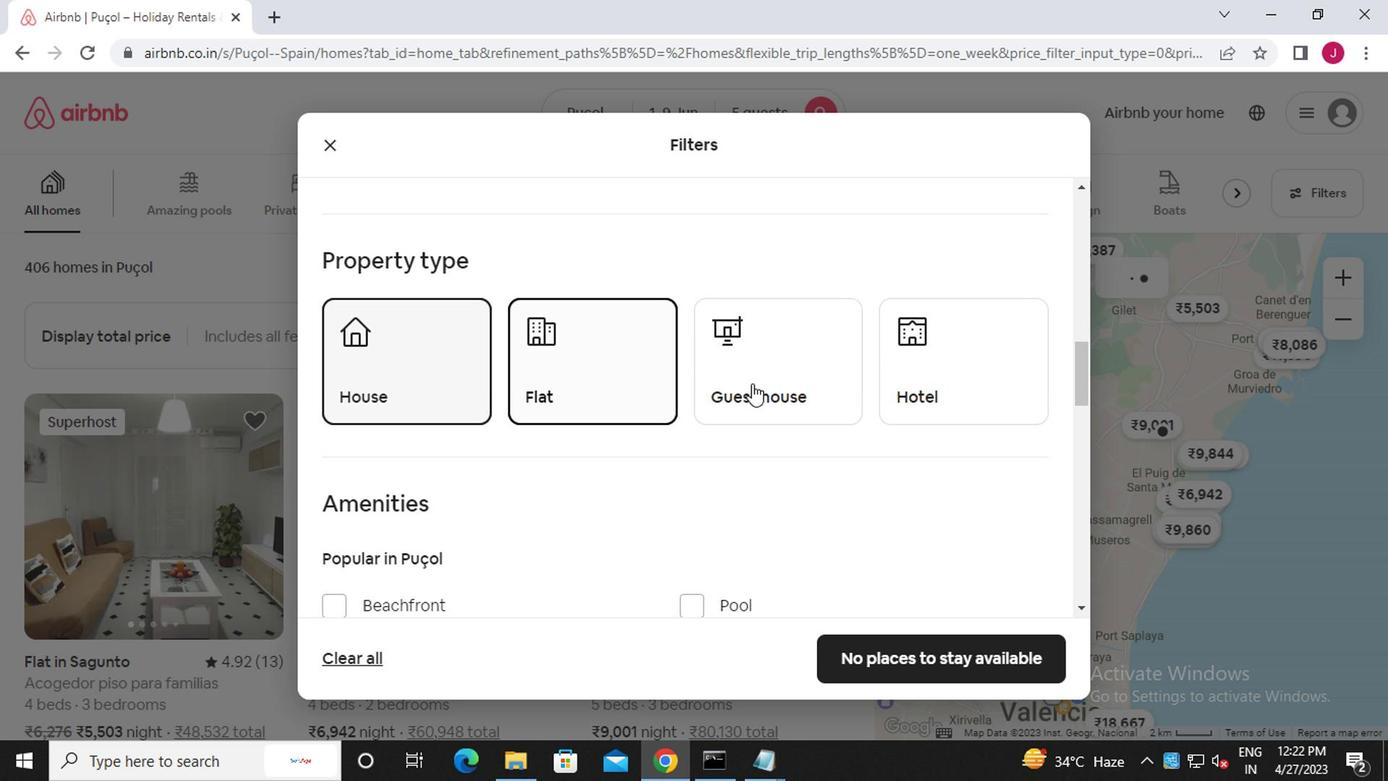 
Action: Mouse scrolled (782, 387) with delta (0, 0)
Screenshot: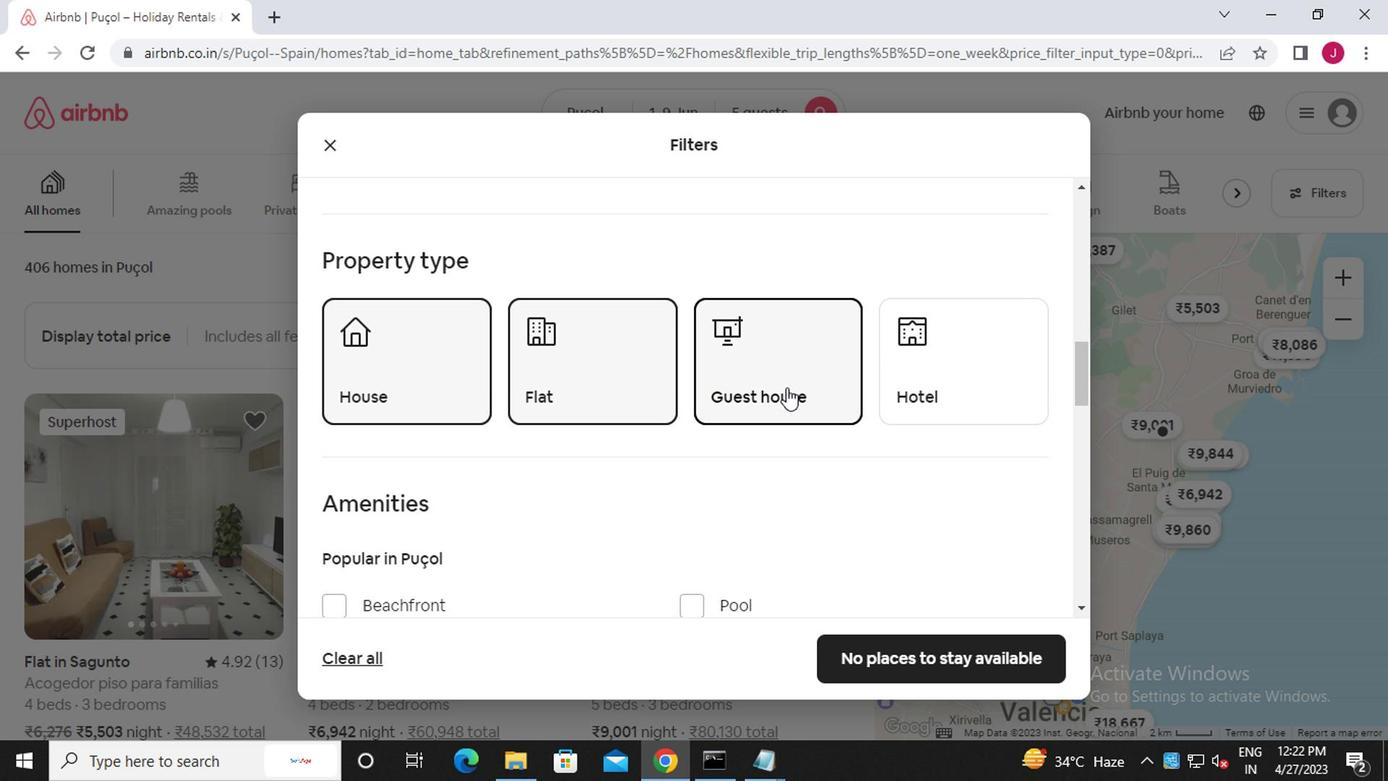 
Action: Mouse moved to (782, 397)
Screenshot: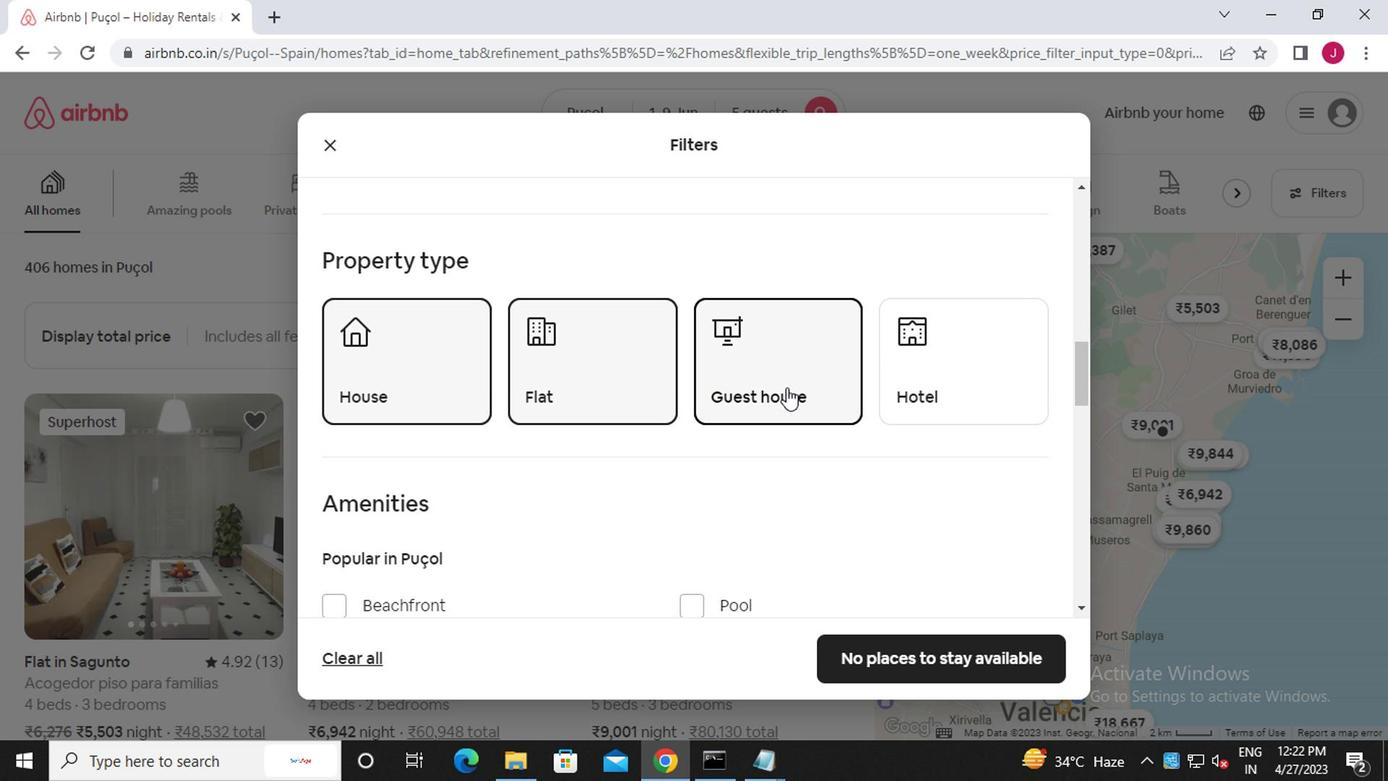 
Action: Mouse scrolled (782, 395) with delta (0, -1)
Screenshot: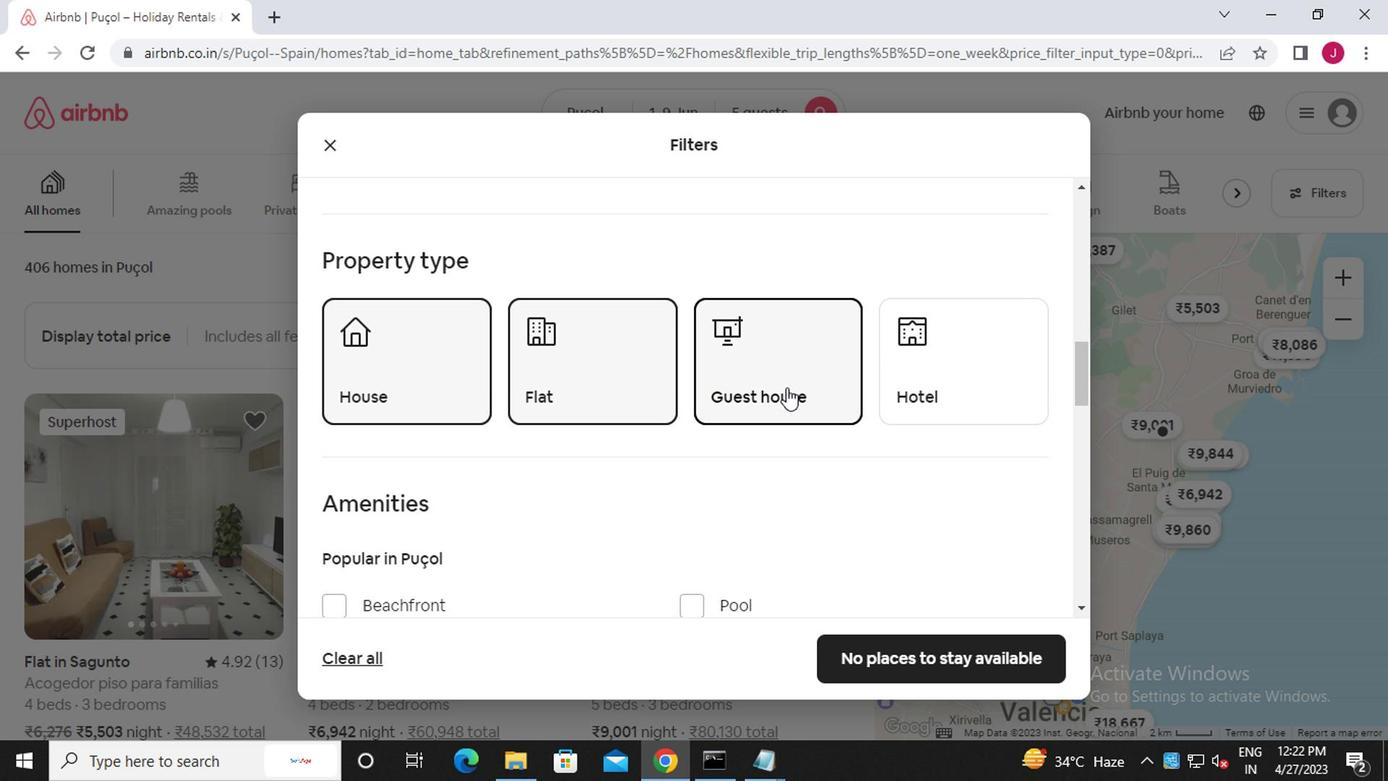 
Action: Mouse scrolled (782, 395) with delta (0, -1)
Screenshot: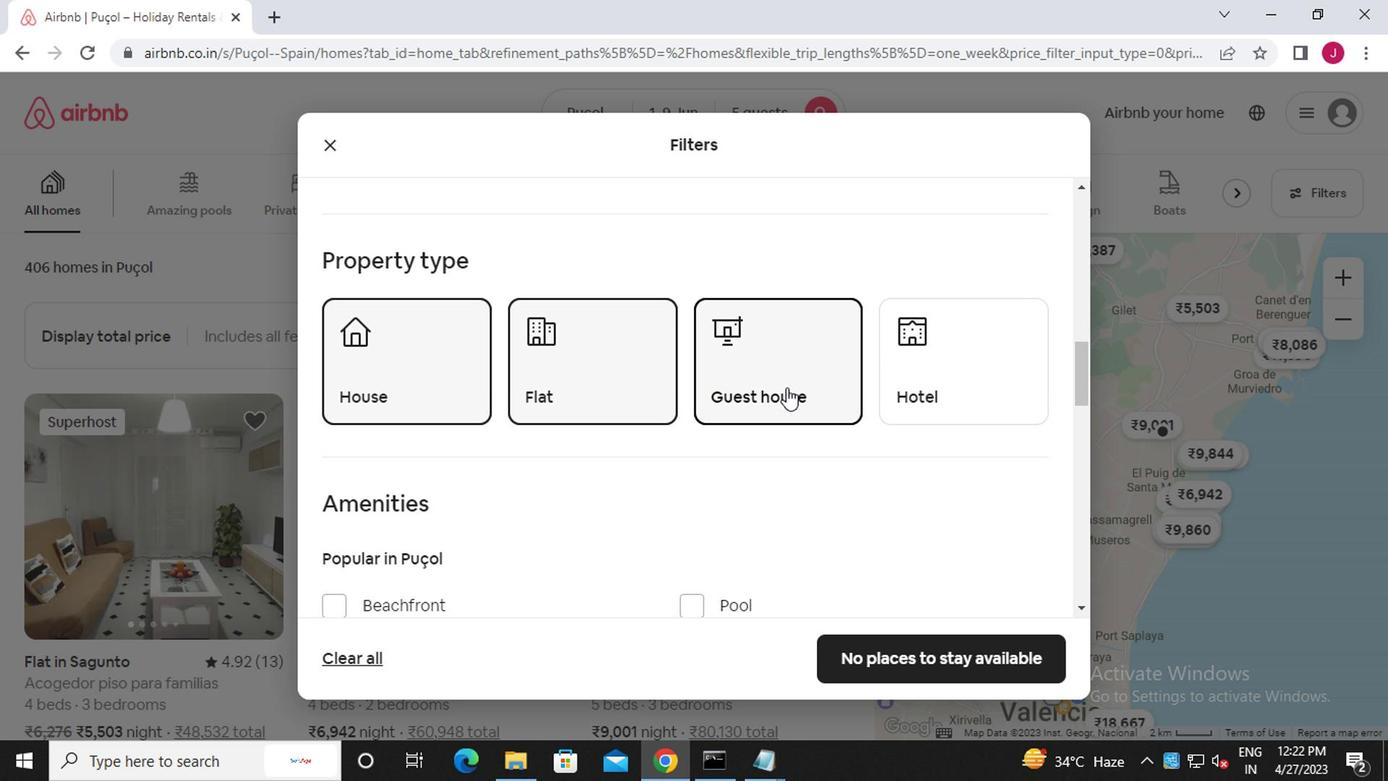 
Action: Mouse scrolled (782, 395) with delta (0, -1)
Screenshot: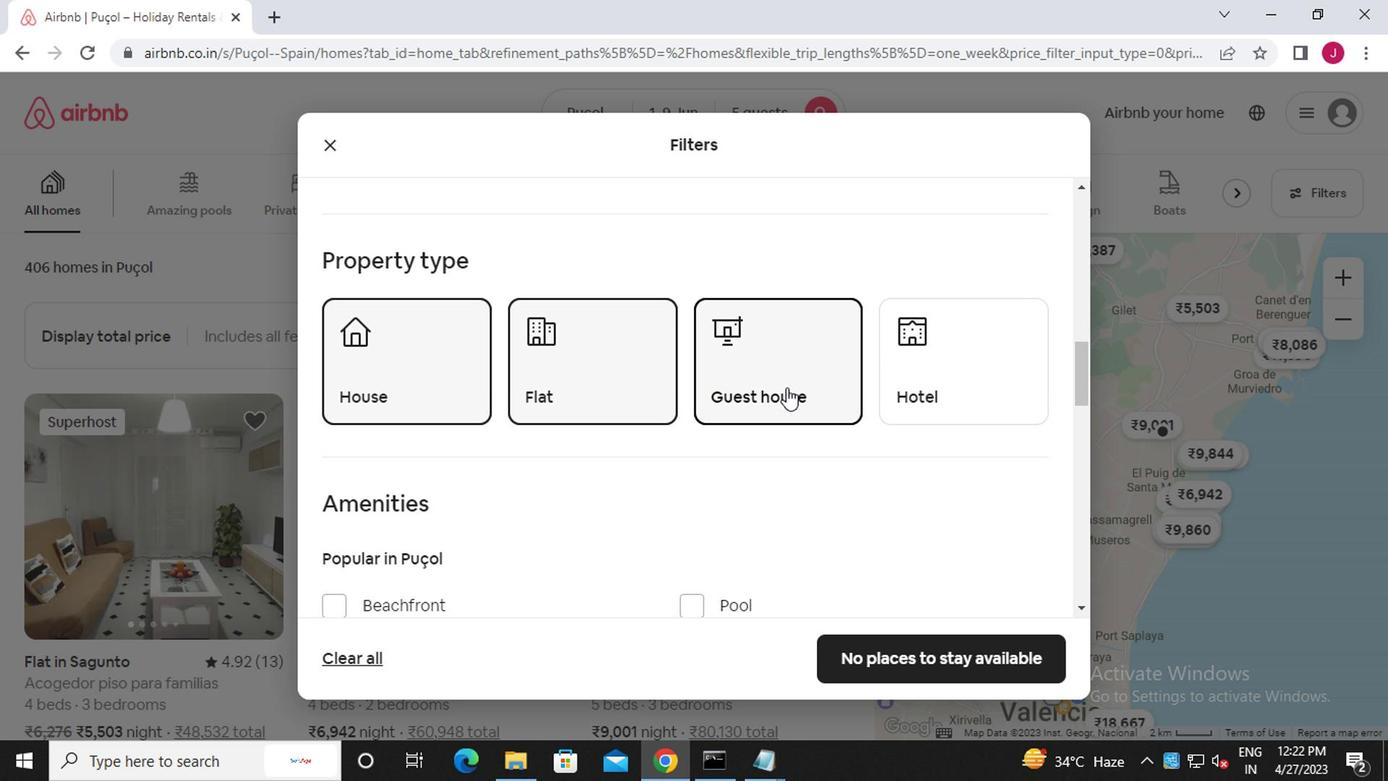 
Action: Mouse scrolled (782, 395) with delta (0, -1)
Screenshot: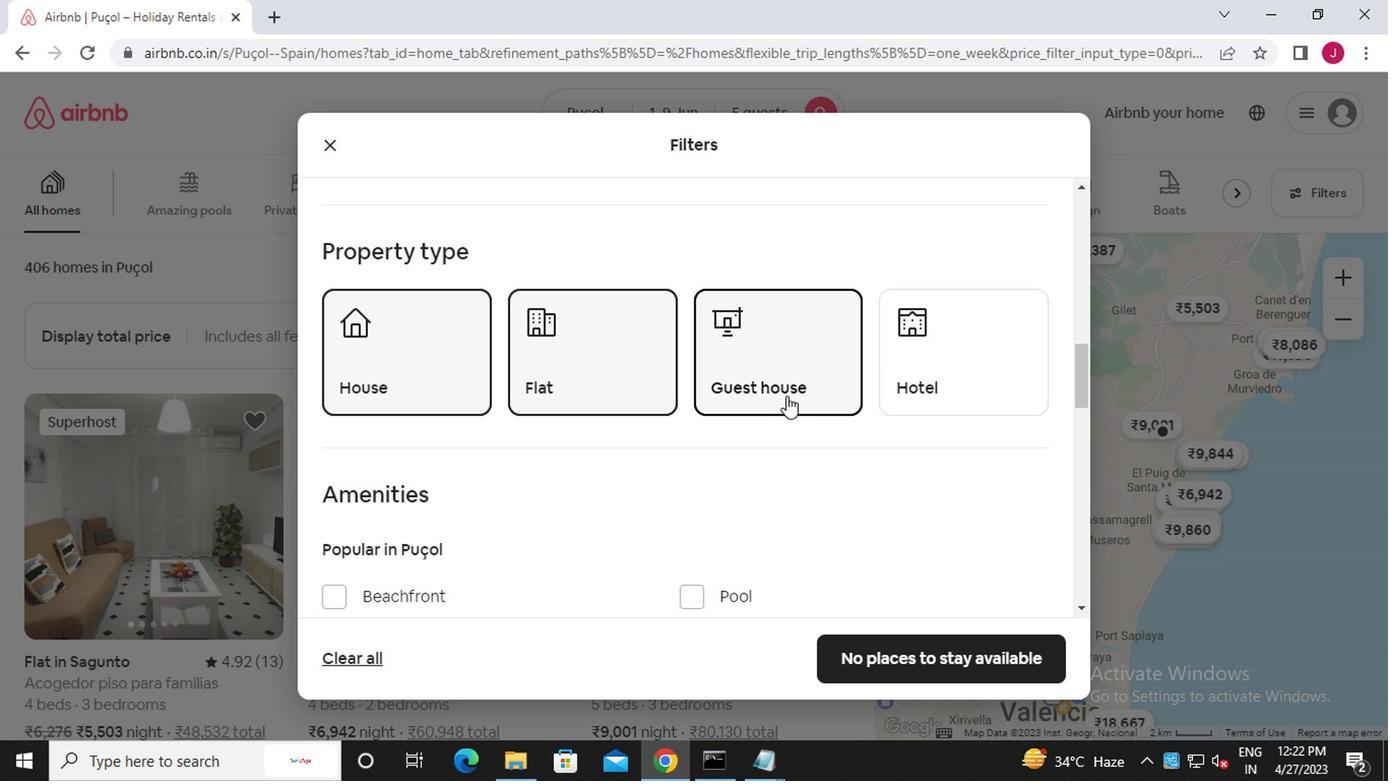 
Action: Mouse moved to (1002, 472)
Screenshot: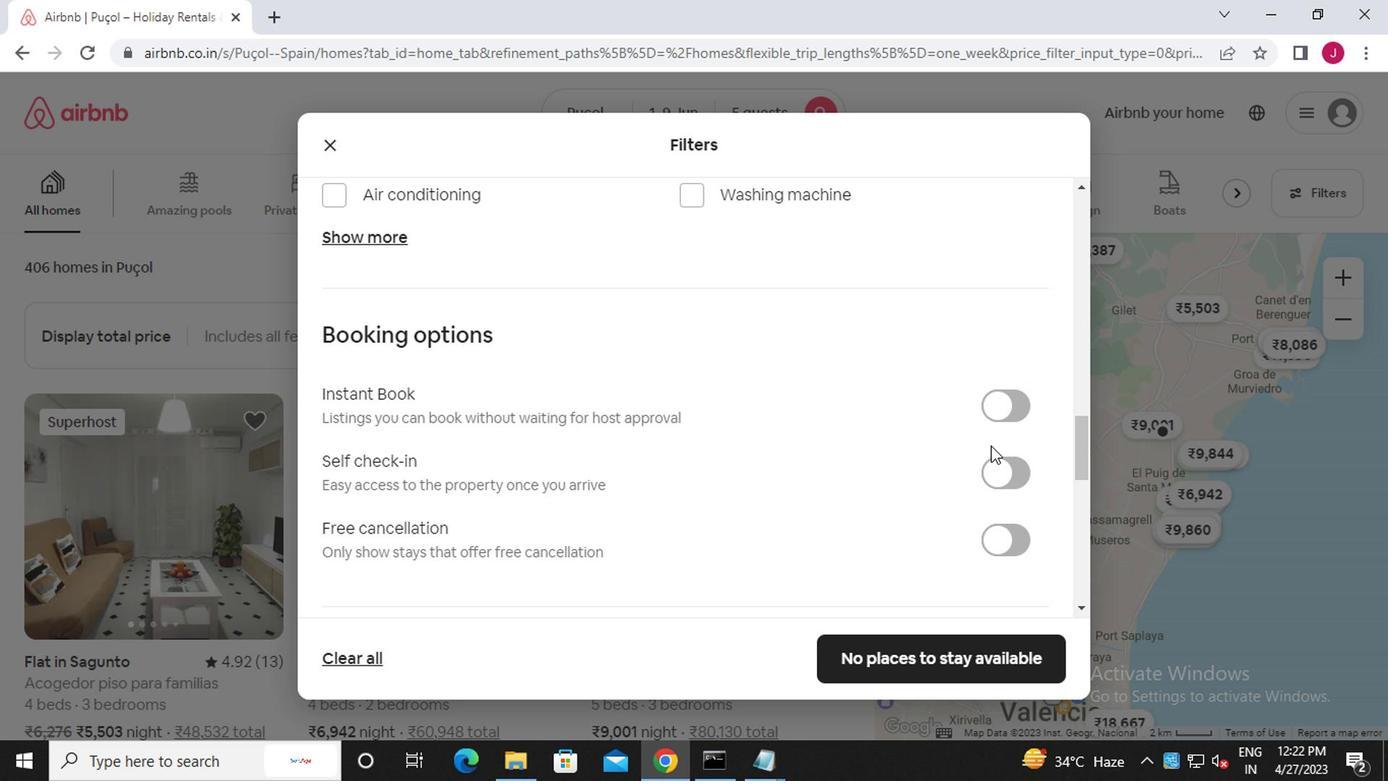 
Action: Mouse pressed left at (1002, 472)
Screenshot: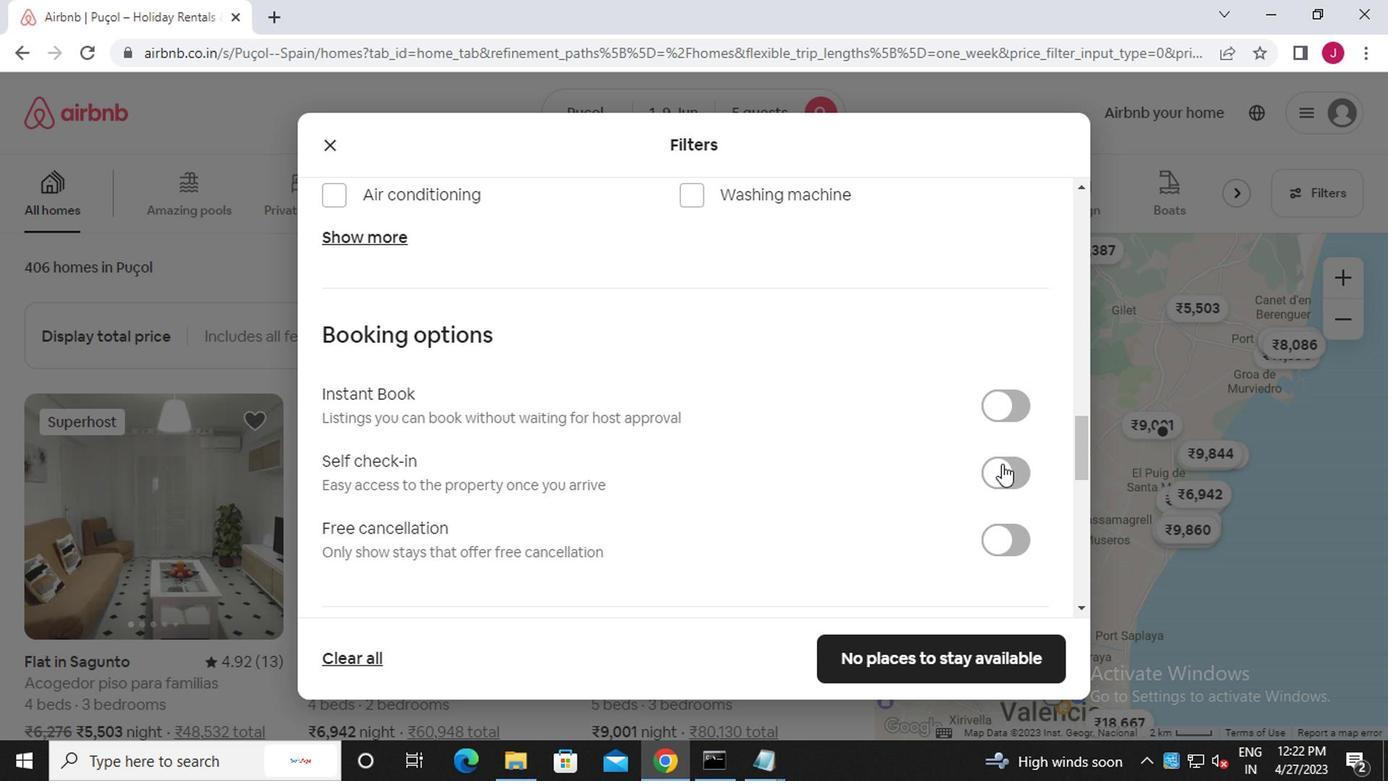 
Action: Mouse moved to (553, 501)
Screenshot: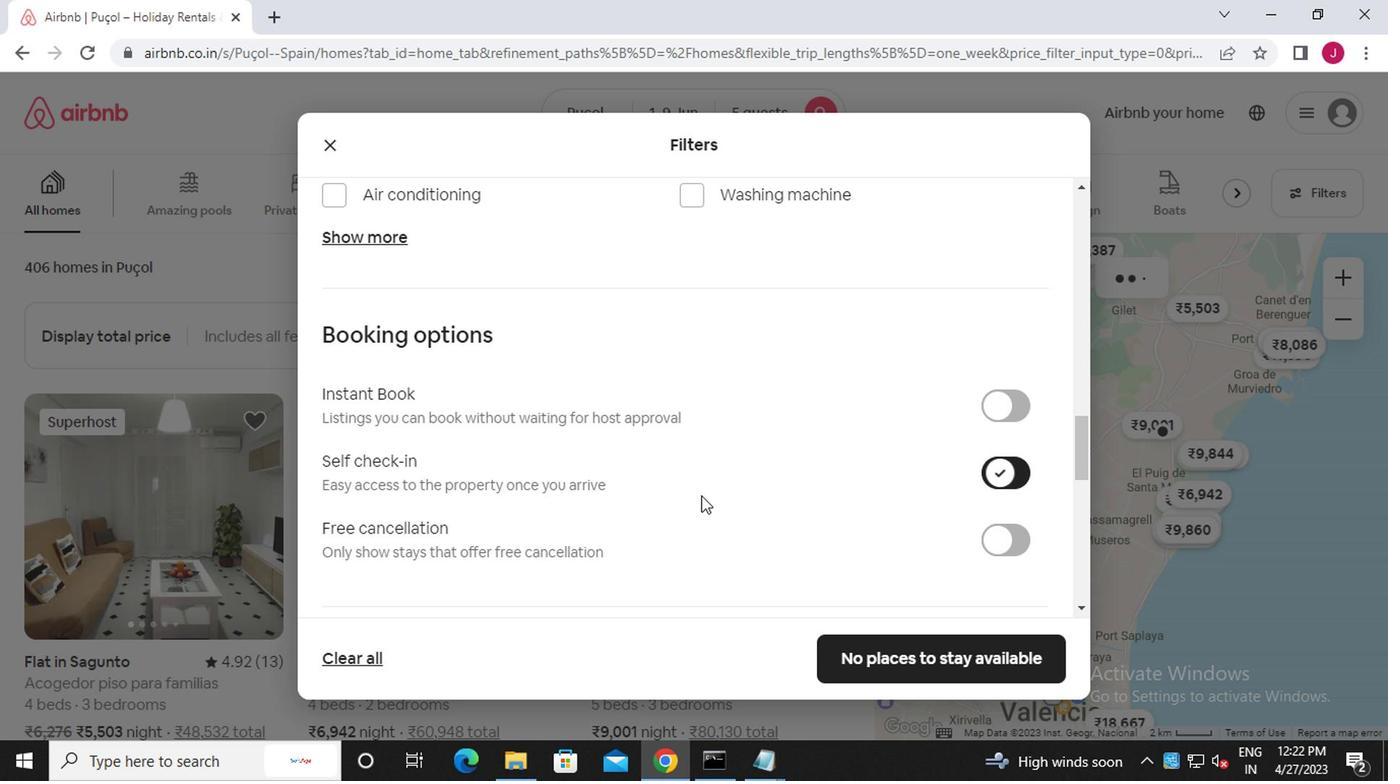 
Action: Mouse scrolled (553, 501) with delta (0, 0)
Screenshot: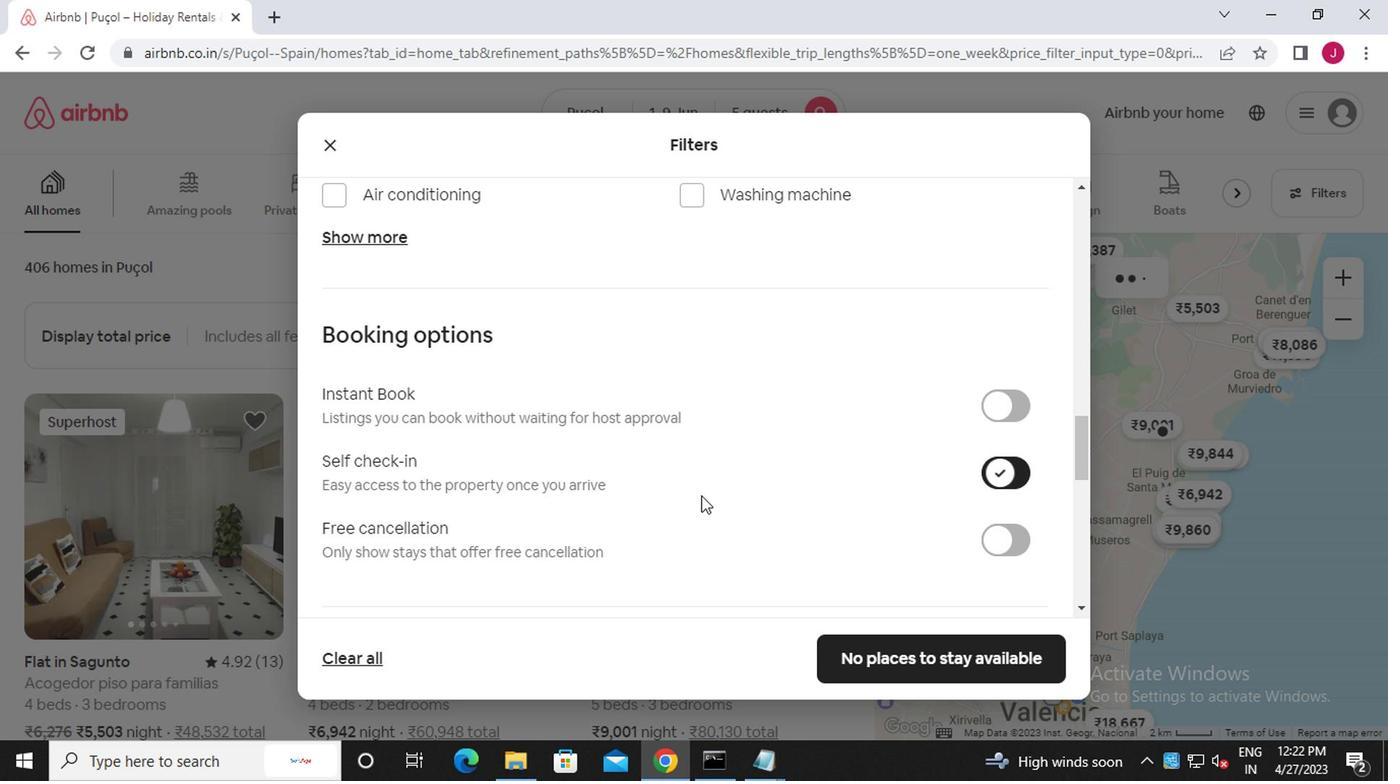 
Action: Mouse moved to (545, 503)
Screenshot: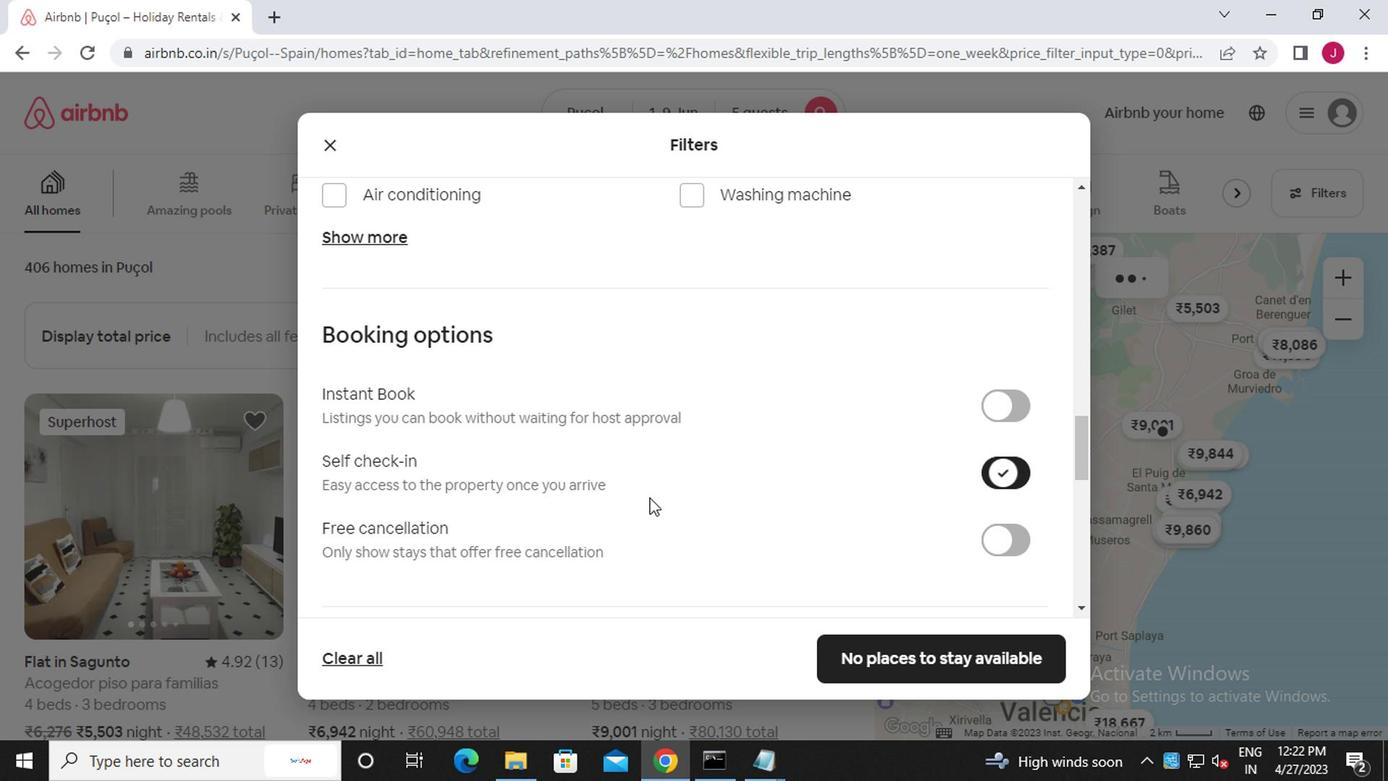 
Action: Mouse scrolled (545, 501) with delta (0, -1)
Screenshot: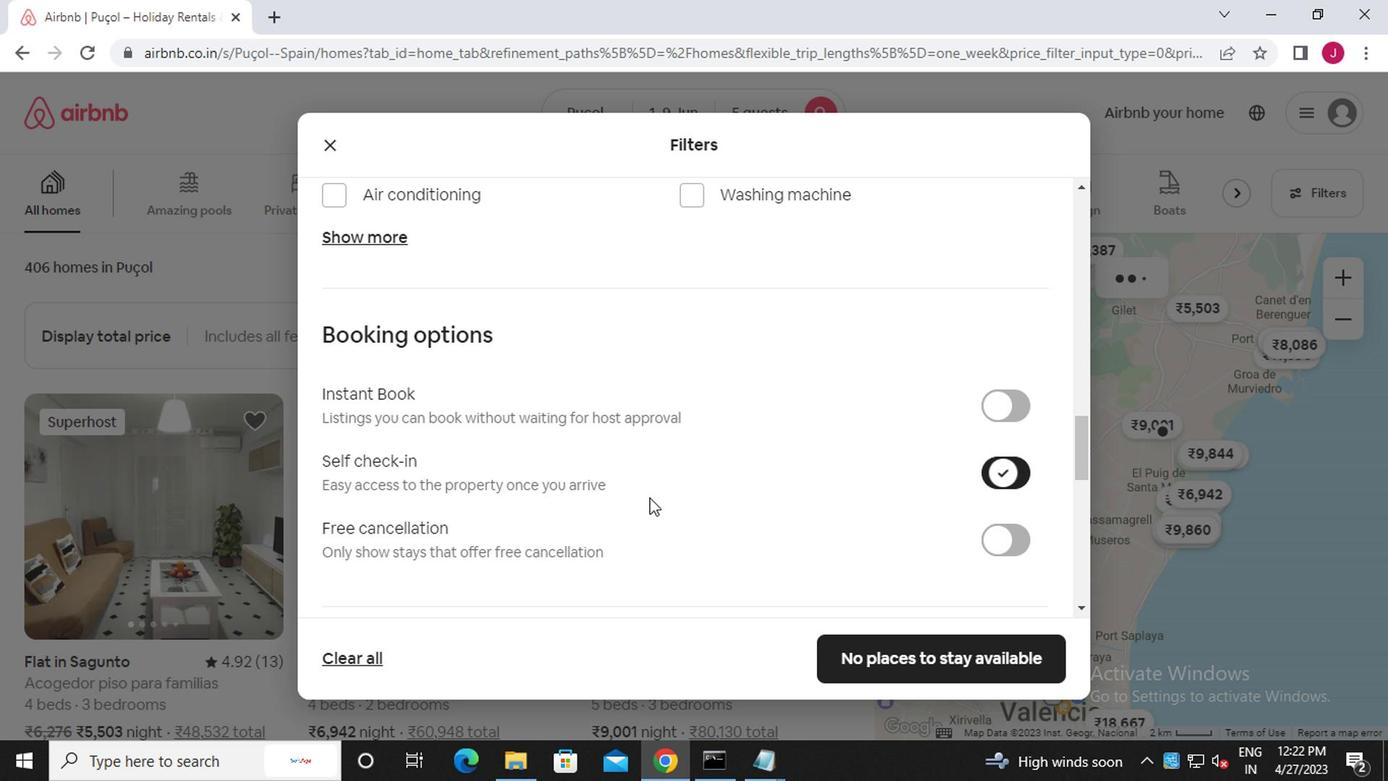 
Action: Mouse moved to (543, 504)
Screenshot: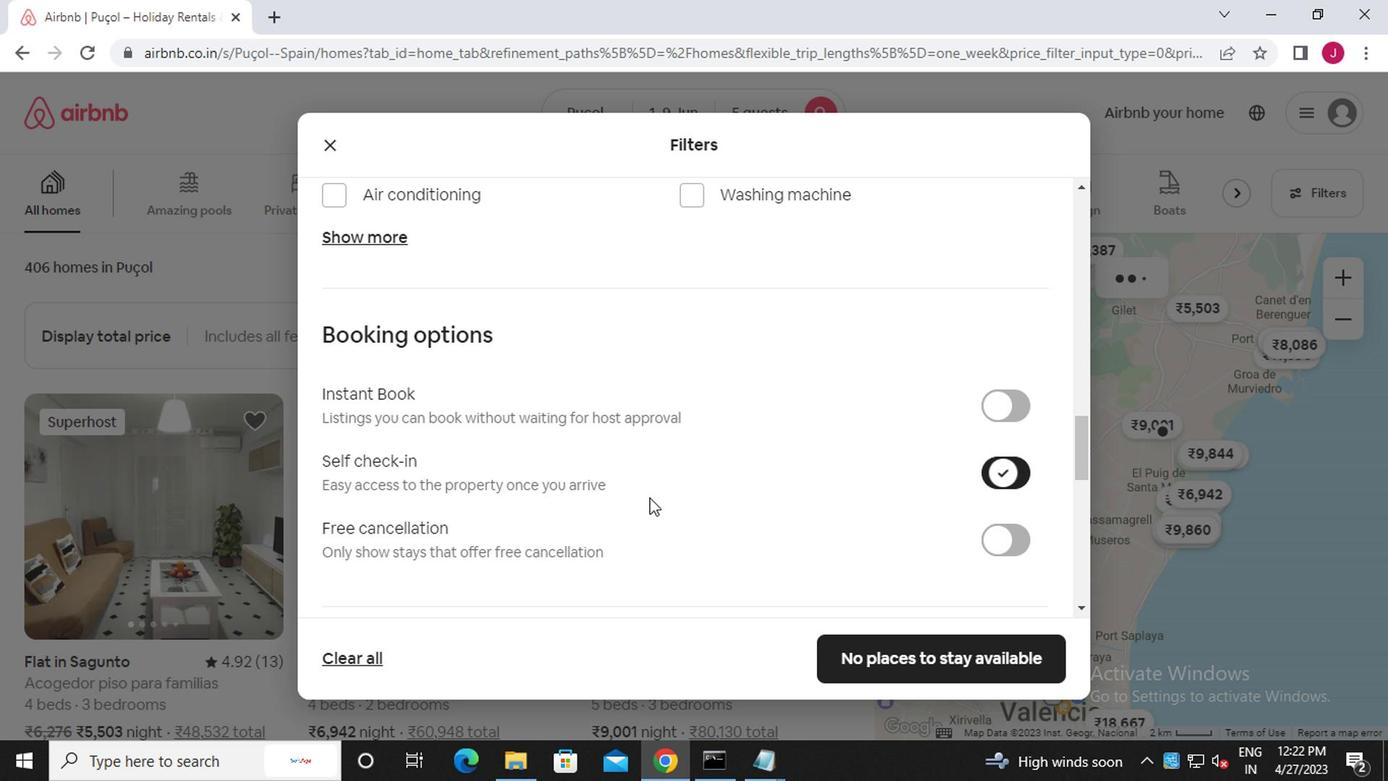 
Action: Mouse scrolled (543, 503) with delta (0, 0)
Screenshot: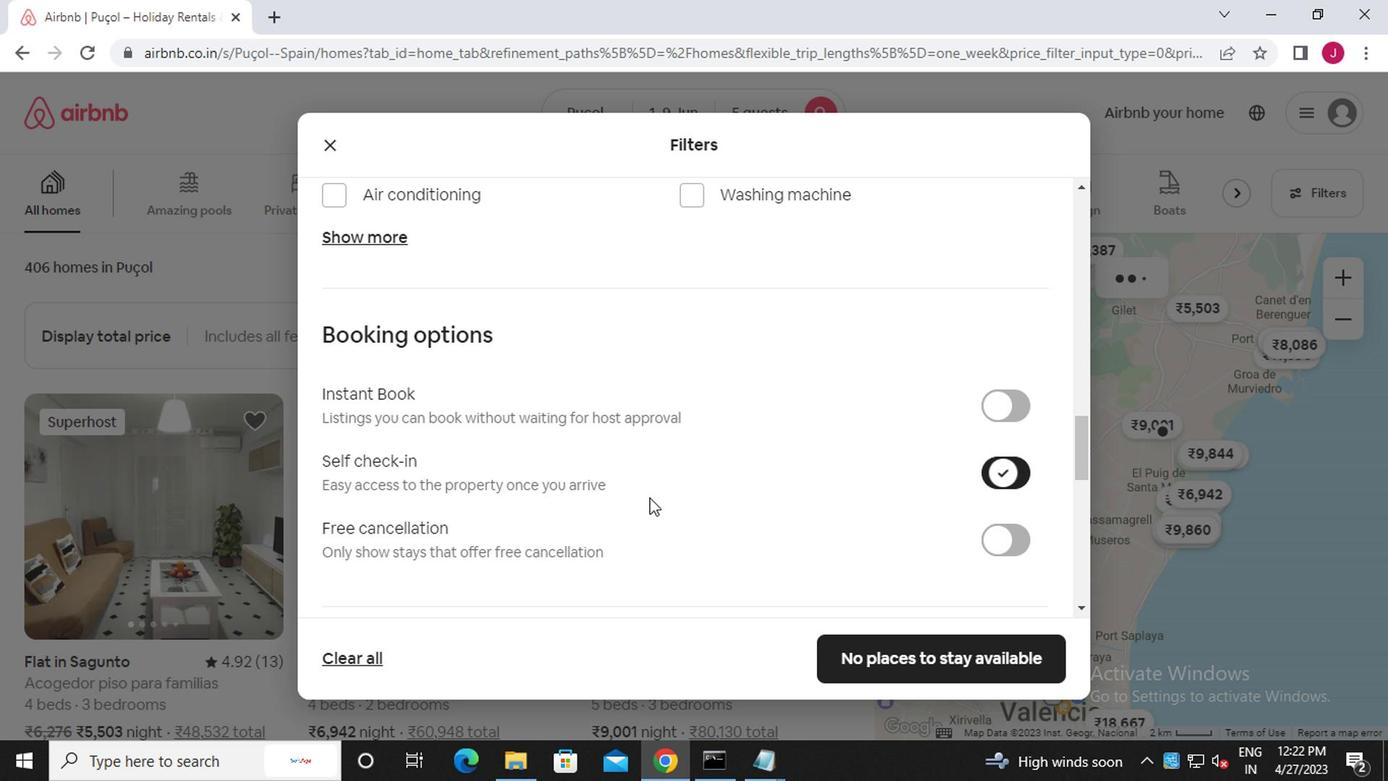 
Action: Mouse moved to (538, 504)
Screenshot: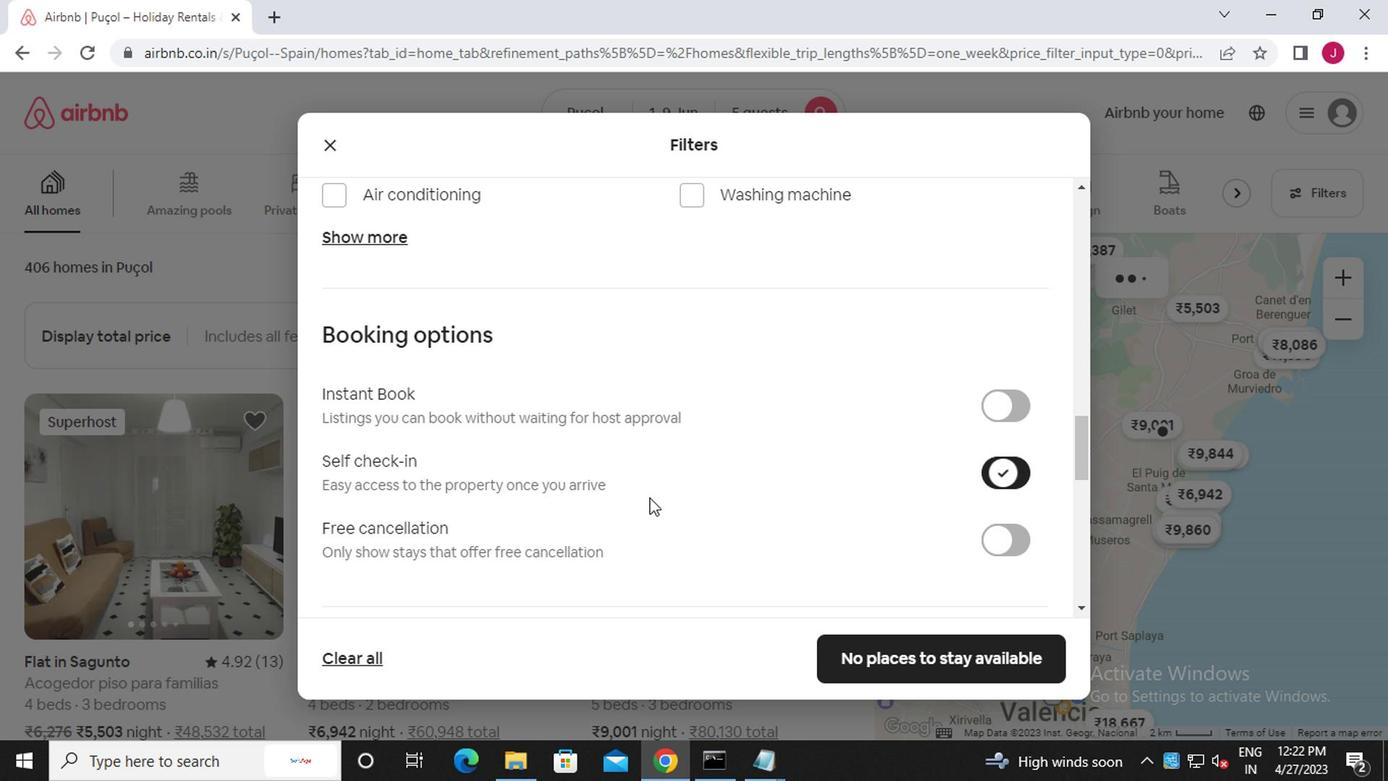 
Action: Mouse scrolled (538, 503) with delta (0, 0)
Screenshot: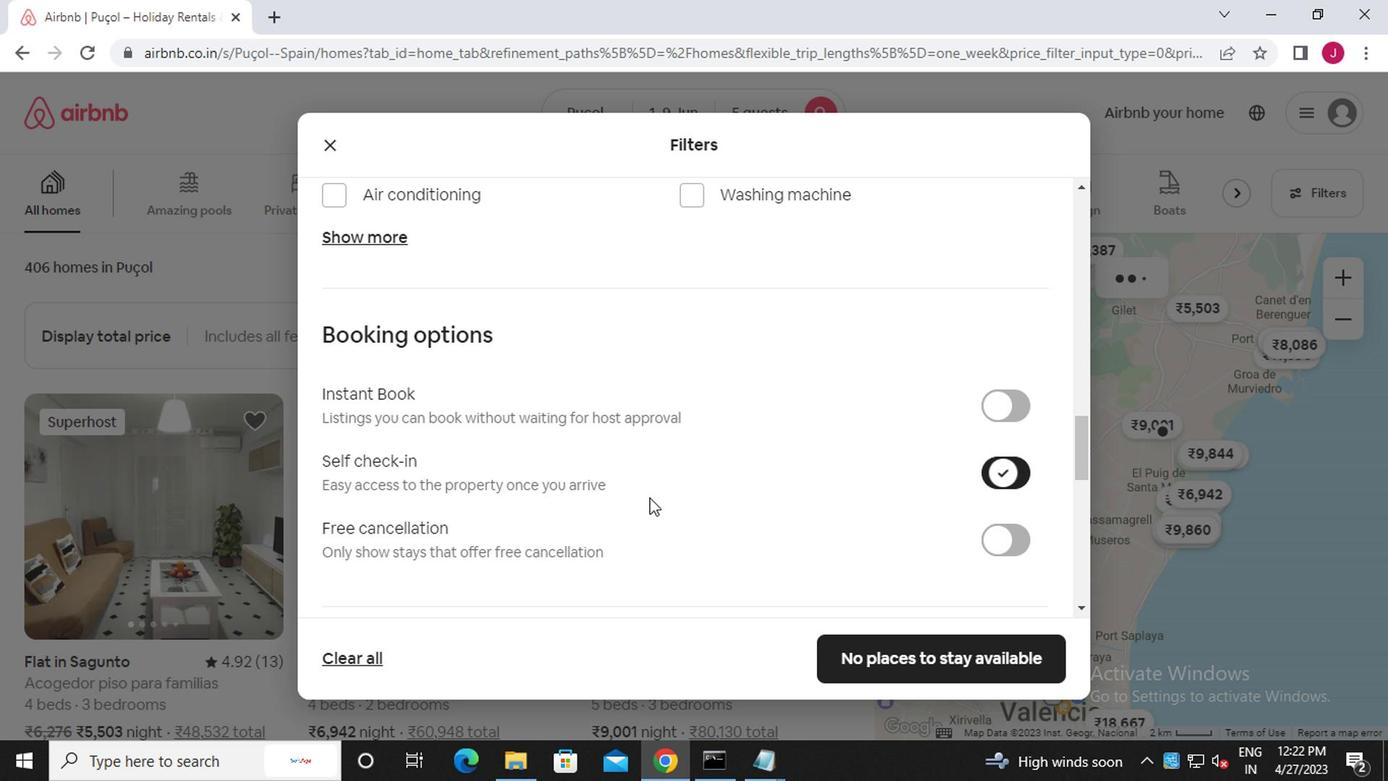 
Action: Mouse moved to (532, 504)
Screenshot: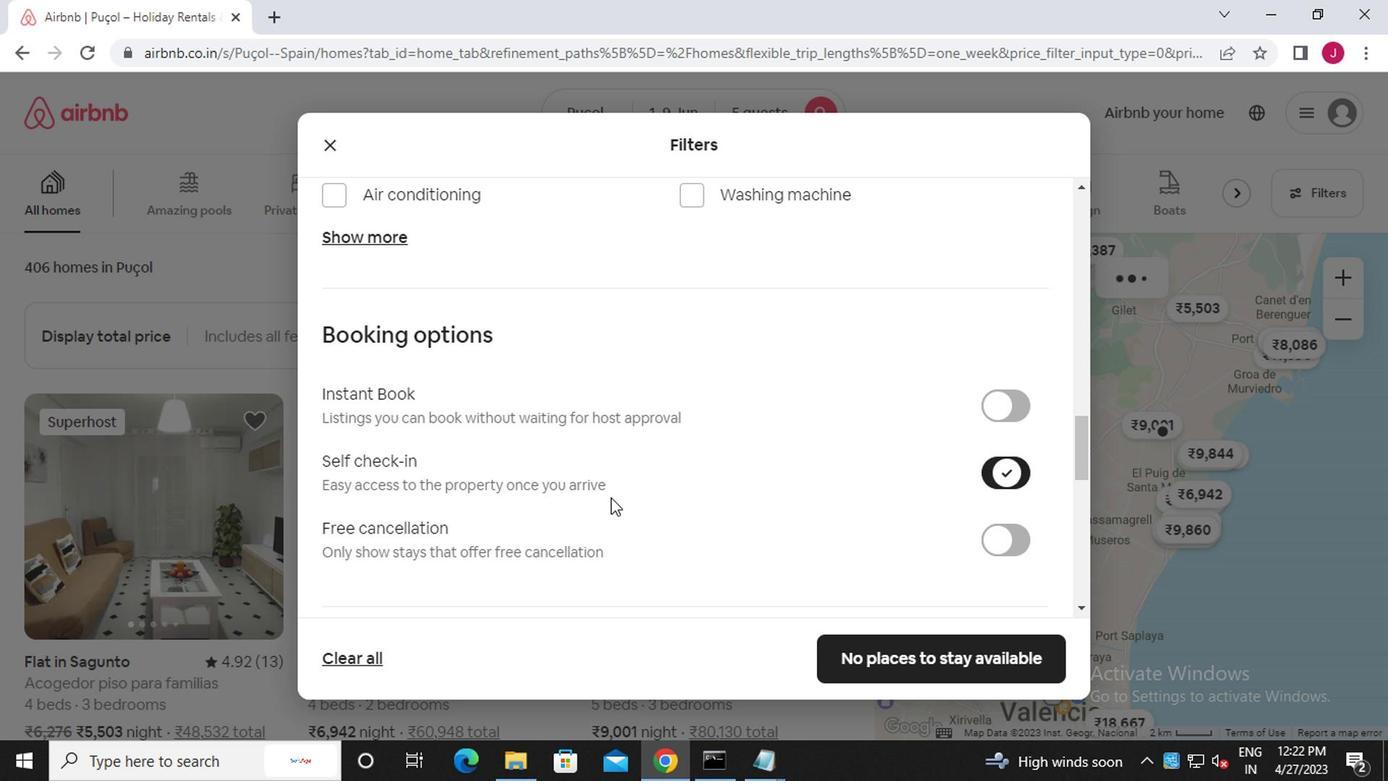 
Action: Mouse scrolled (532, 503) with delta (0, 0)
Screenshot: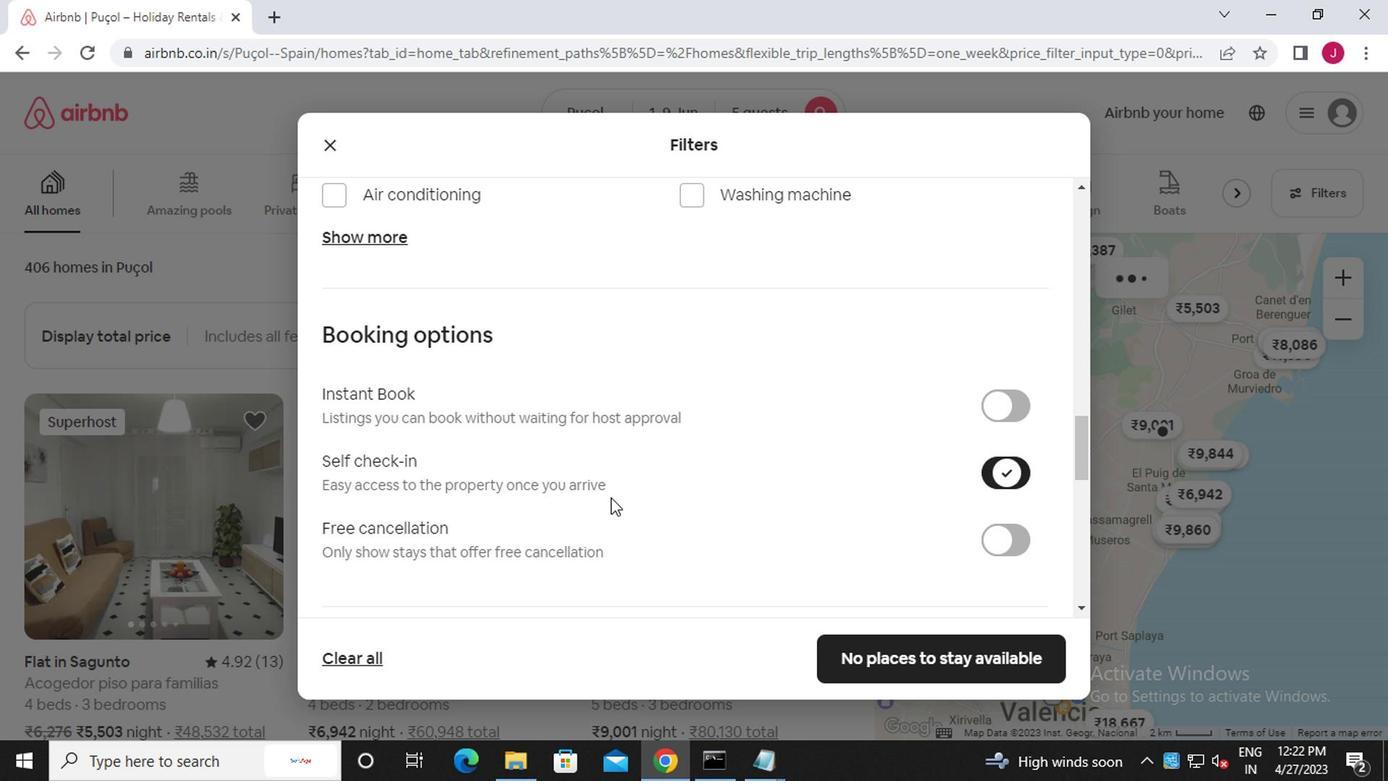 
Action: Mouse moved to (530, 504)
Screenshot: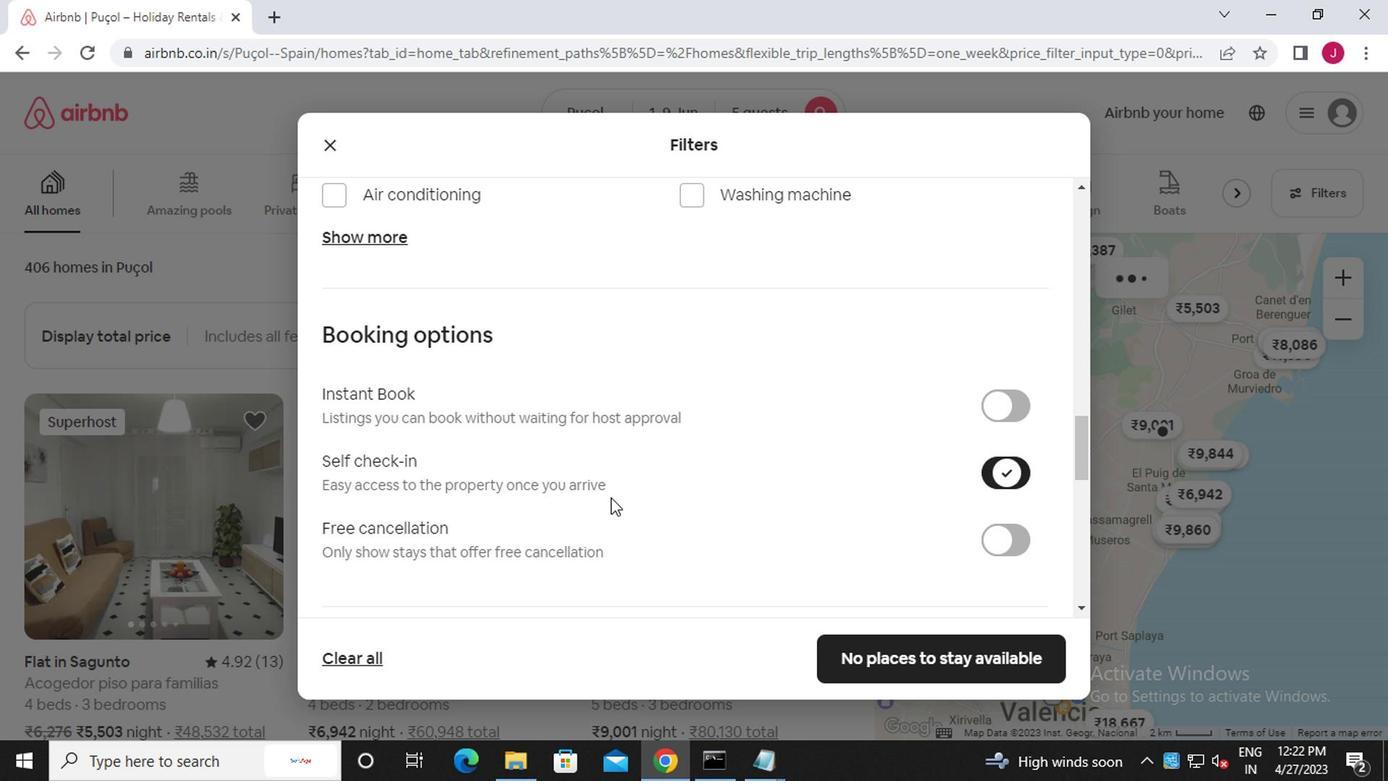 
Action: Mouse scrolled (530, 503) with delta (0, 0)
Screenshot: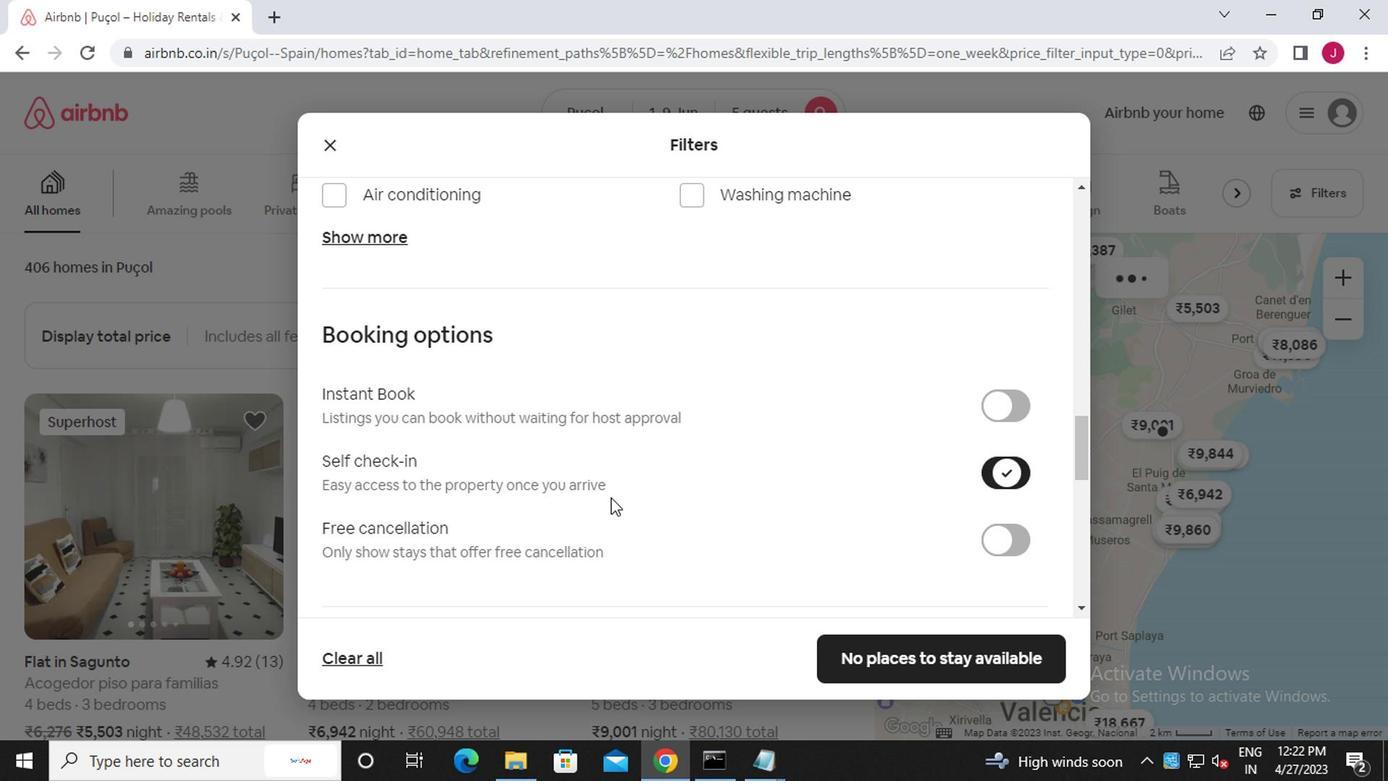 
Action: Mouse moved to (527, 504)
Screenshot: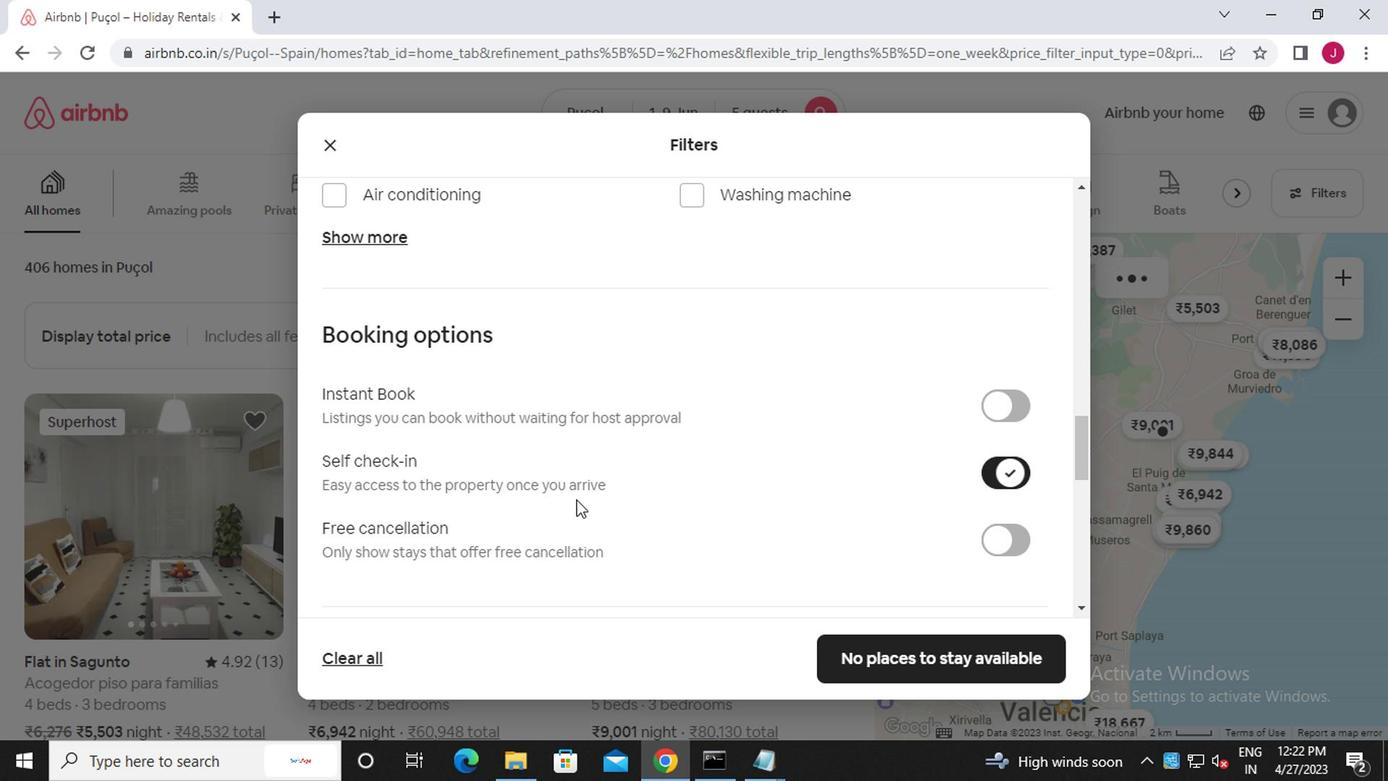 
Action: Mouse scrolled (527, 503) with delta (0, 0)
Screenshot: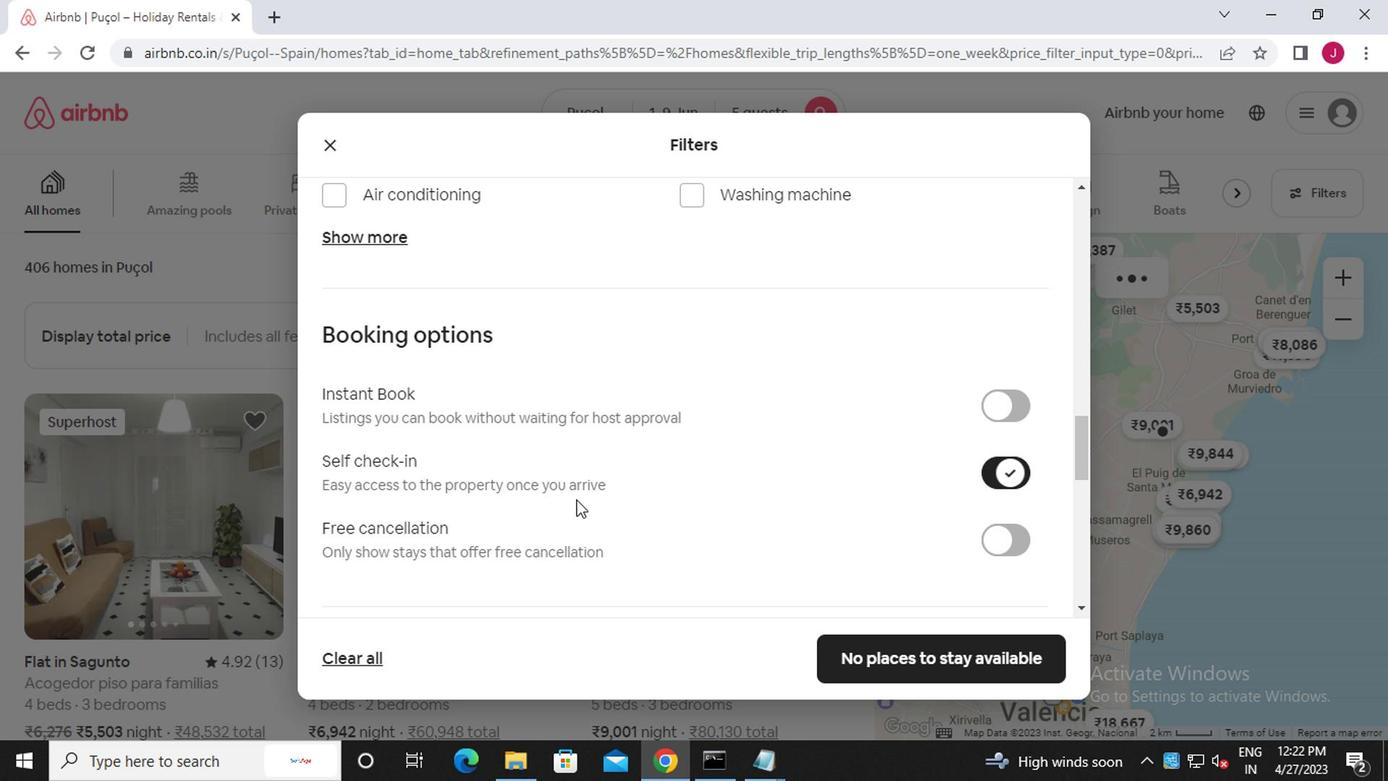 
Action: Mouse moved to (518, 504)
Screenshot: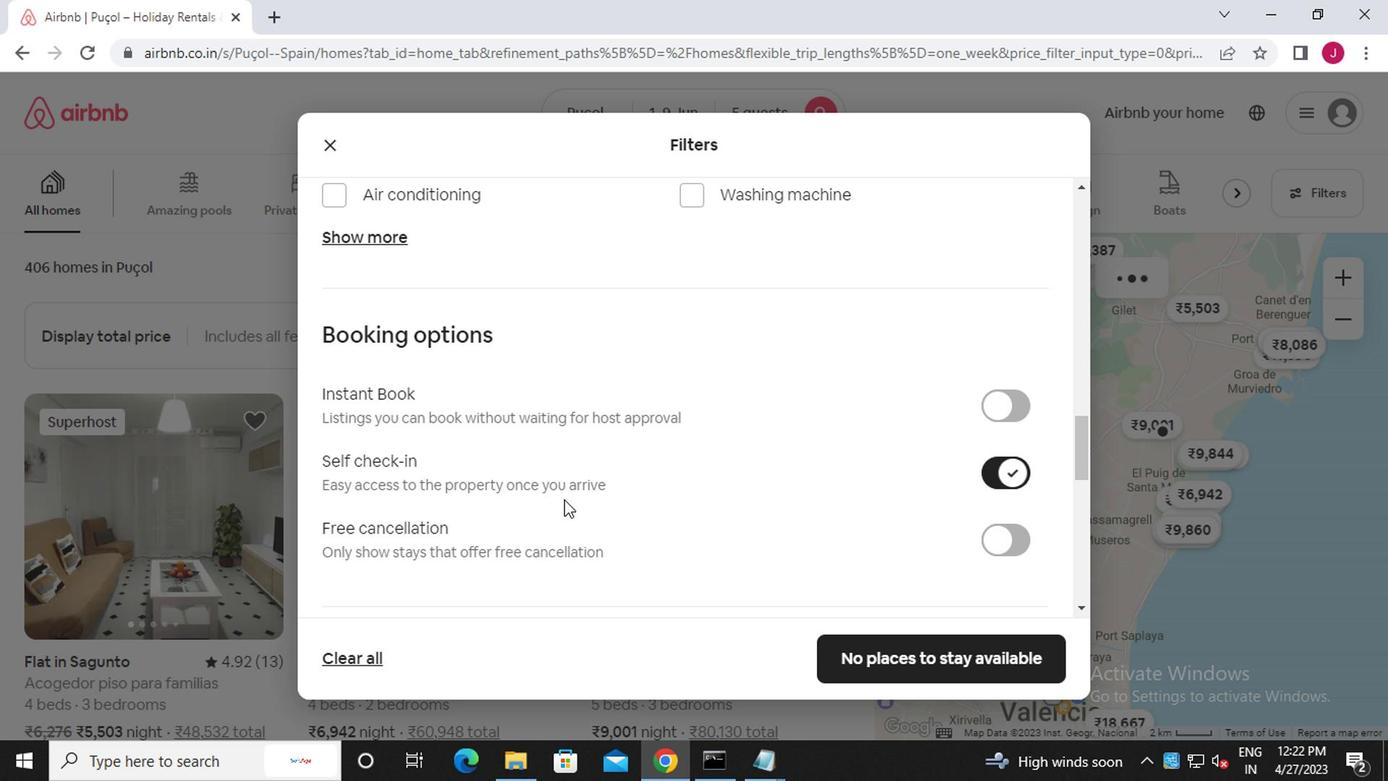 
Action: Mouse scrolled (518, 503) with delta (0, 0)
Screenshot: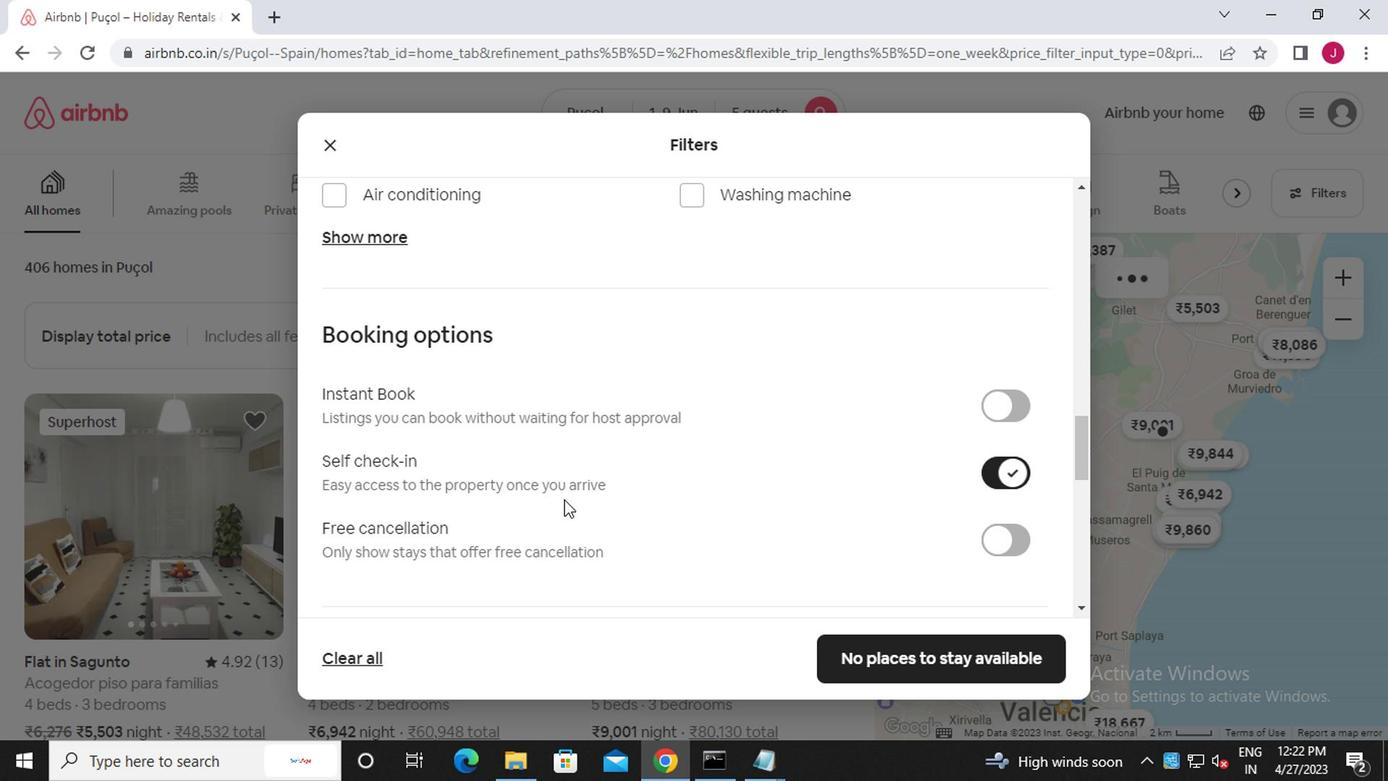 
Action: Mouse moved to (334, 480)
Screenshot: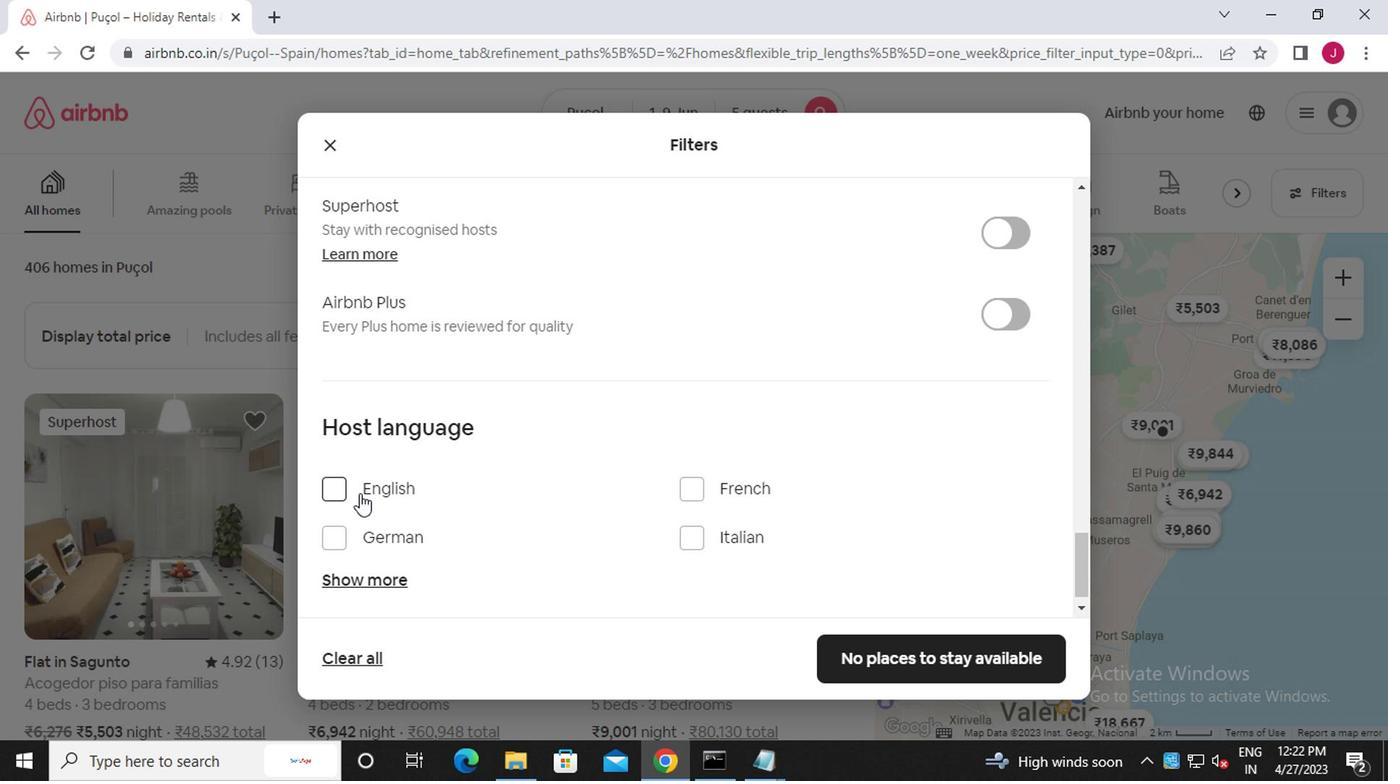 
Action: Mouse pressed left at (334, 480)
Screenshot: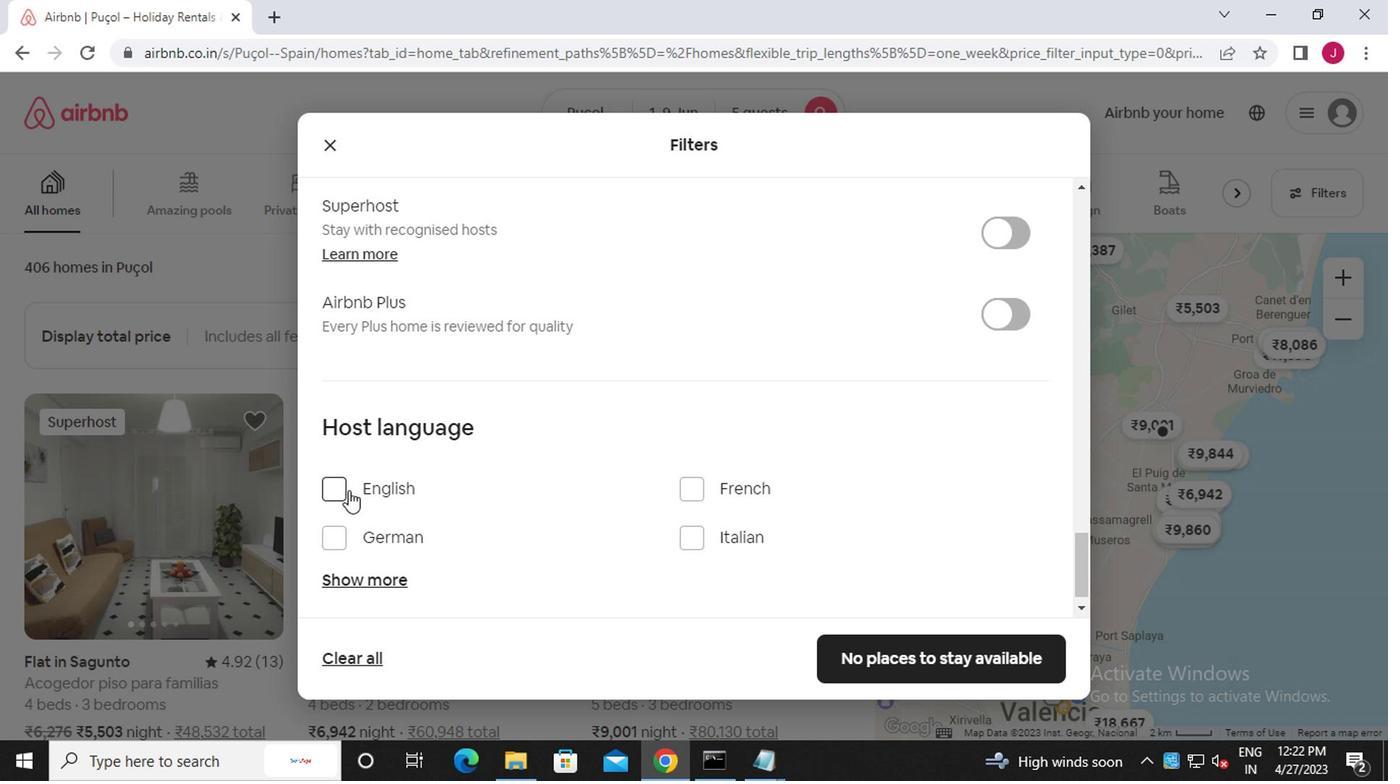
Action: Mouse moved to (887, 658)
Screenshot: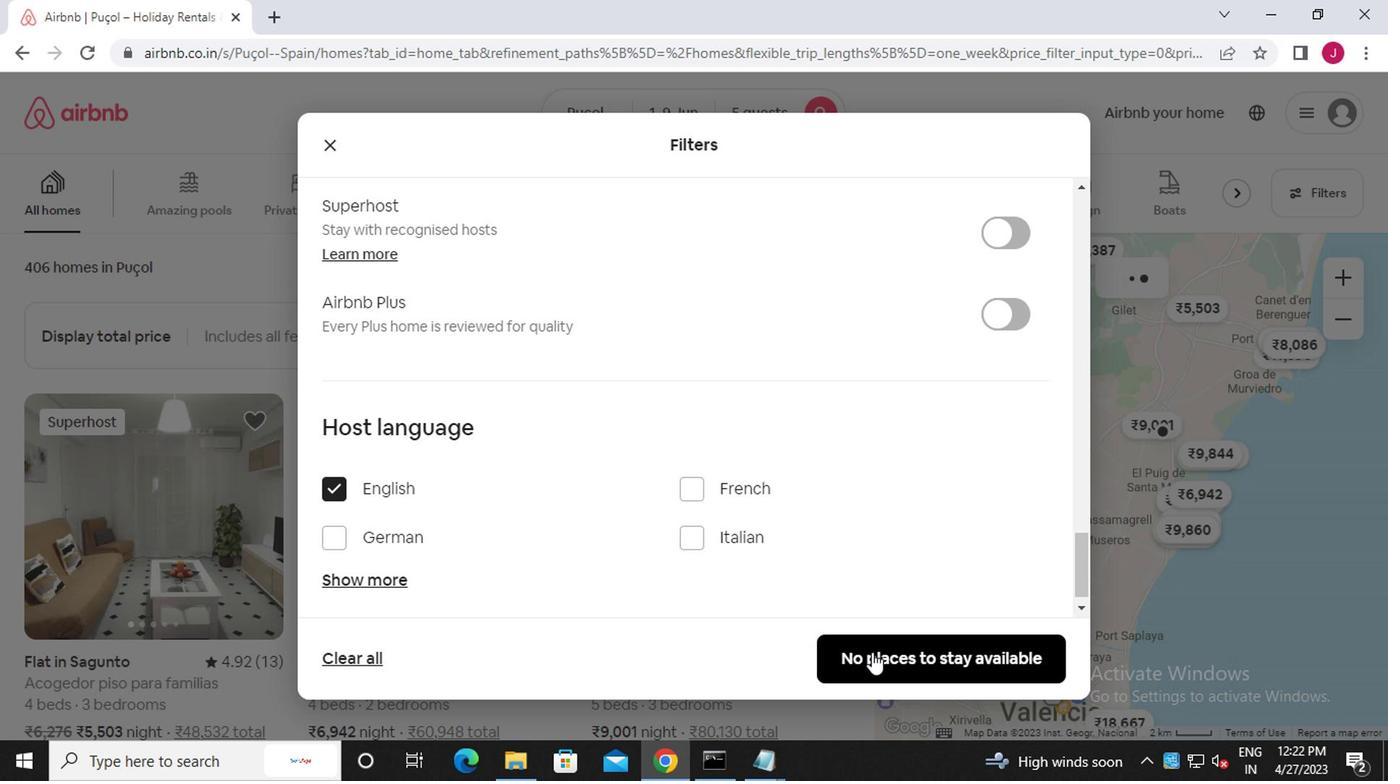 
Action: Mouse pressed left at (887, 658)
Screenshot: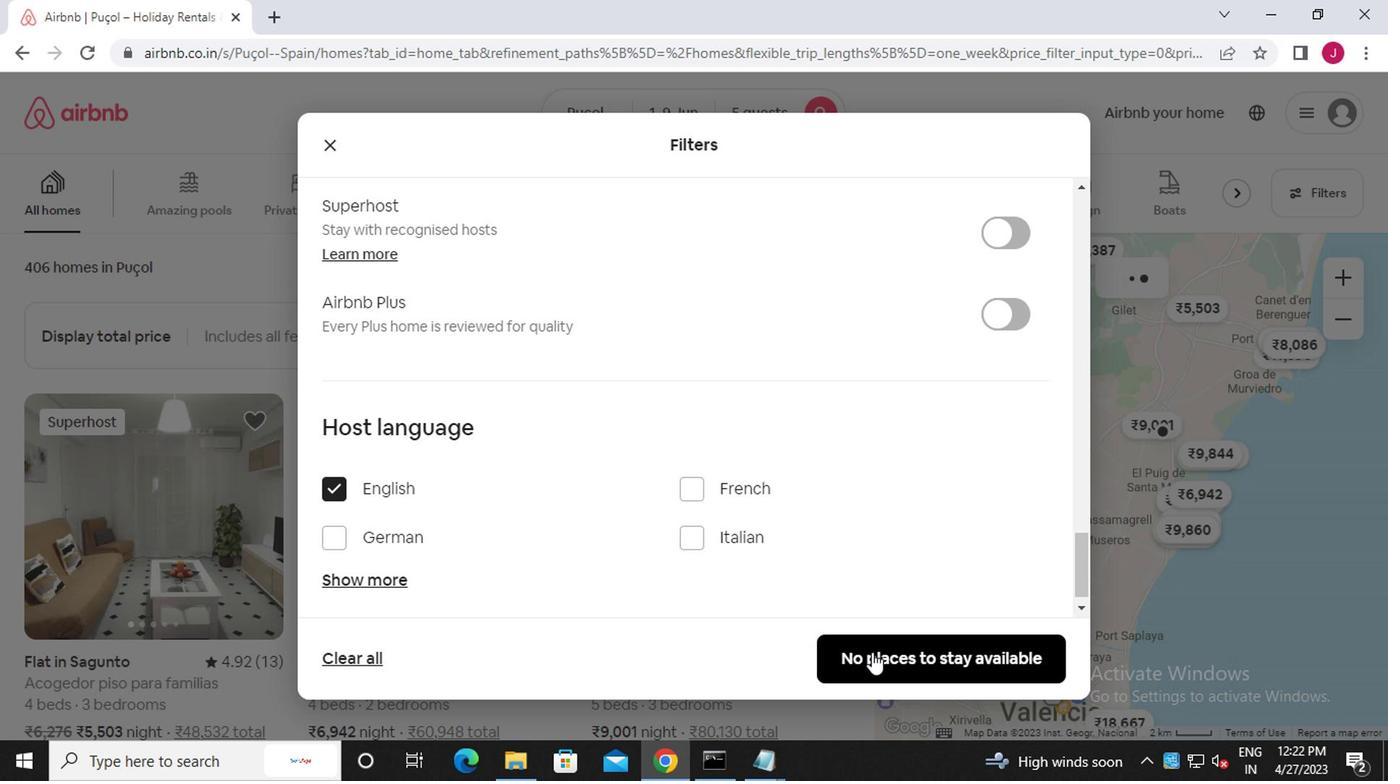 
Action: Mouse moved to (878, 652)
Screenshot: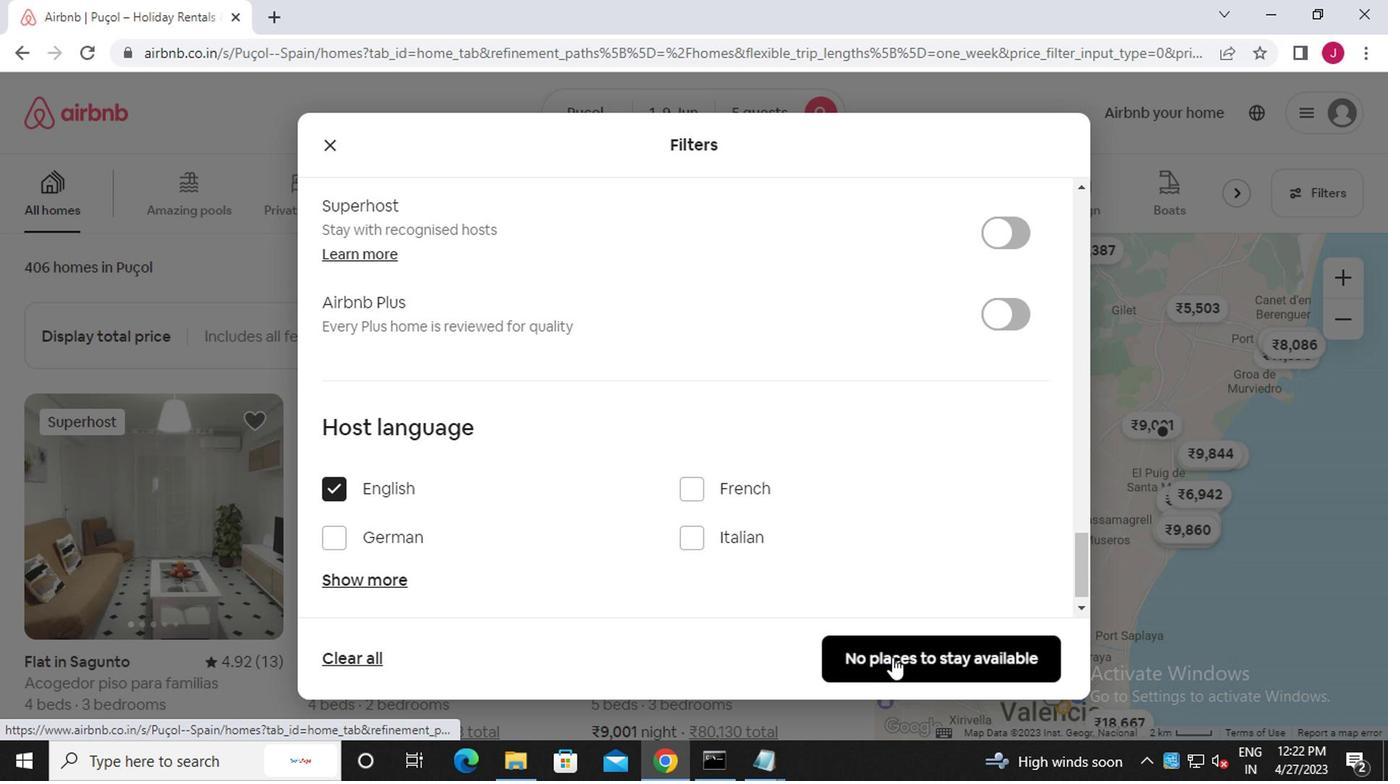 
